 Task: Send an email with the signature Liam Wilson with the subject Request for an appointment follow-up and the message Could you please provide me with the details of the project stakeholders? from softage.9@softage.net to softage.2@softage.net and move the email from Sent Items to the folder Warranty claims
Action: Mouse moved to (933, 65)
Screenshot: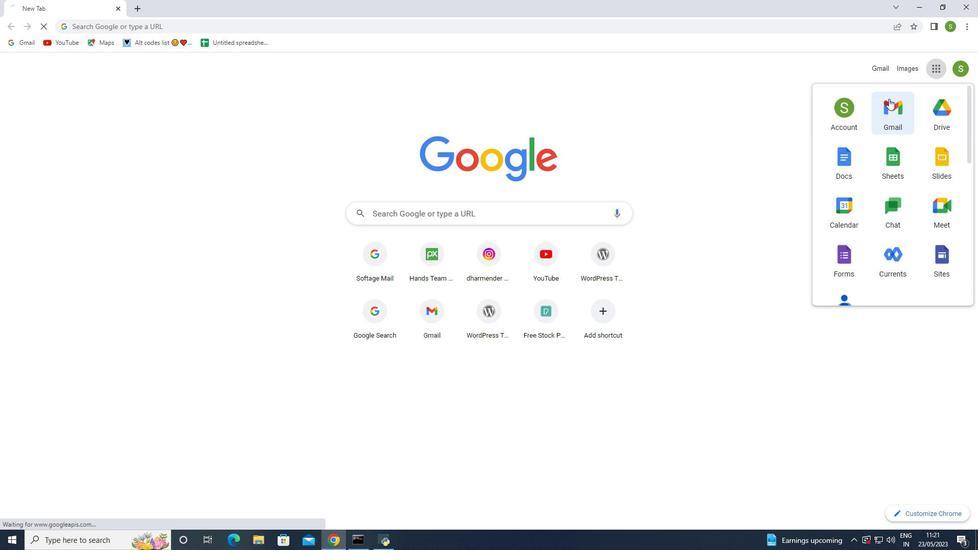 
Action: Mouse pressed left at (933, 65)
Screenshot: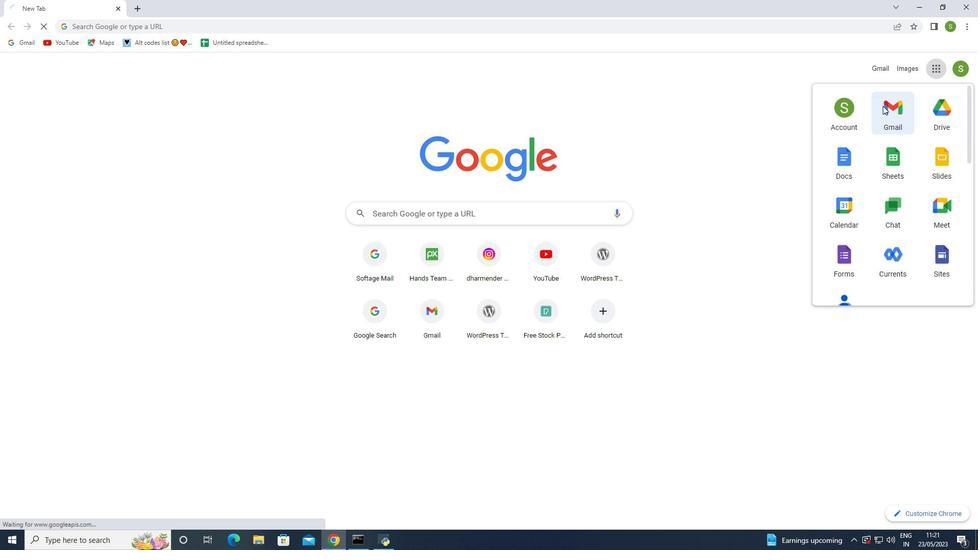 
Action: Mouse moved to (900, 108)
Screenshot: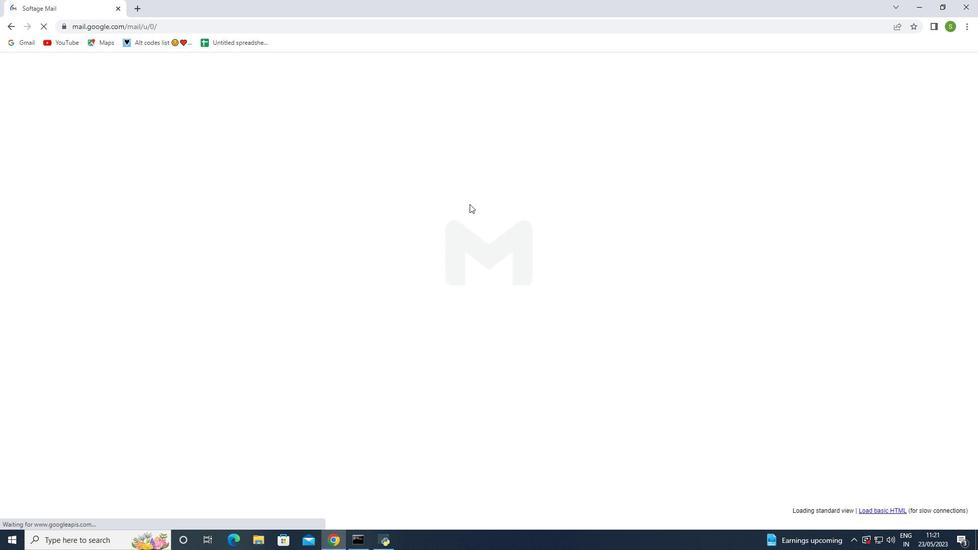 
Action: Mouse pressed left at (900, 108)
Screenshot: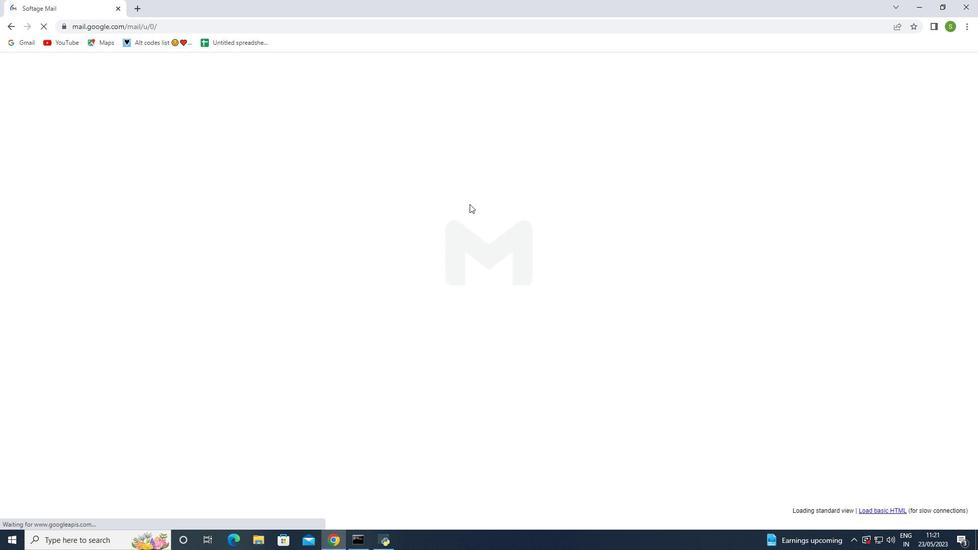 
Action: Mouse moved to (861, 67)
Screenshot: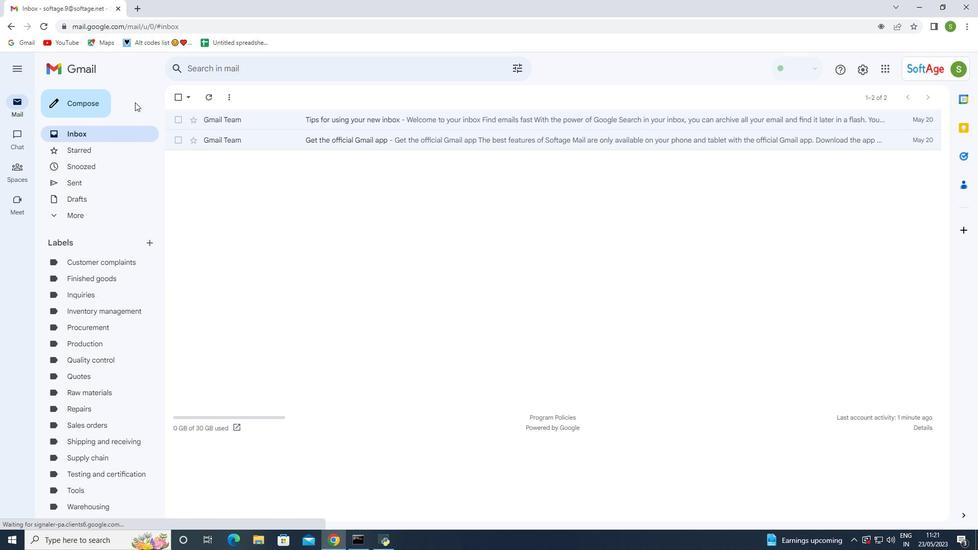 
Action: Mouse pressed left at (861, 67)
Screenshot: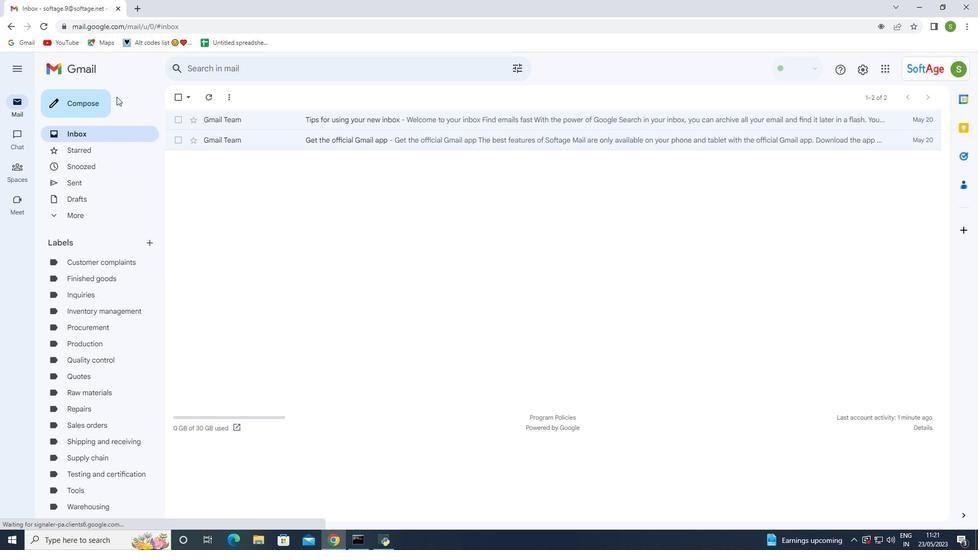 
Action: Mouse moved to (823, 112)
Screenshot: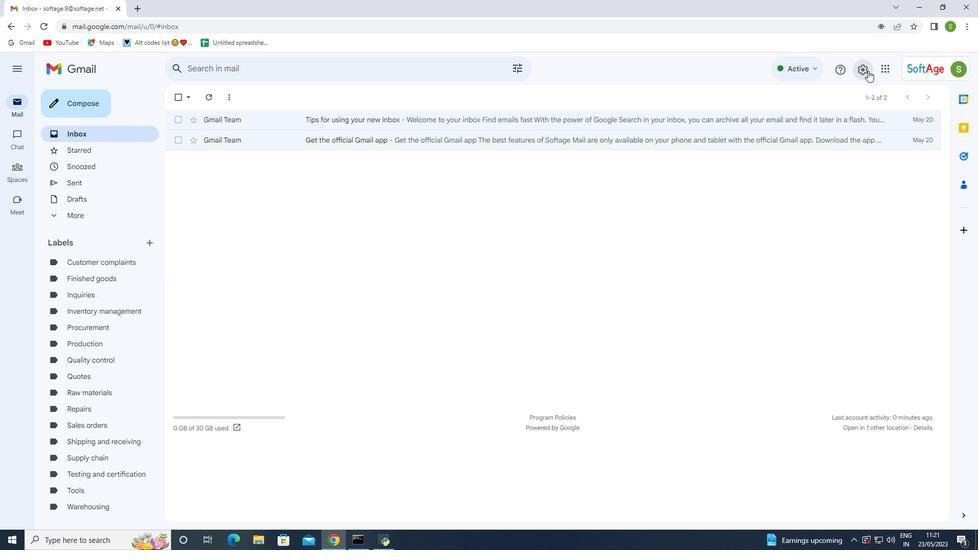 
Action: Mouse pressed left at (823, 112)
Screenshot: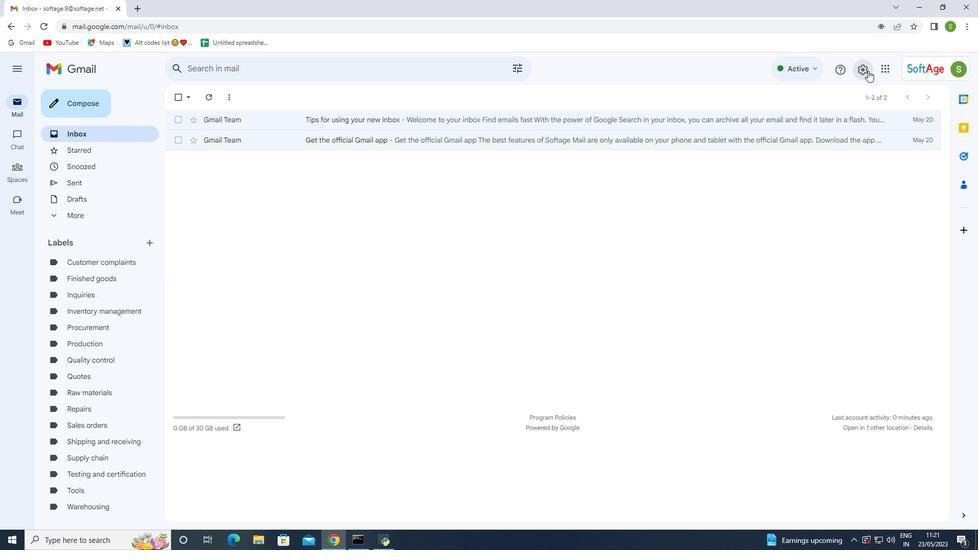 
Action: Mouse moved to (376, 273)
Screenshot: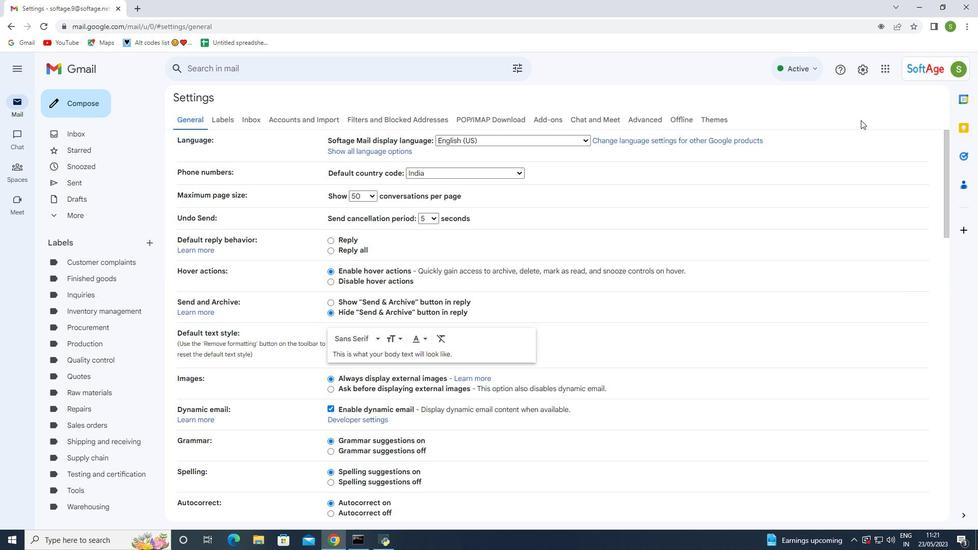 
Action: Mouse scrolled (376, 273) with delta (0, 0)
Screenshot: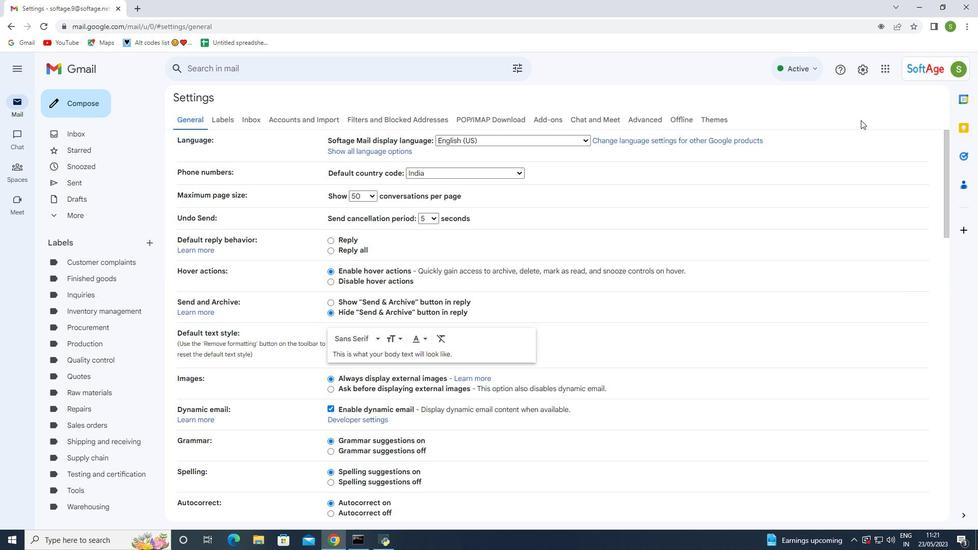 
Action: Mouse moved to (378, 275)
Screenshot: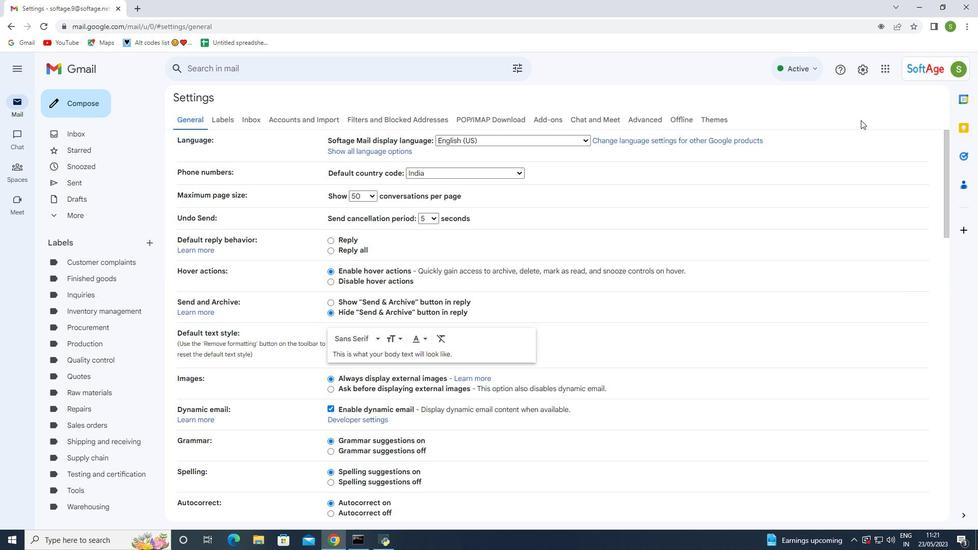 
Action: Mouse scrolled (378, 274) with delta (0, 0)
Screenshot: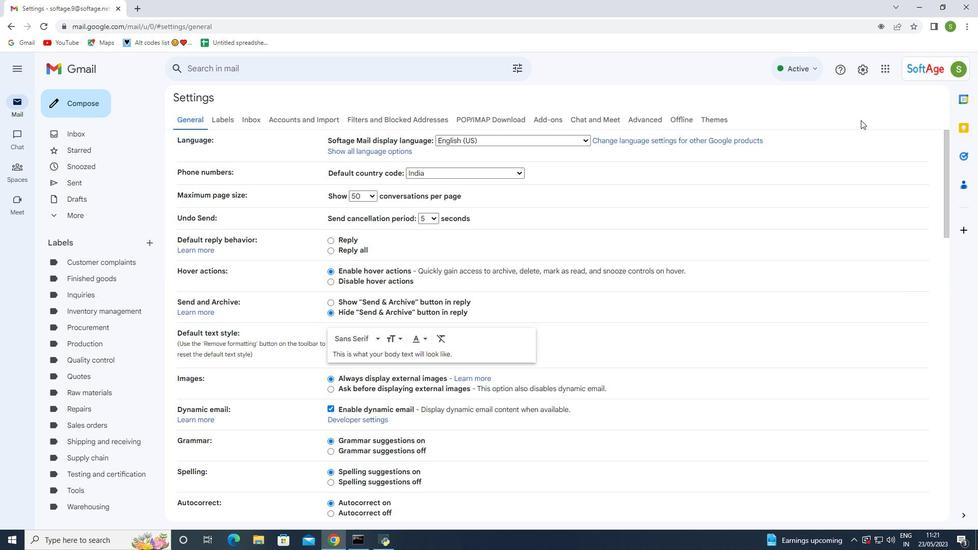 
Action: Mouse moved to (378, 275)
Screenshot: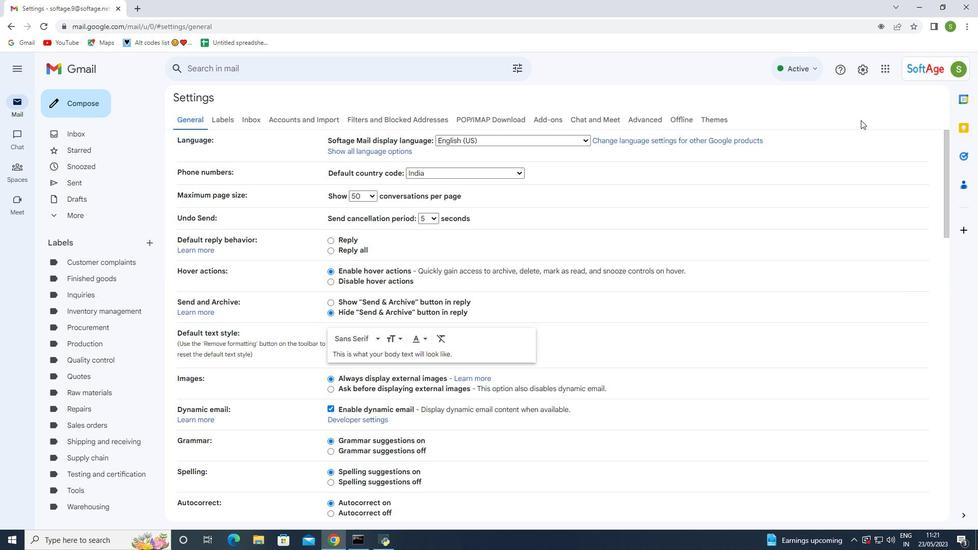 
Action: Mouse scrolled (378, 274) with delta (0, 0)
Screenshot: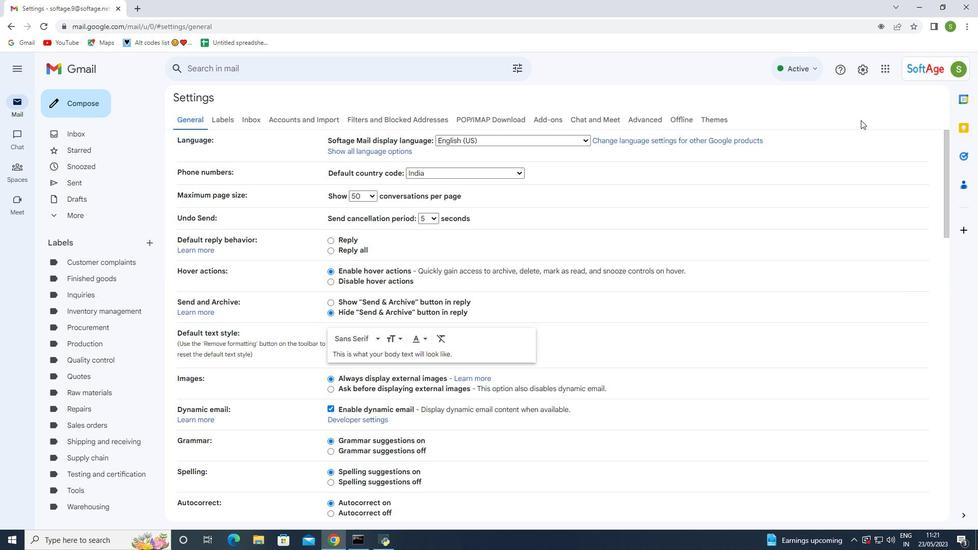 
Action: Mouse moved to (383, 277)
Screenshot: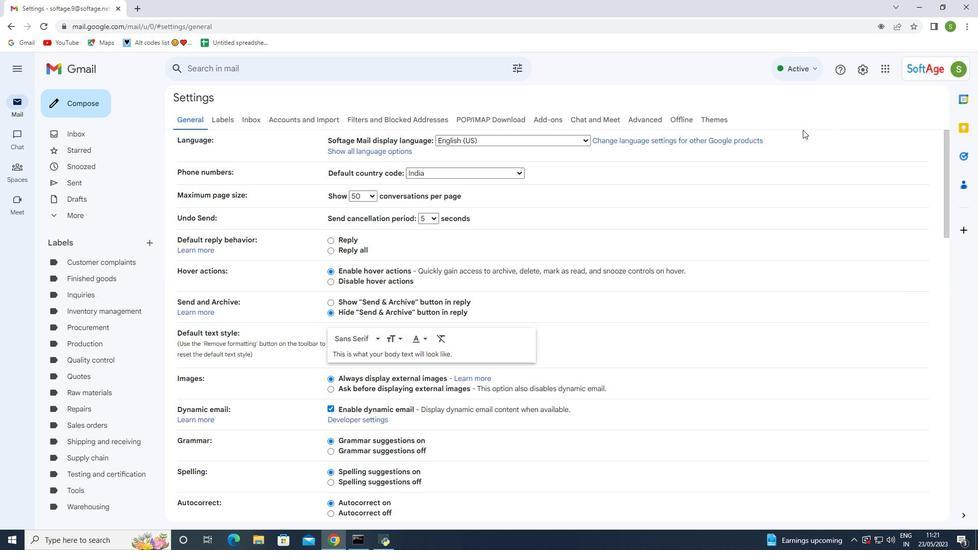 
Action: Mouse scrolled (383, 277) with delta (0, 0)
Screenshot: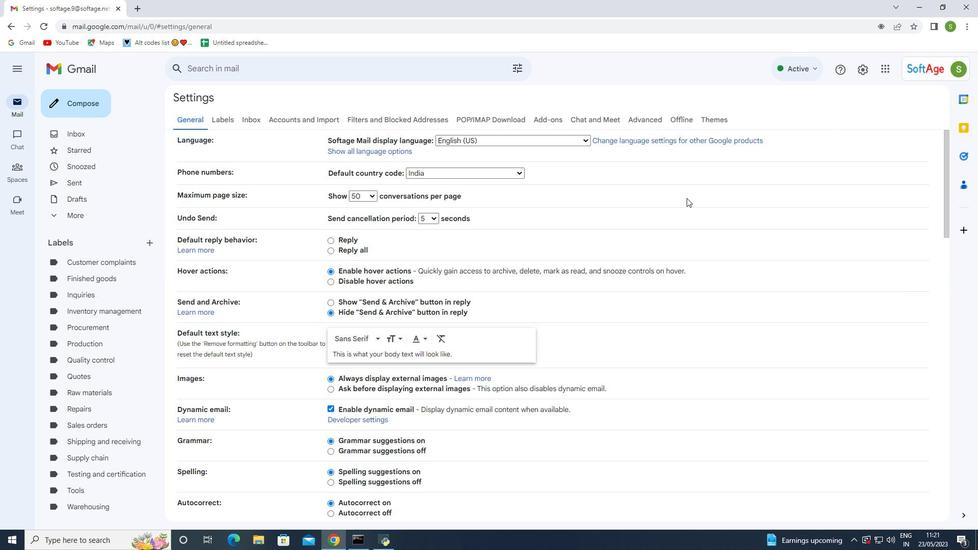 
Action: Mouse moved to (383, 277)
Screenshot: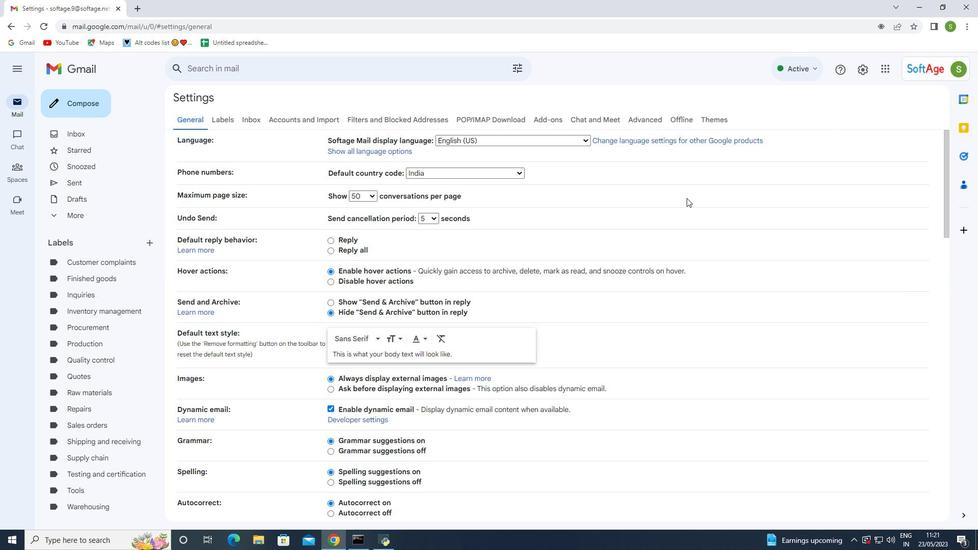 
Action: Mouse scrolled (383, 277) with delta (0, 0)
Screenshot: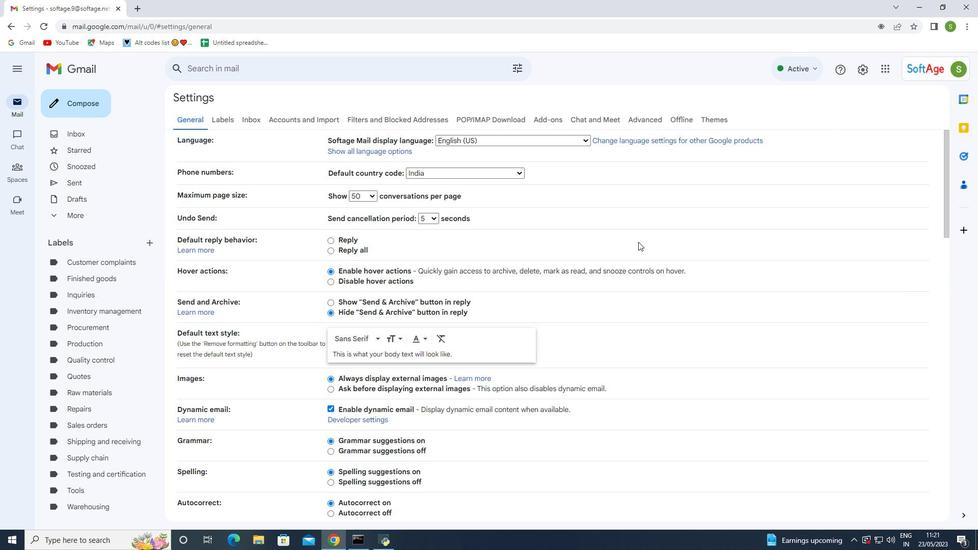 
Action: Mouse moved to (386, 279)
Screenshot: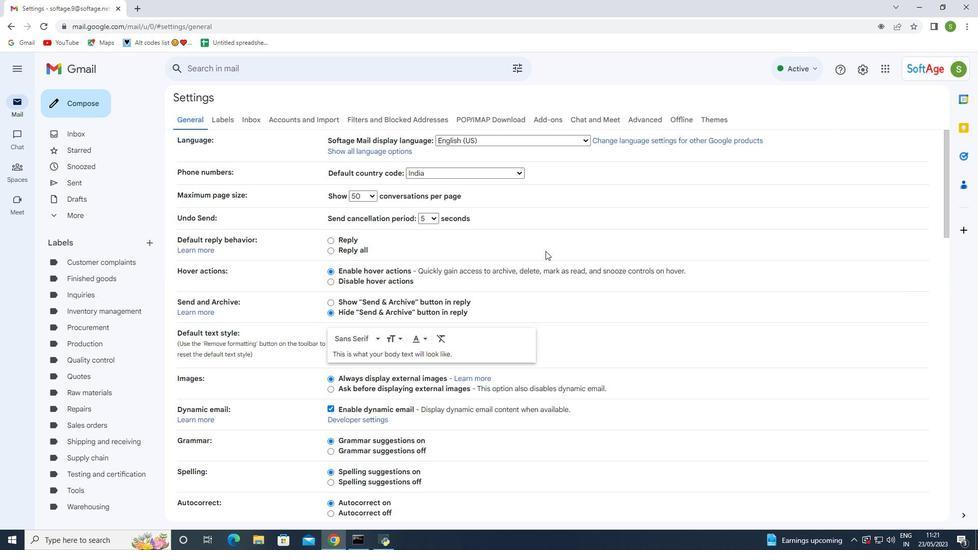 
Action: Mouse scrolled (386, 278) with delta (0, 0)
Screenshot: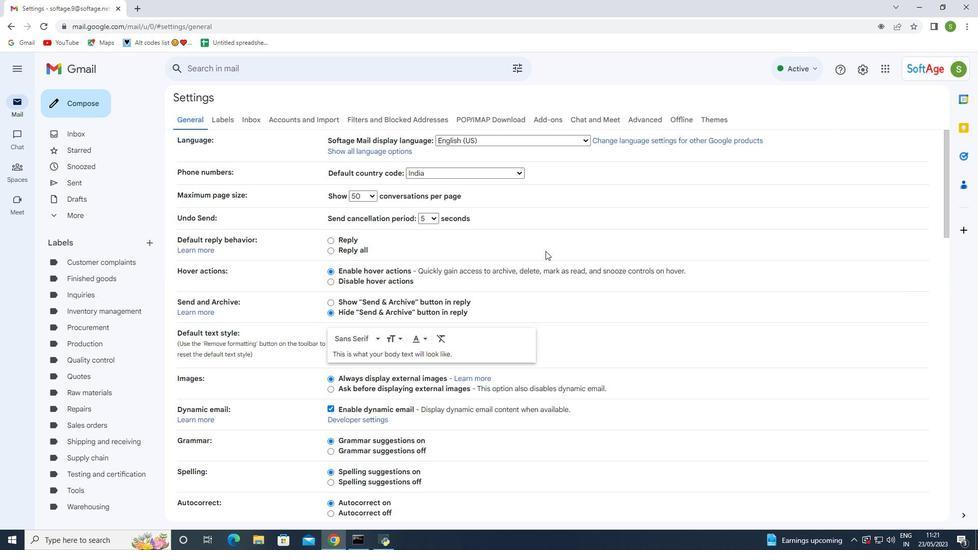 
Action: Mouse moved to (397, 282)
Screenshot: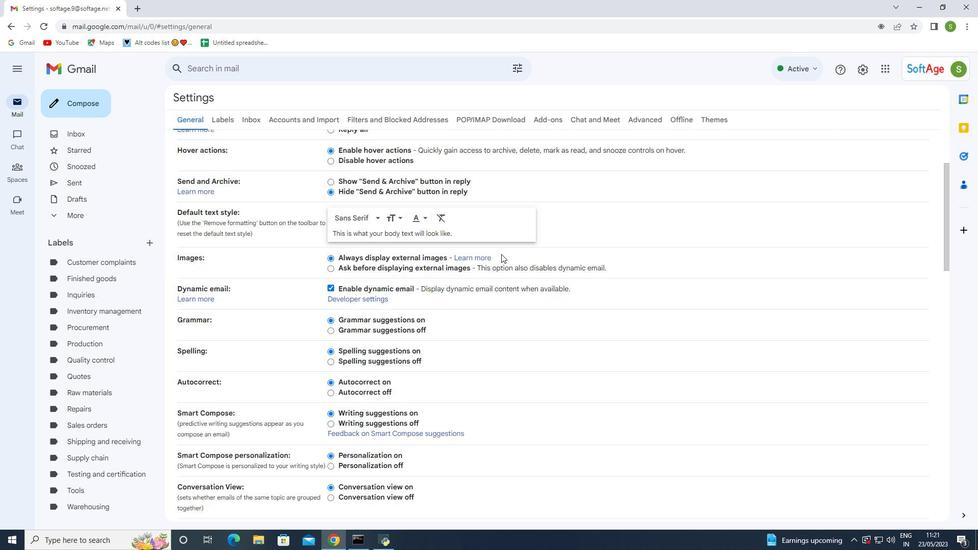 
Action: Mouse scrolled (397, 282) with delta (0, 0)
Screenshot: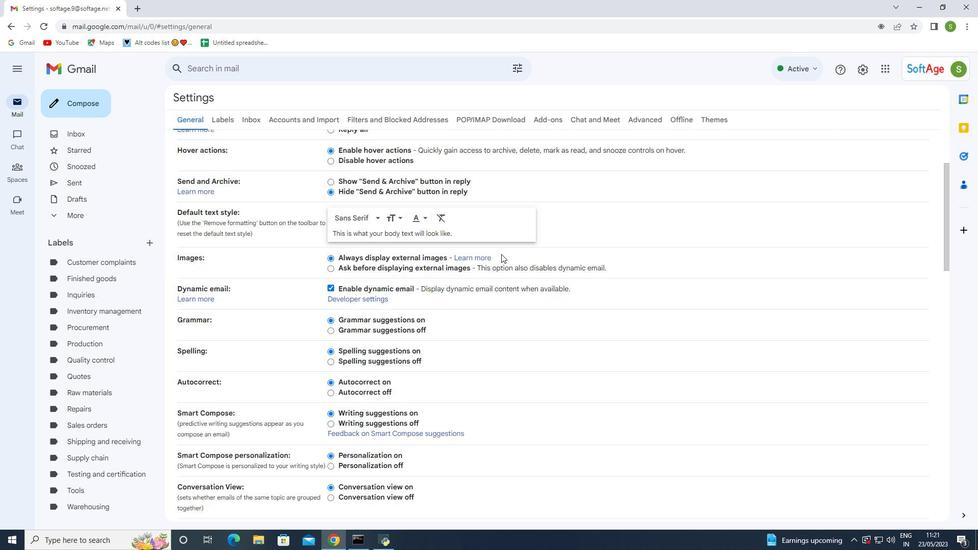 
Action: Mouse scrolled (397, 282) with delta (0, 0)
Screenshot: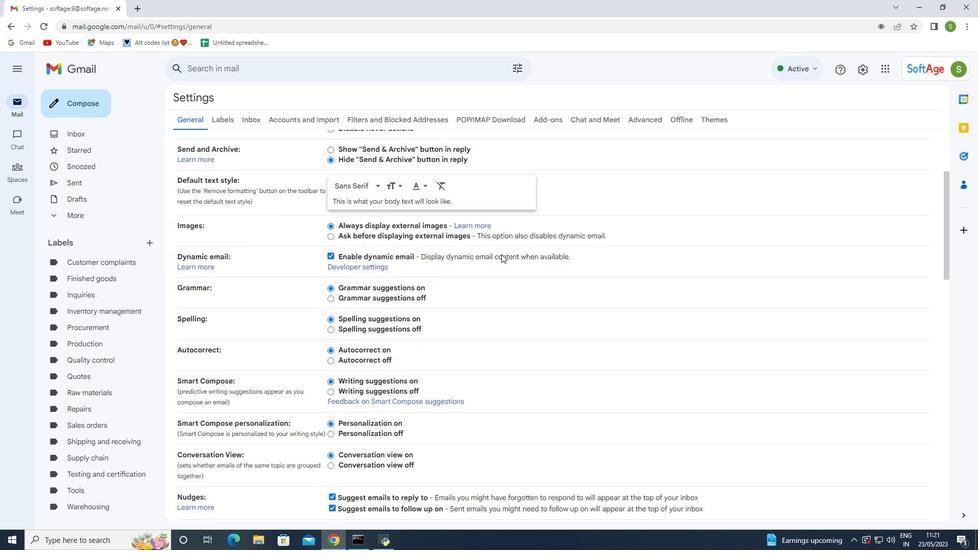 
Action: Mouse moved to (397, 283)
Screenshot: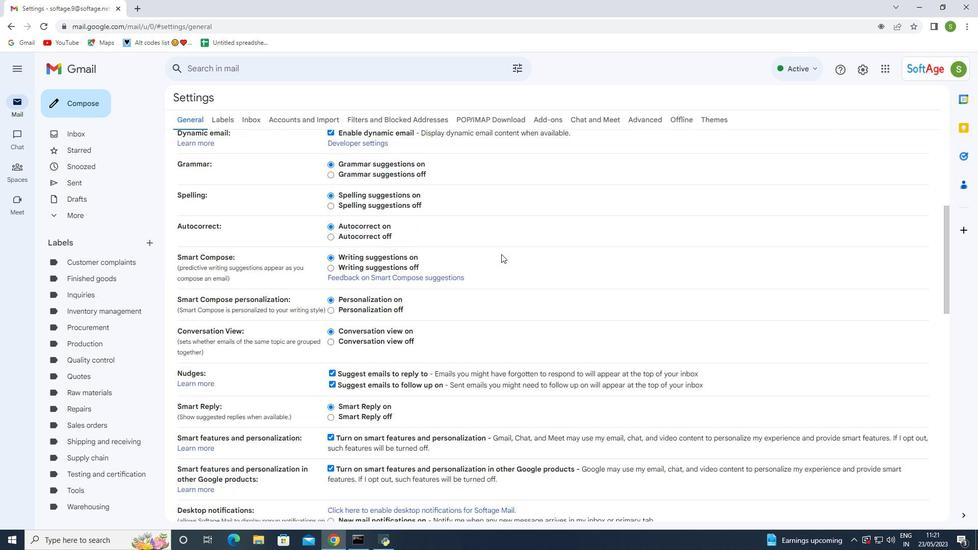 
Action: Mouse scrolled (397, 282) with delta (0, 0)
Screenshot: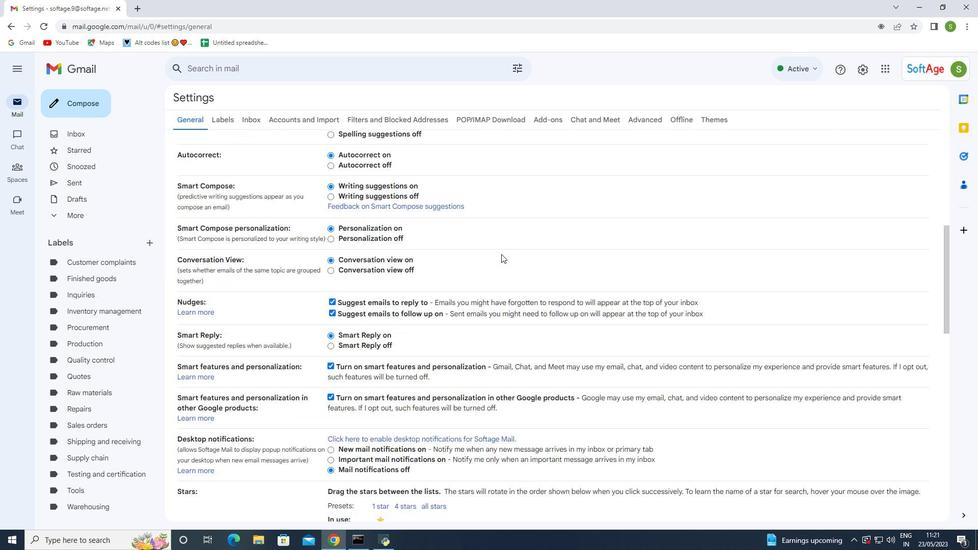 
Action: Mouse scrolled (397, 282) with delta (0, 0)
Screenshot: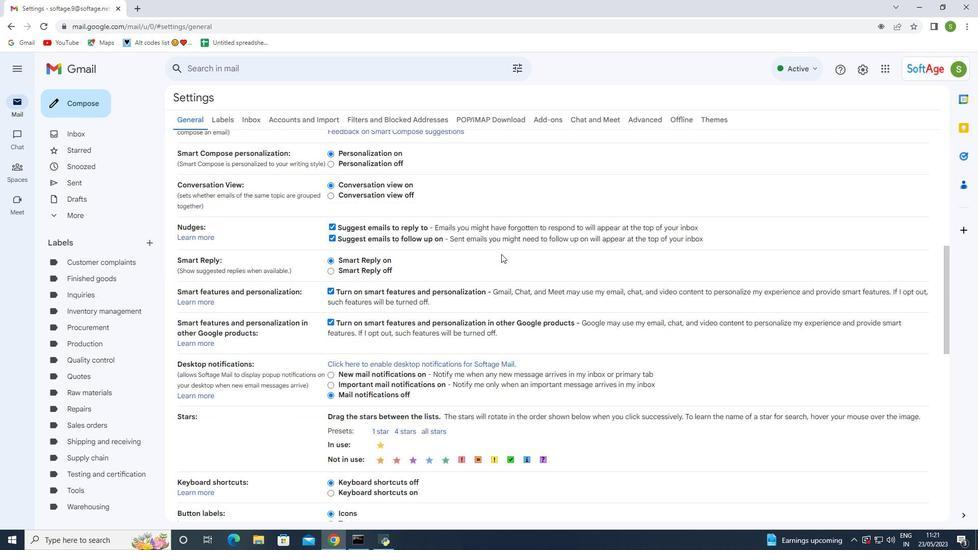 
Action: Mouse scrolled (397, 282) with delta (0, 0)
Screenshot: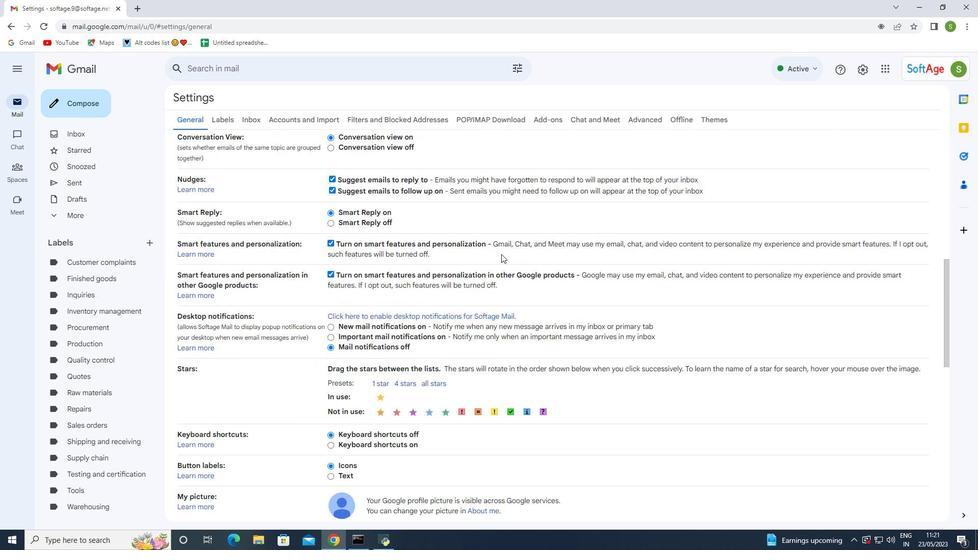 
Action: Mouse scrolled (397, 282) with delta (0, 0)
Screenshot: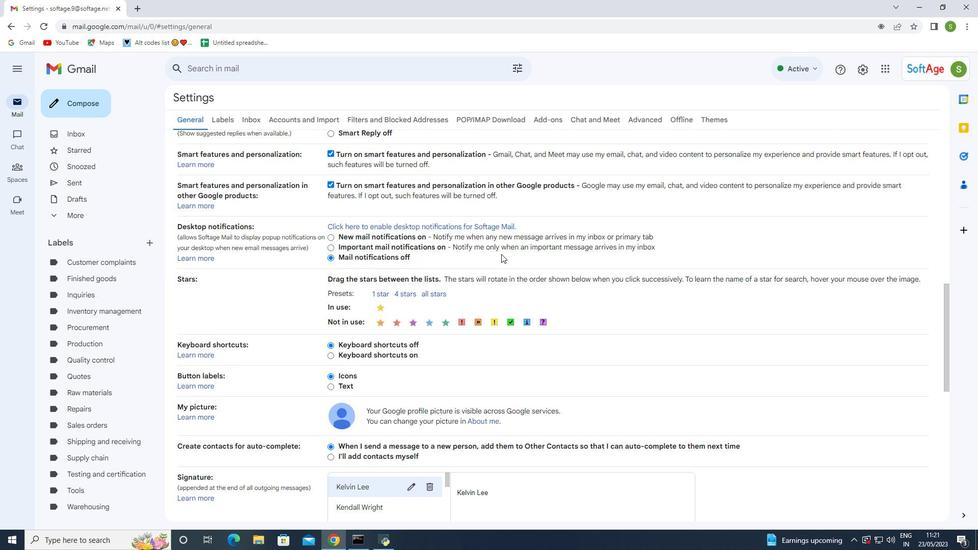 
Action: Mouse scrolled (397, 282) with delta (0, 0)
Screenshot: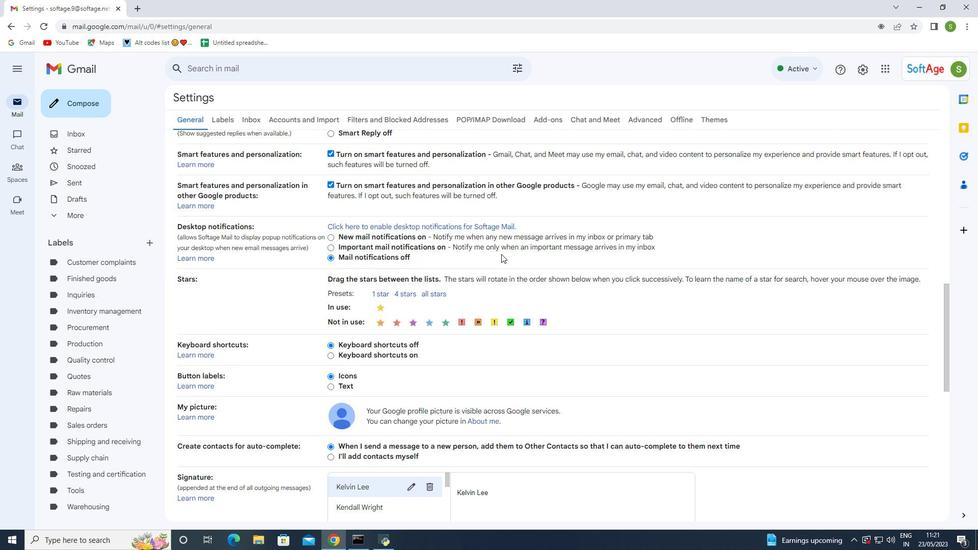 
Action: Mouse scrolled (397, 282) with delta (0, 0)
Screenshot: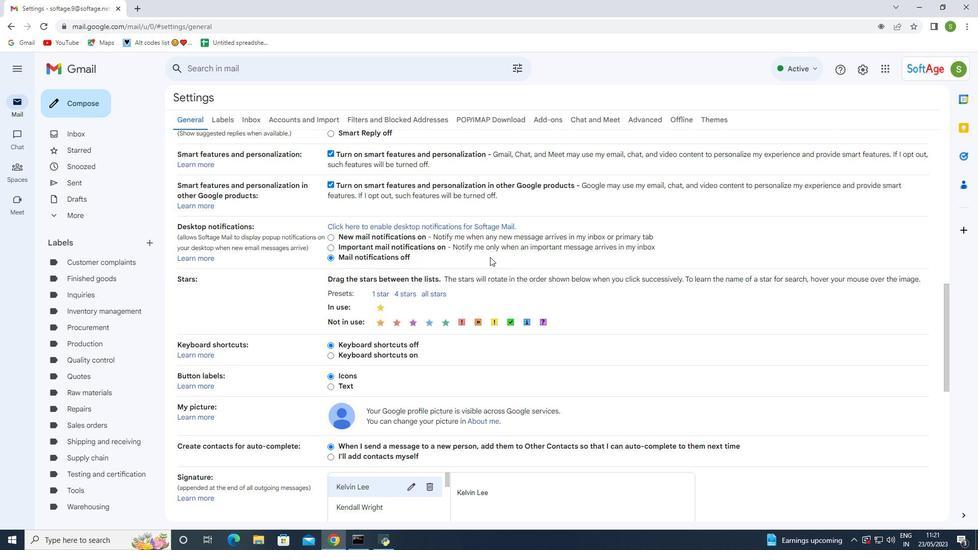 
Action: Mouse moved to (400, 411)
Screenshot: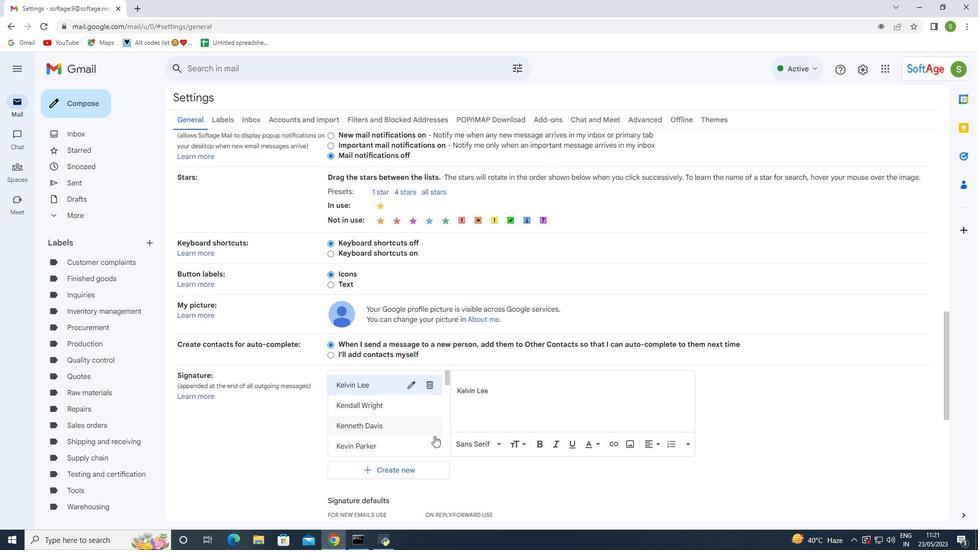 
Action: Mouse pressed left at (400, 411)
Screenshot: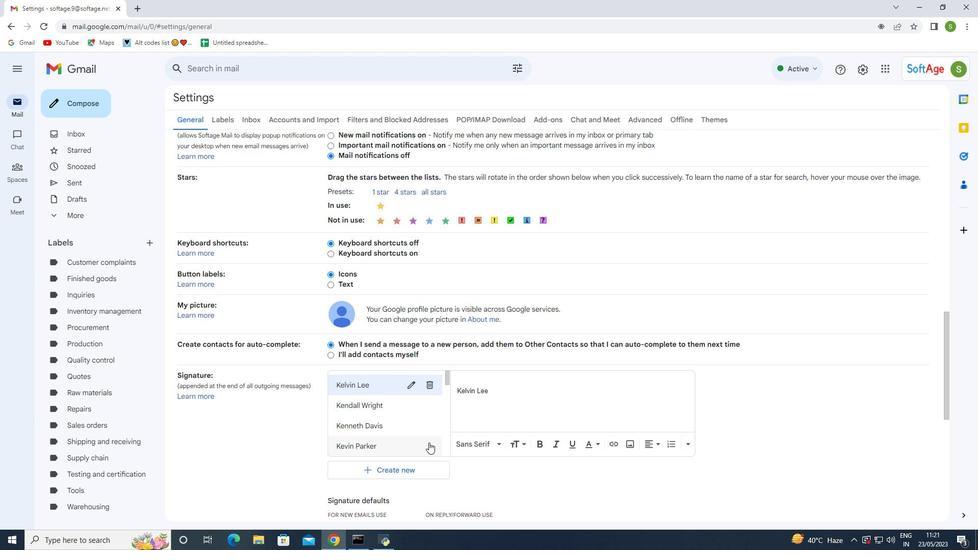 
Action: Mouse moved to (457, 286)
Screenshot: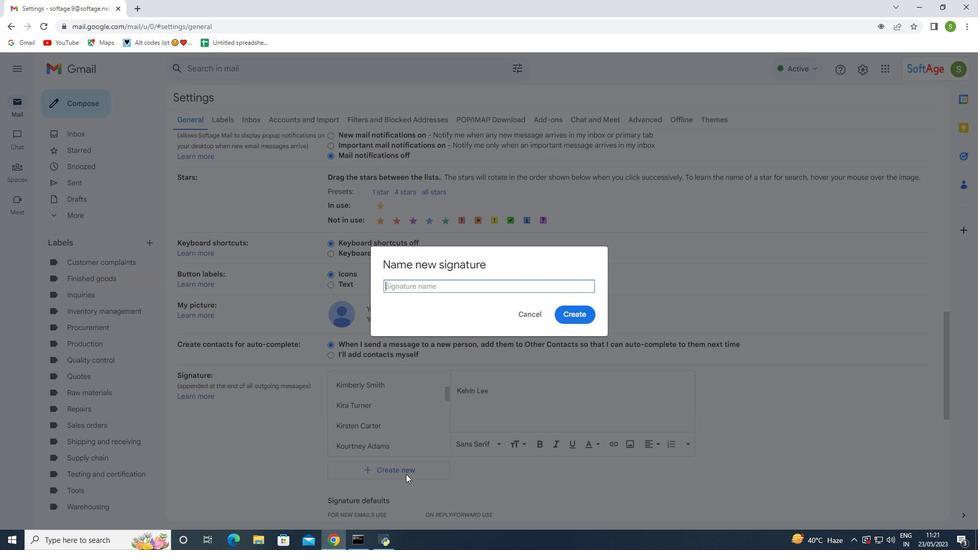 
Action: Mouse pressed left at (457, 286)
Screenshot: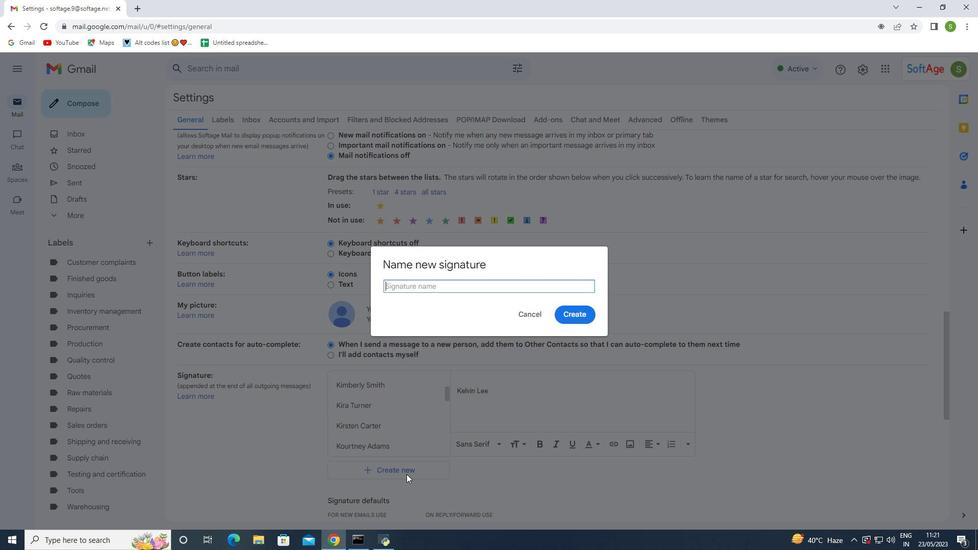 
Action: Key pressed <Key.shift>Liam<Key.space><Key.shift>Wilson
Screenshot: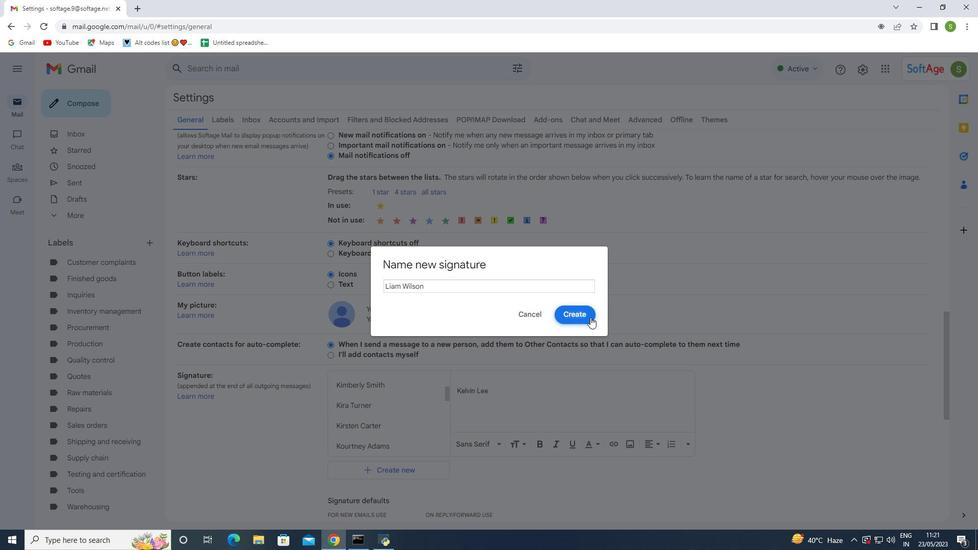 
Action: Mouse moved to (569, 317)
Screenshot: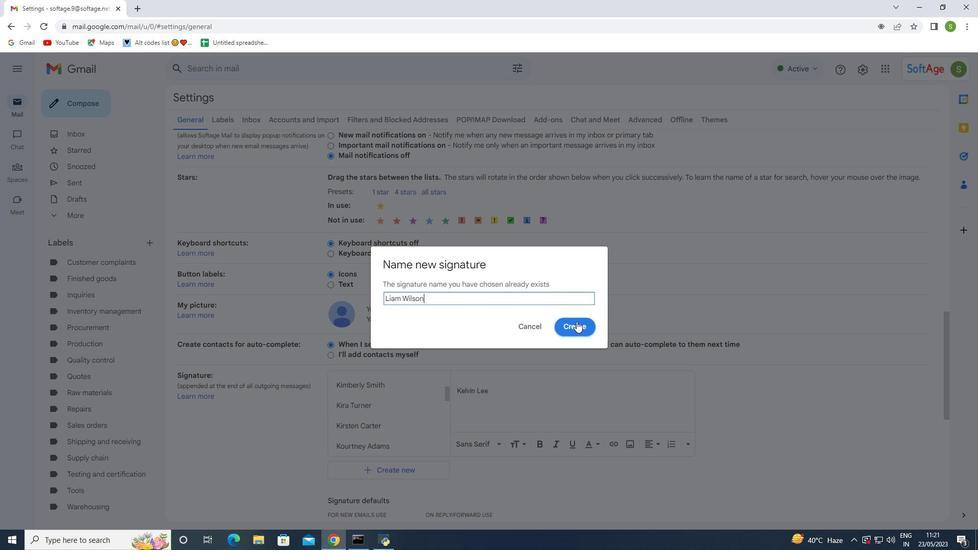 
Action: Mouse pressed left at (569, 317)
Screenshot: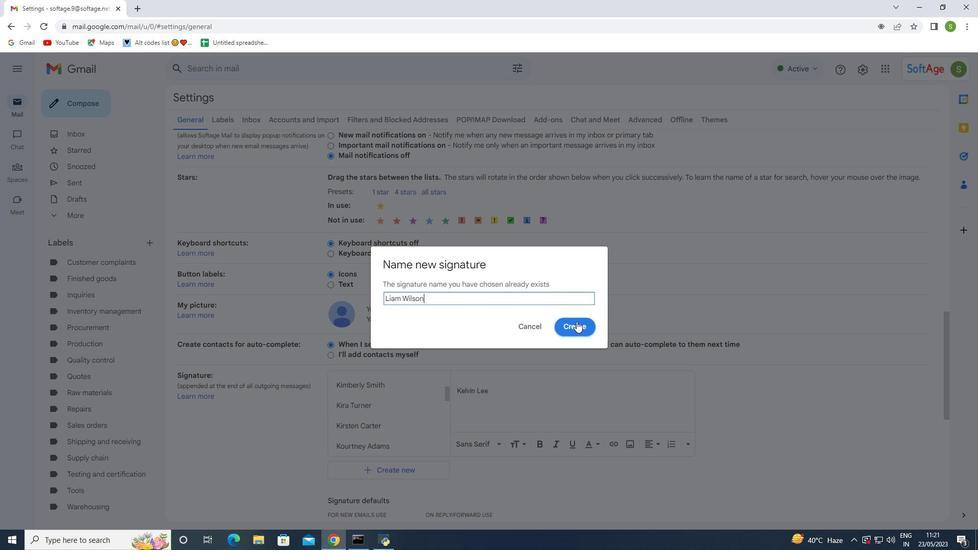 
Action: Mouse moved to (413, 255)
Screenshot: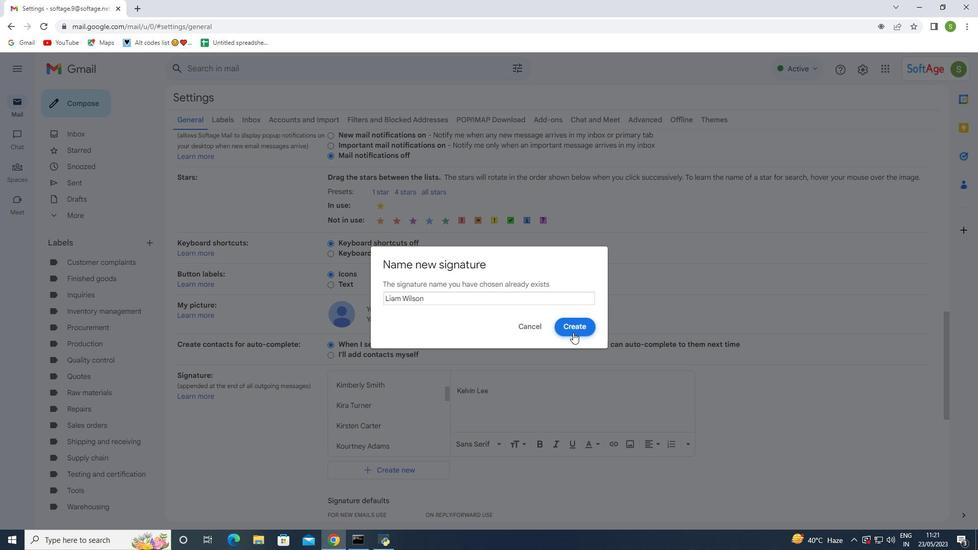 
Action: Mouse scrolled (413, 255) with delta (0, 0)
Screenshot: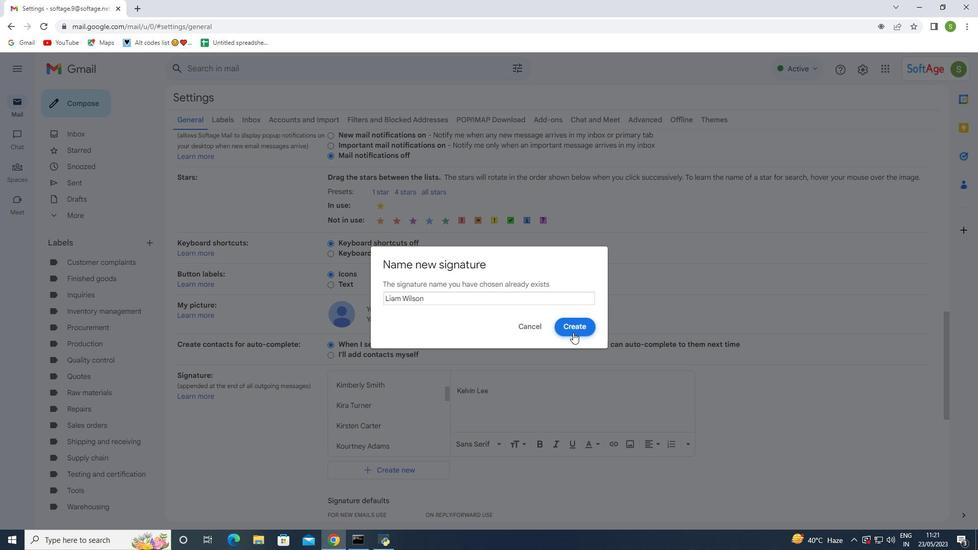 
Action: Mouse moved to (414, 259)
Screenshot: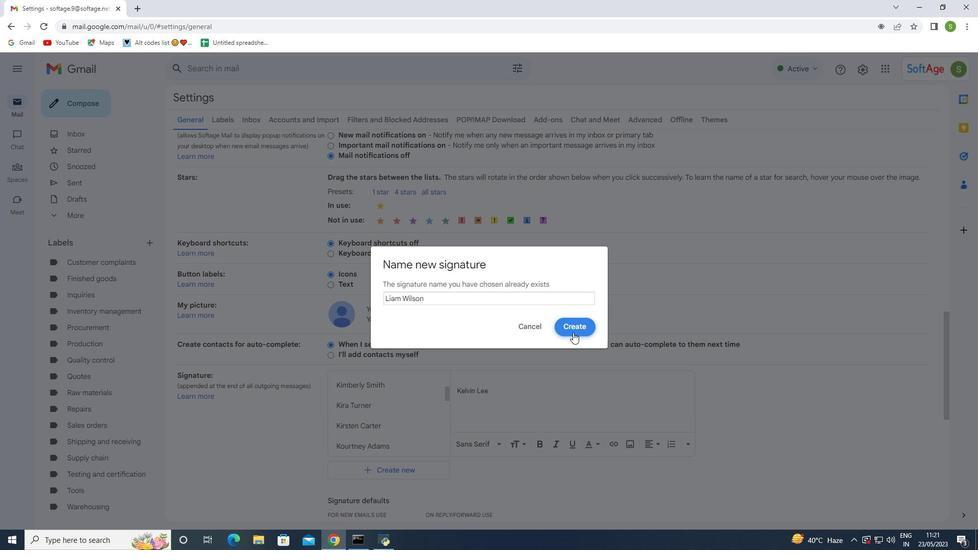 
Action: Mouse scrolled (414, 258) with delta (0, 0)
Screenshot: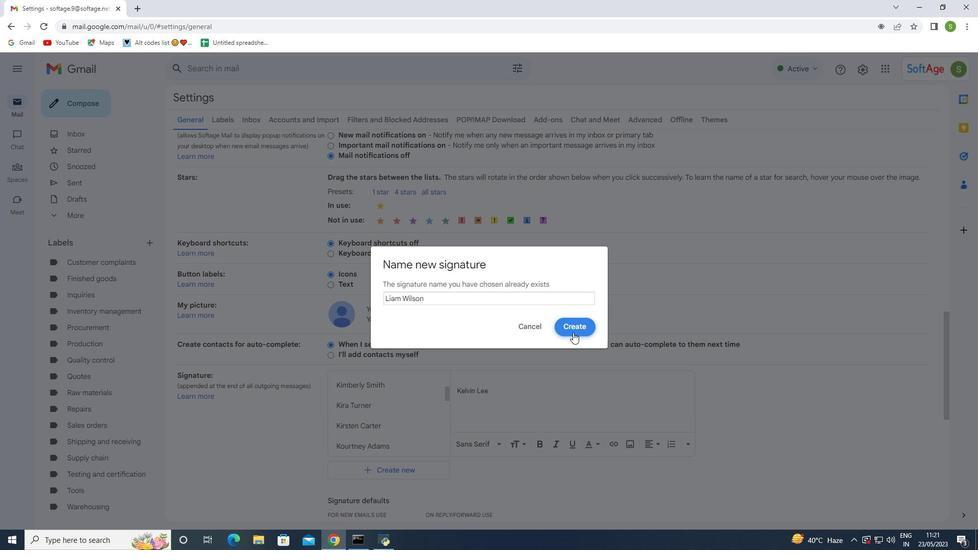 
Action: Mouse moved to (417, 264)
Screenshot: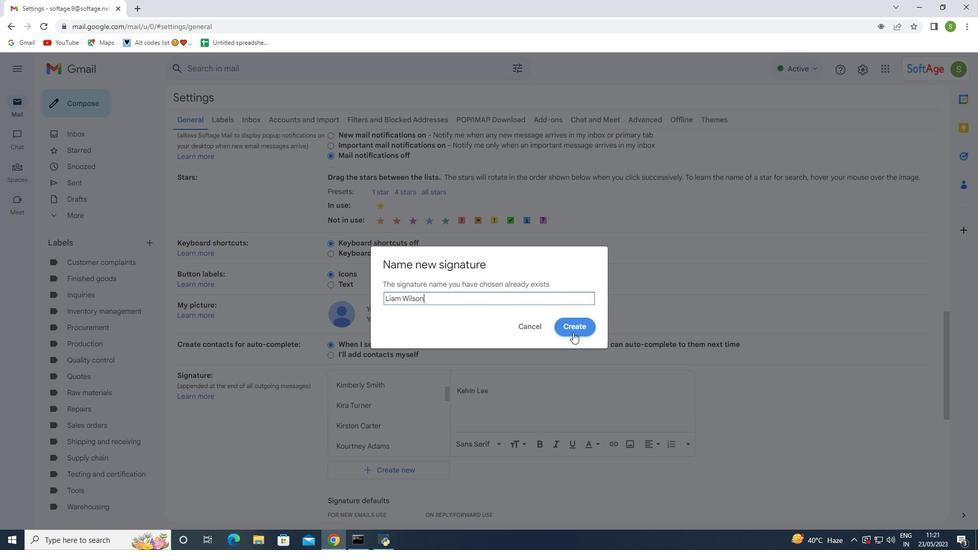 
Action: Mouse scrolled (417, 264) with delta (0, 0)
Screenshot: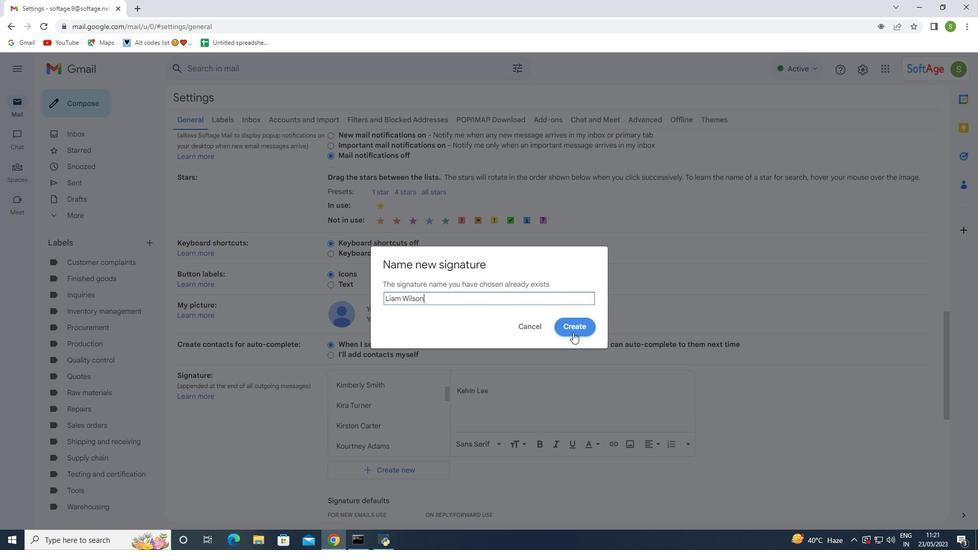 
Action: Mouse moved to (421, 273)
Screenshot: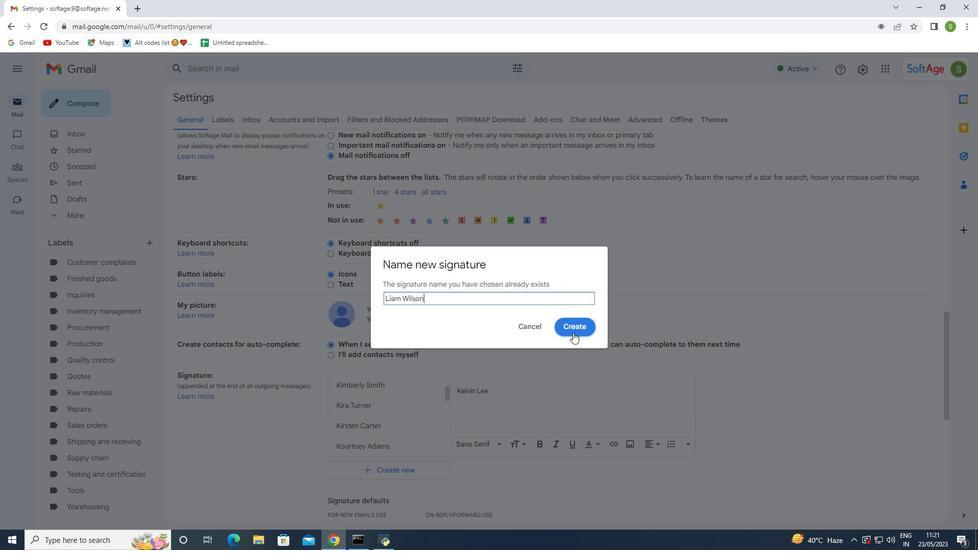 
Action: Mouse scrolled (421, 272) with delta (0, 0)
Screenshot: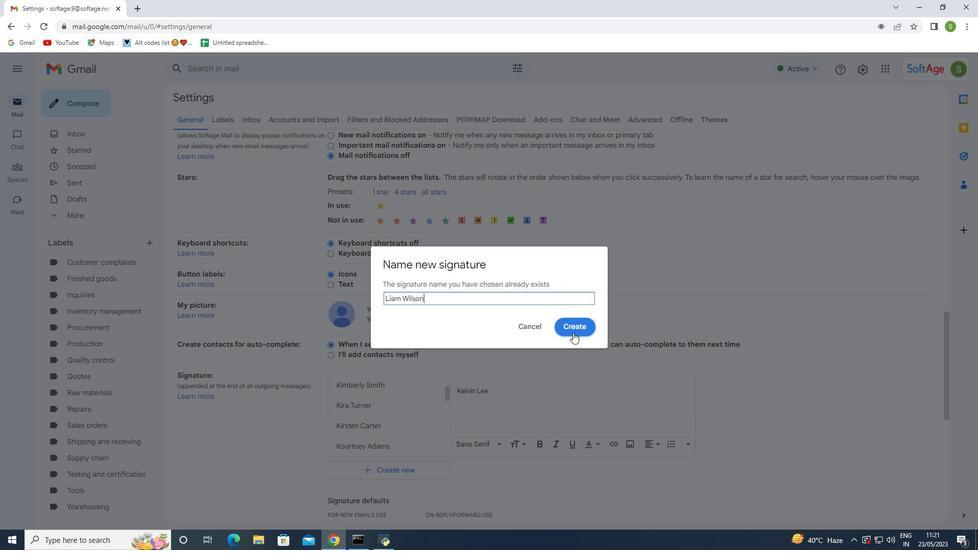 
Action: Mouse moved to (495, 154)
Screenshot: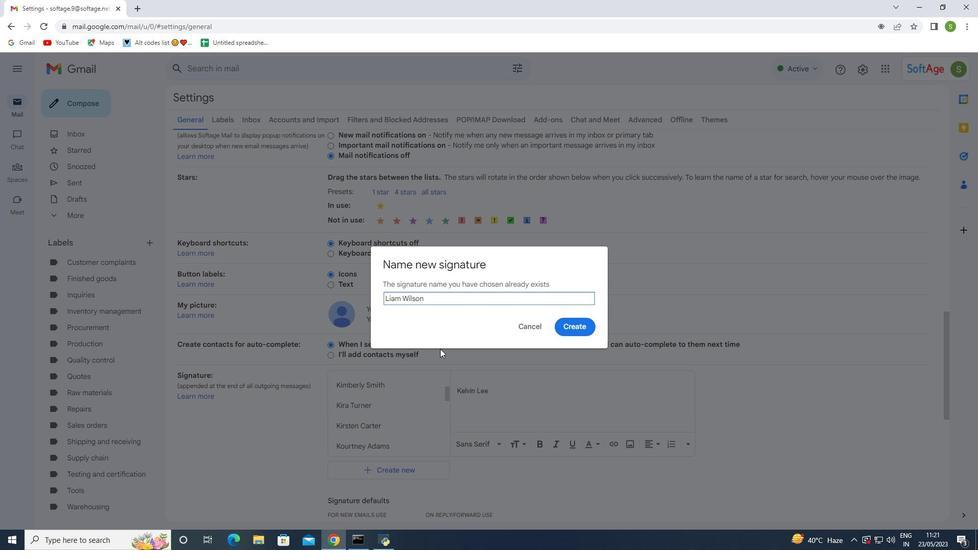 
Action: Mouse scrolled (495, 154) with delta (0, 0)
Screenshot: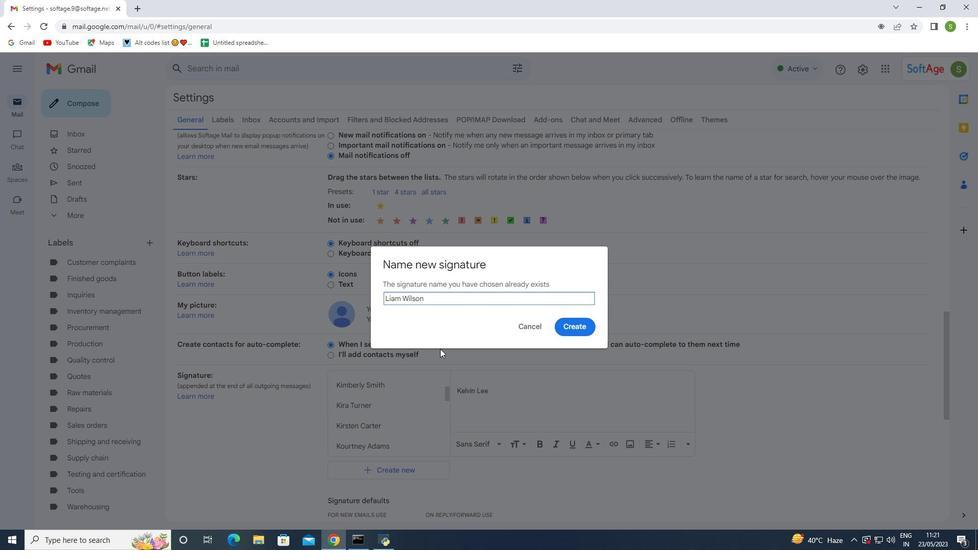 
Action: Mouse moved to (499, 197)
Screenshot: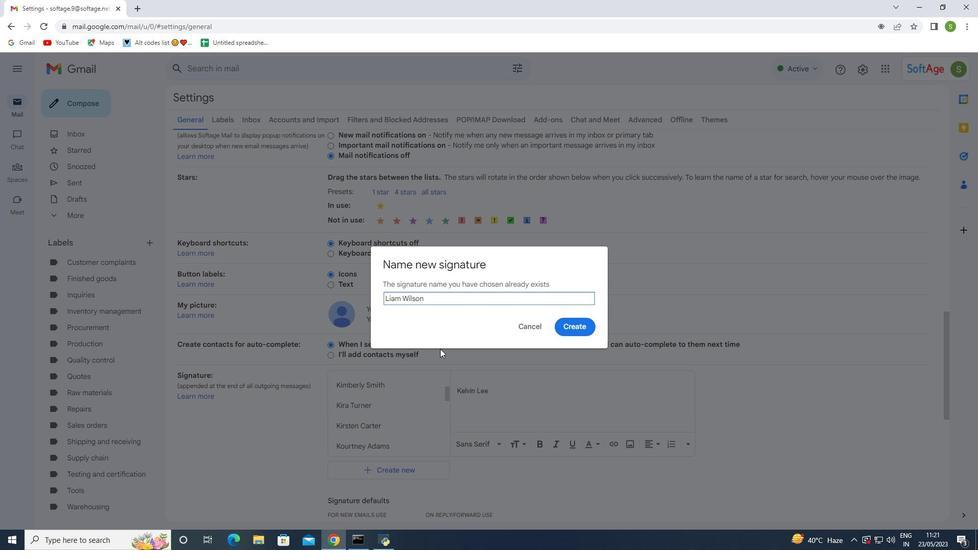 
Action: Key pressed <Key.shift>Liam<Key.space><Key.shift><Key.shift><Key.shift><Key.shift>Wilson
Screenshot: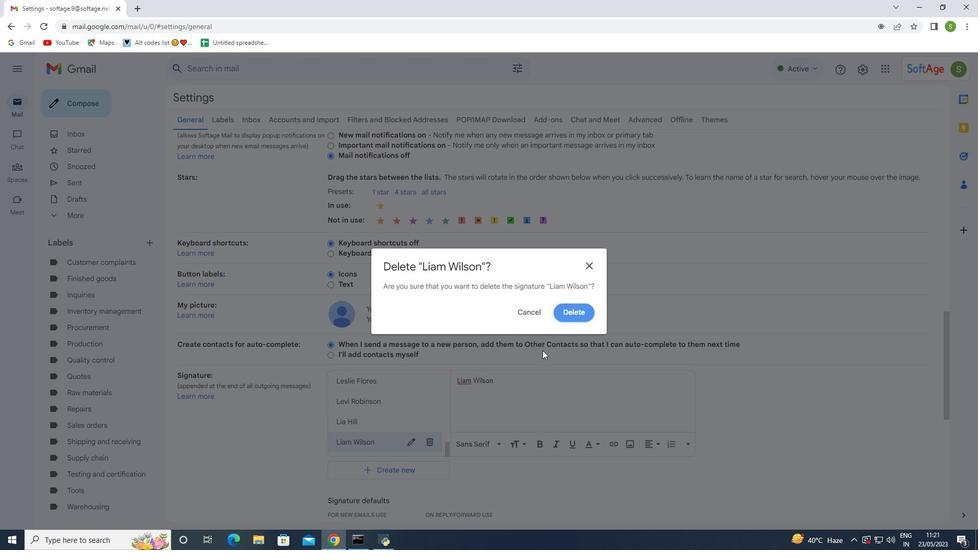 
Action: Mouse moved to (454, 236)
Screenshot: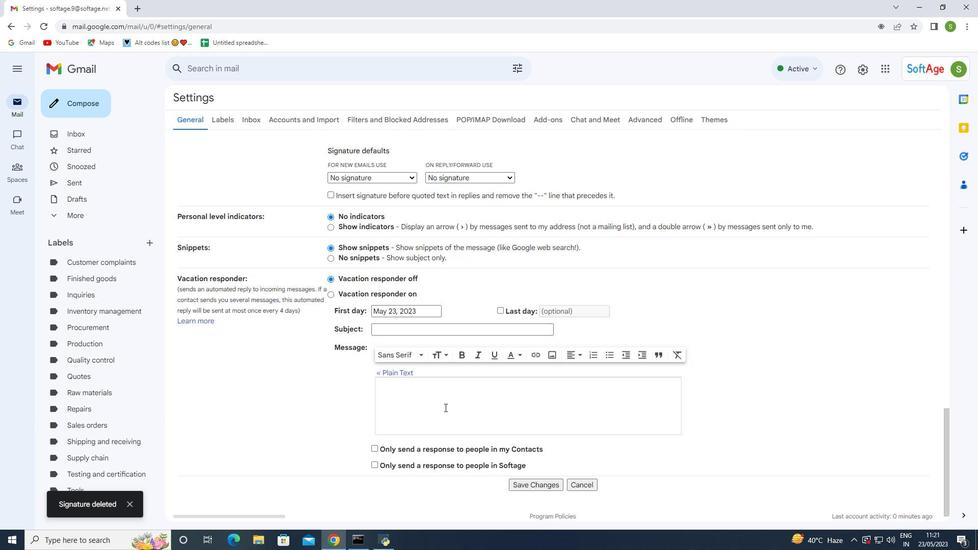 
Action: Mouse scrolled (457, 233) with delta (0, 0)
Screenshot: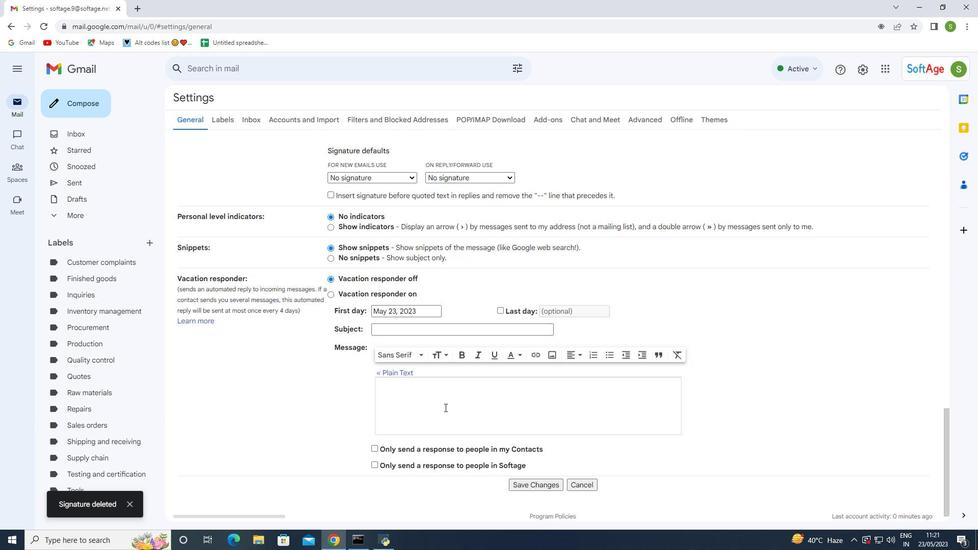 
Action: Mouse moved to (449, 241)
Screenshot: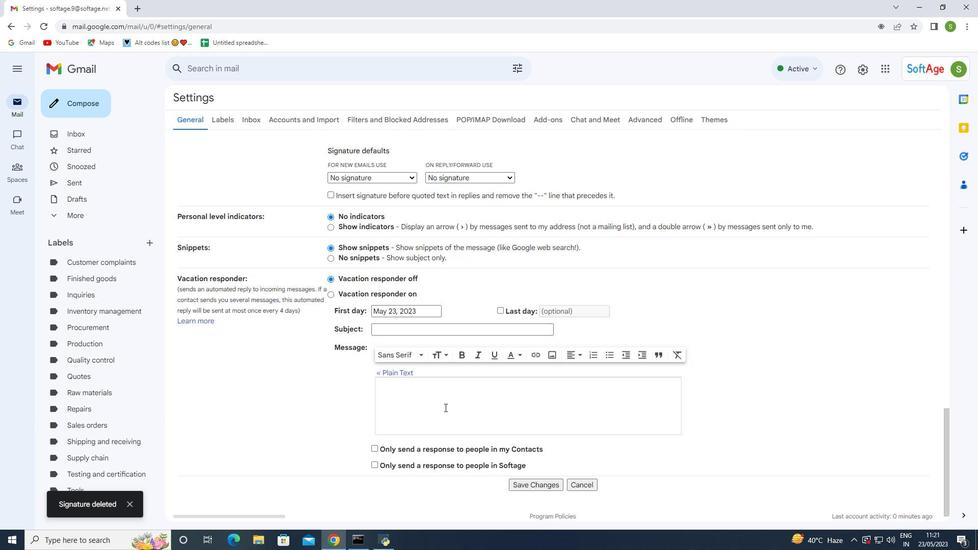 
Action: Mouse scrolled (453, 236) with delta (0, 0)
Screenshot: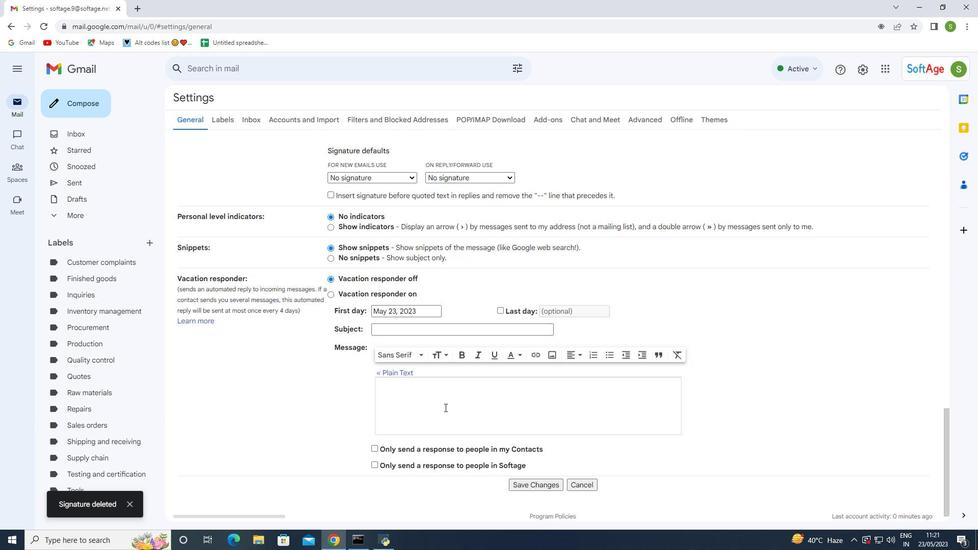 
Action: Mouse moved to (392, 222)
Screenshot: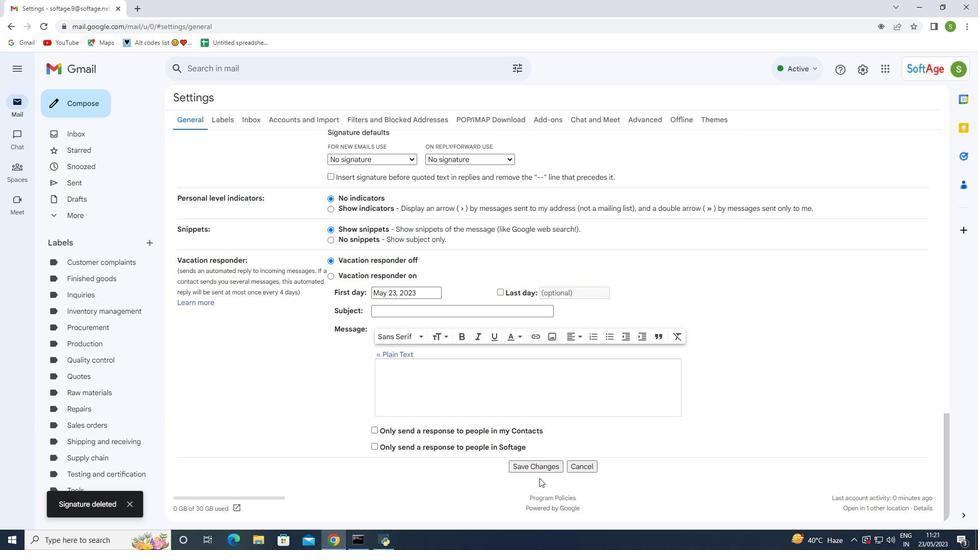 
Action: Mouse pressed left at (392, 222)
Screenshot: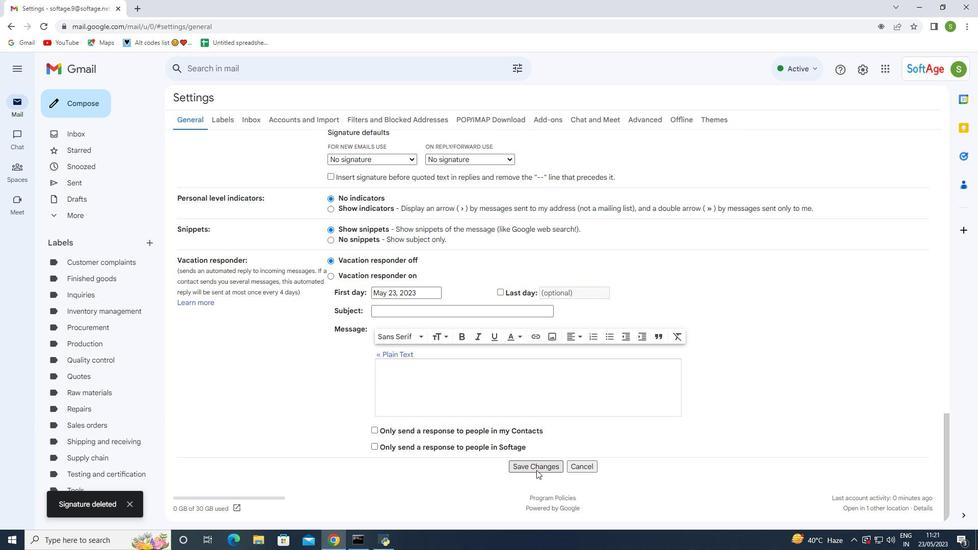 
Action: Mouse moved to (351, 415)
Screenshot: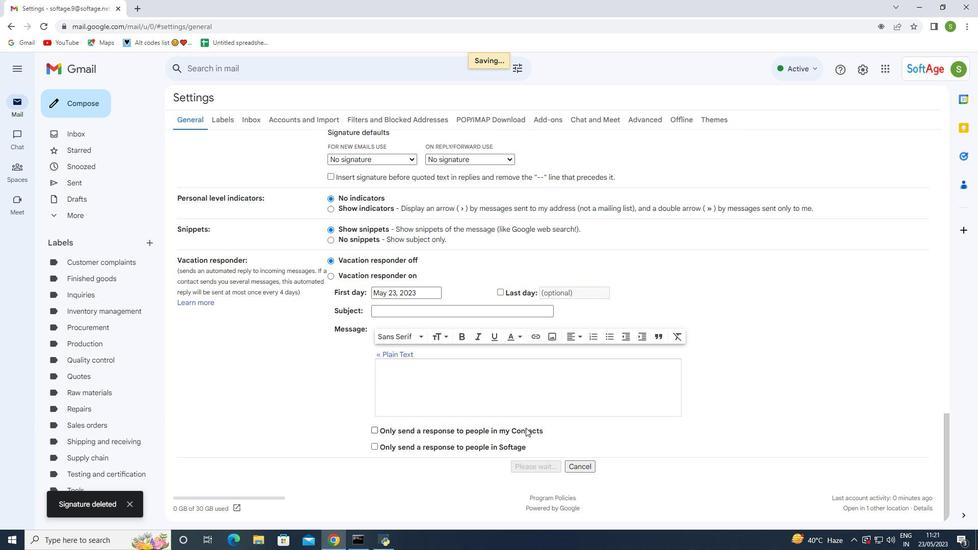 
Action: Mouse scrolled (351, 415) with delta (0, 0)
Screenshot: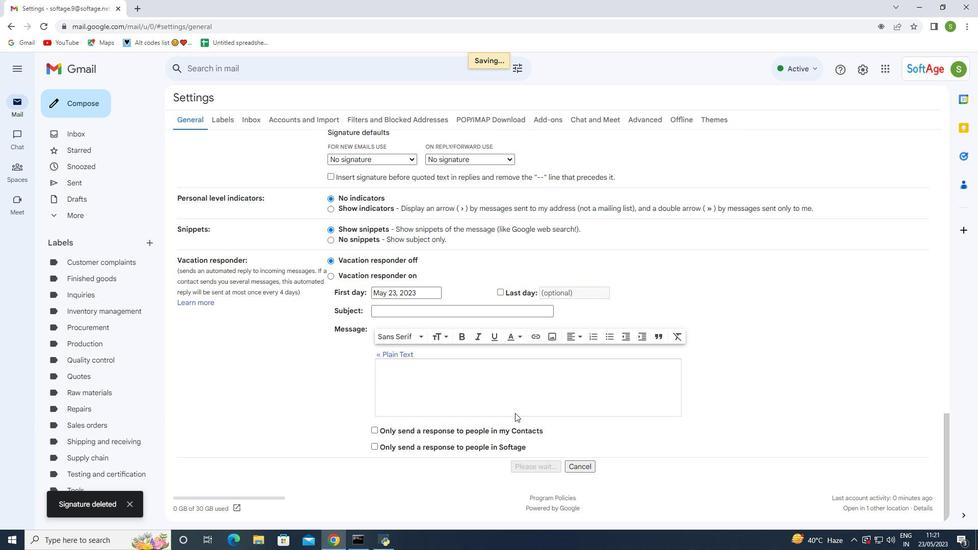 
Action: Mouse scrolled (351, 415) with delta (0, 0)
Screenshot: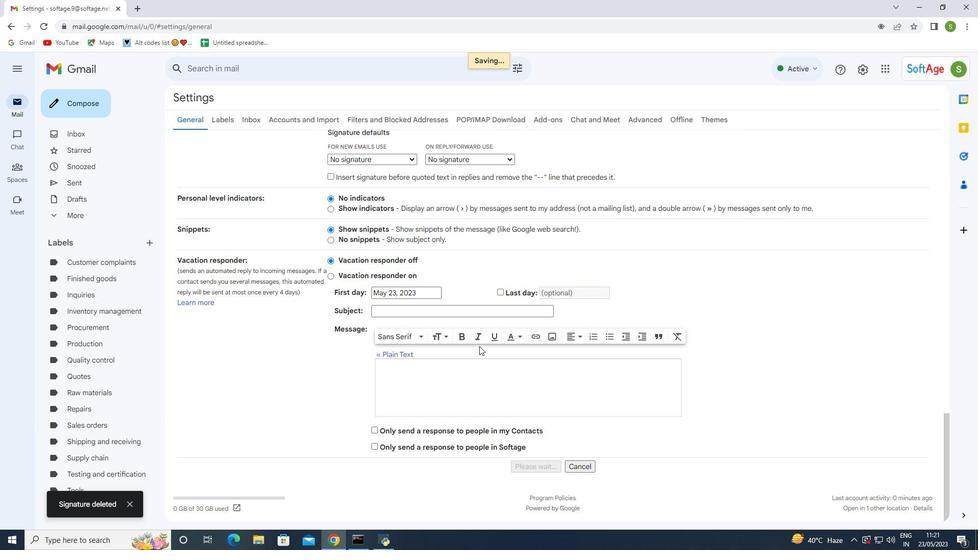 
Action: Mouse moved to (352, 415)
Screenshot: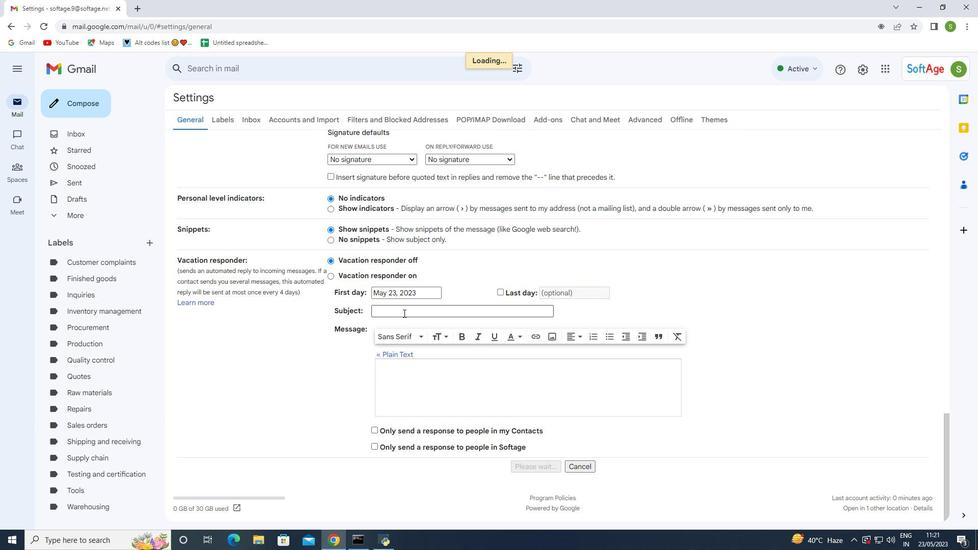 
Action: Mouse pressed left at (352, 415)
Screenshot: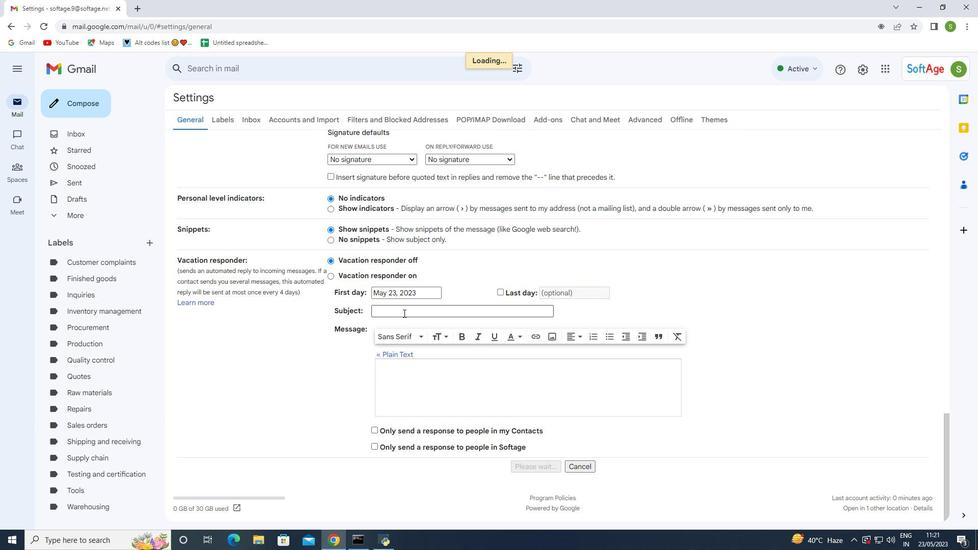 
Action: Mouse moved to (411, 354)
Screenshot: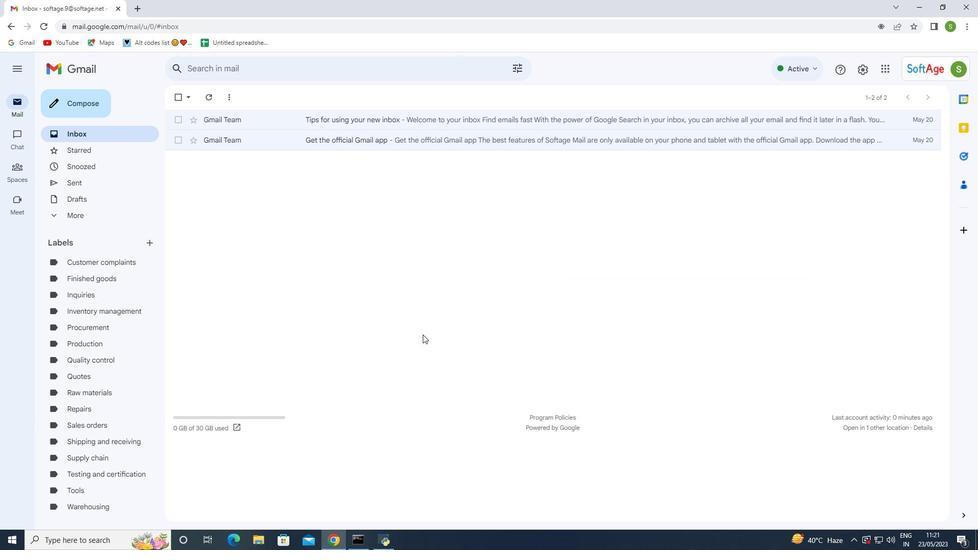 
Action: Mouse pressed left at (411, 354)
Screenshot: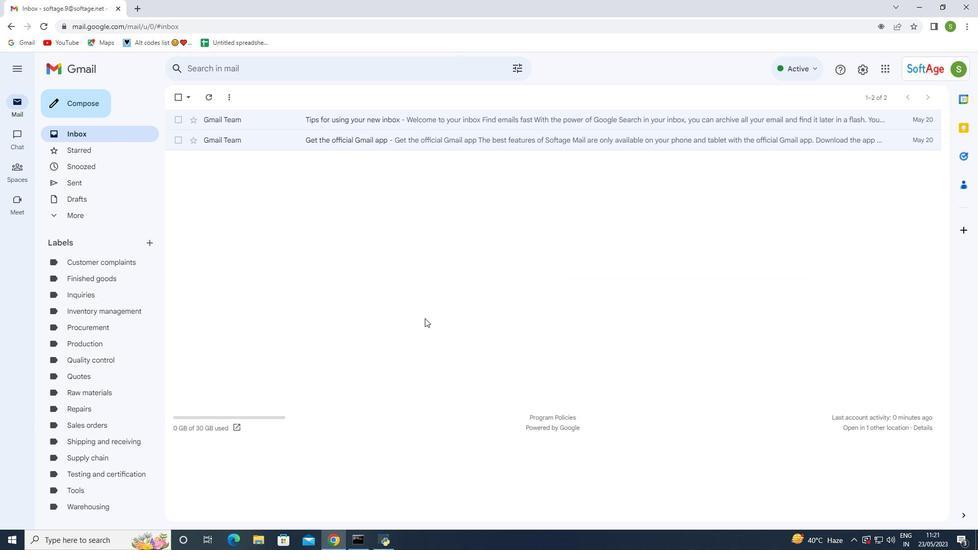 
Action: Mouse moved to (486, 330)
Screenshot: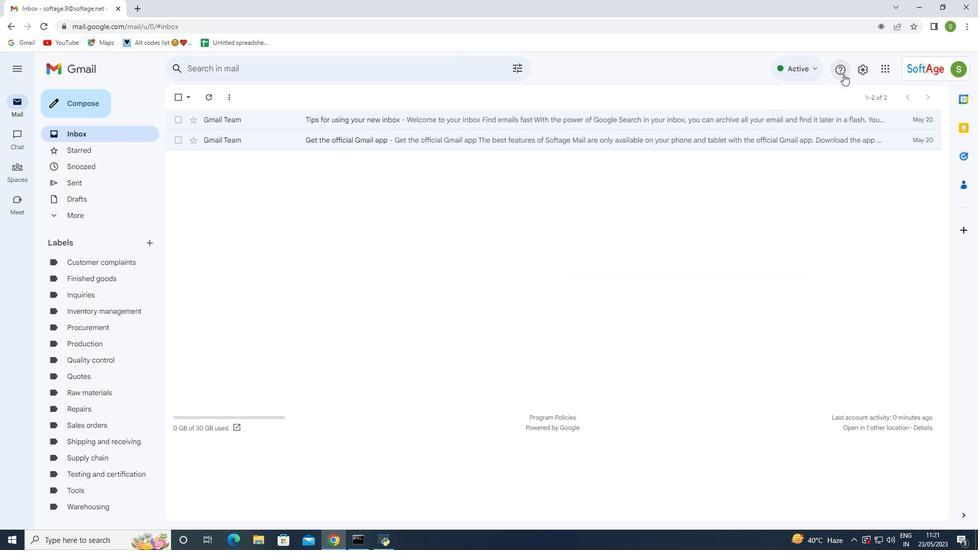 
Action: Mouse pressed left at (486, 330)
Screenshot: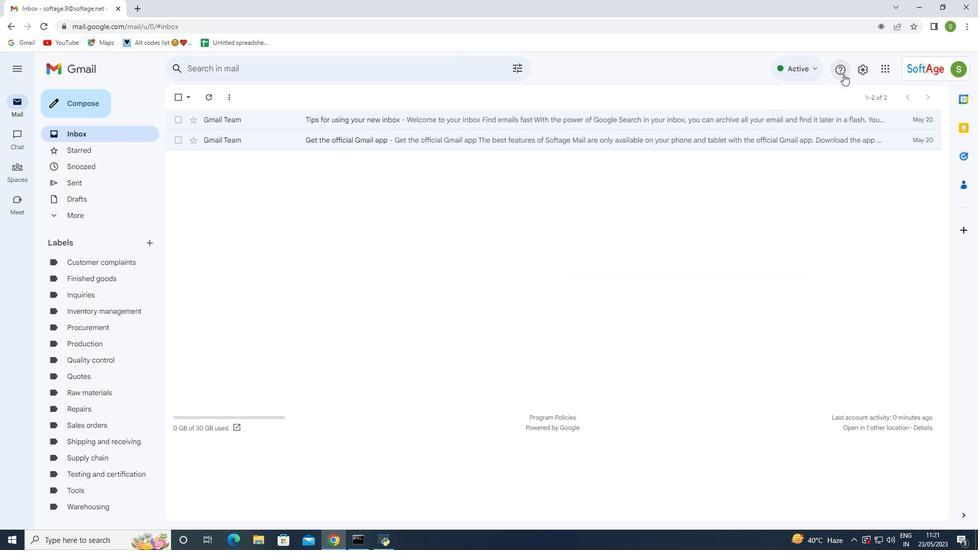 
Action: Mouse moved to (450, 221)
Screenshot: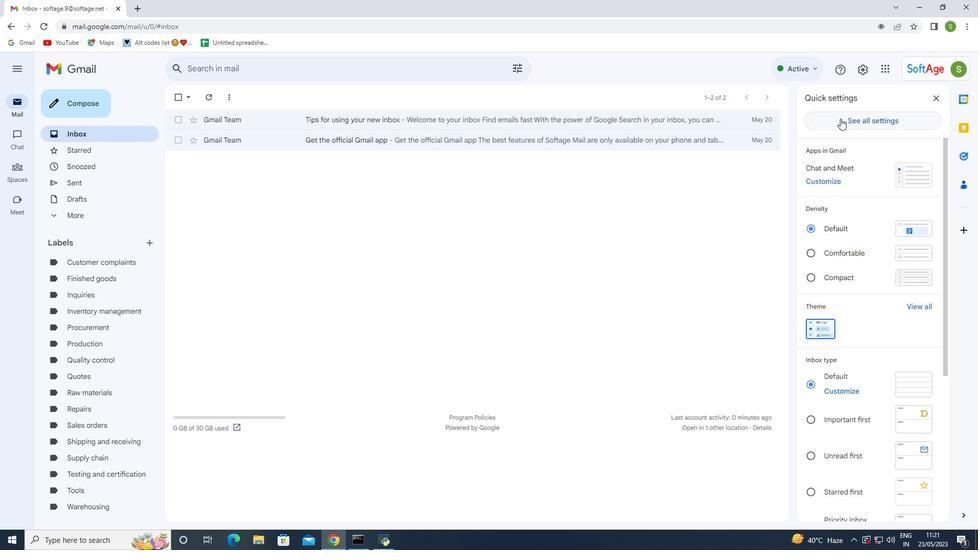 
Action: Mouse pressed left at (450, 221)
Screenshot: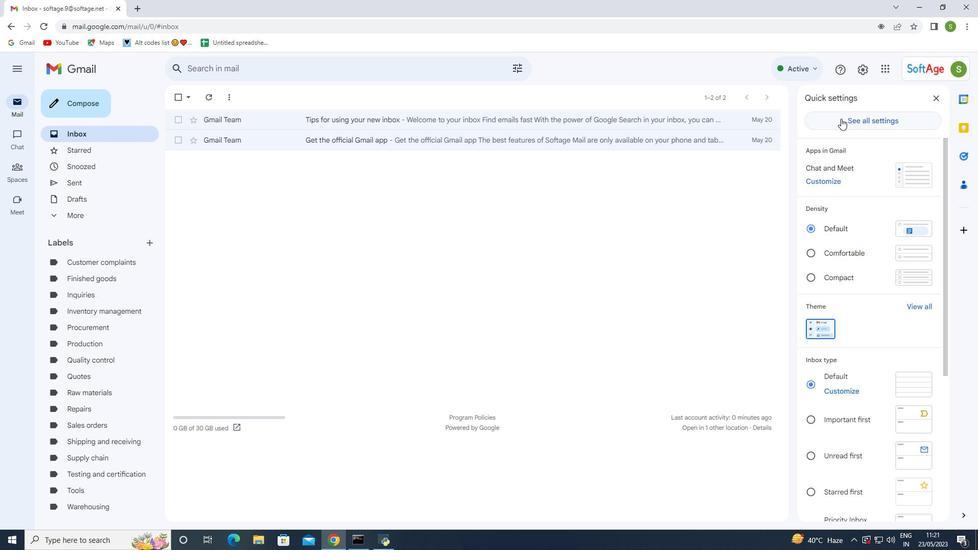 
Action: Mouse moved to (456, 343)
Screenshot: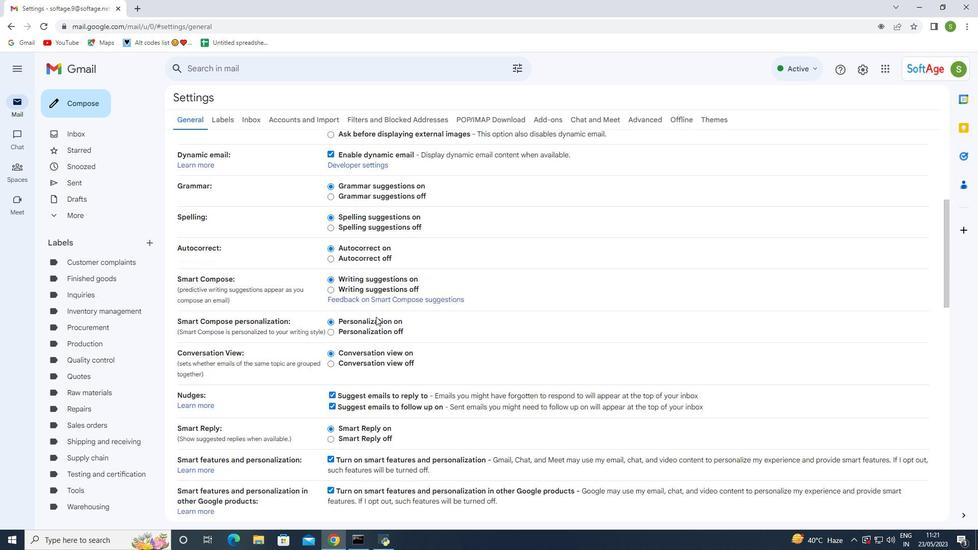 
Action: Mouse scrolled (456, 342) with delta (0, 0)
Screenshot: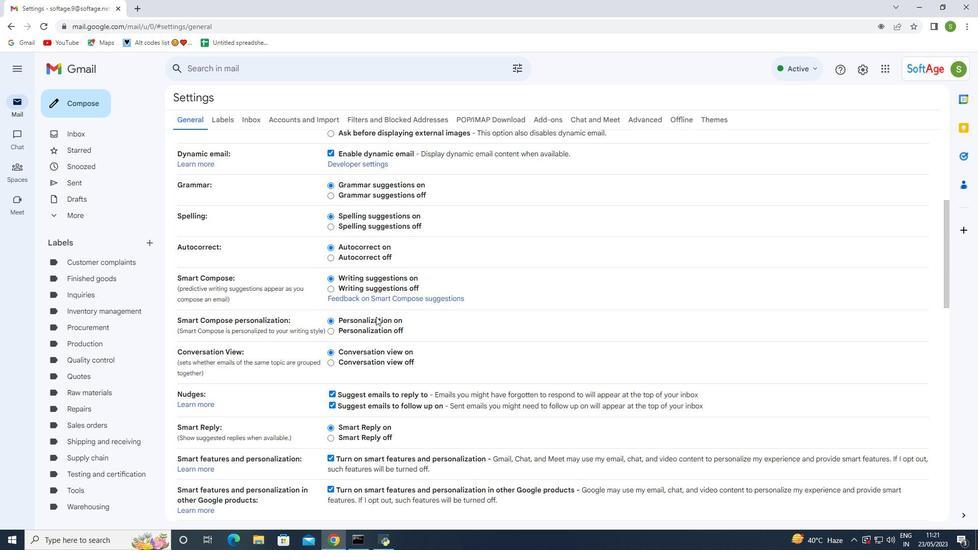 
Action: Mouse scrolled (456, 342) with delta (0, 0)
Screenshot: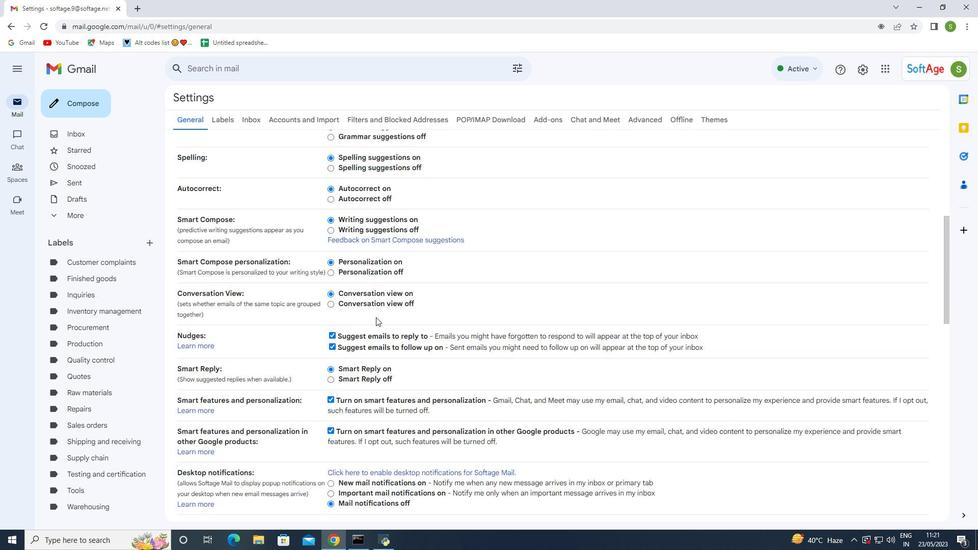 
Action: Mouse moved to (456, 343)
Screenshot: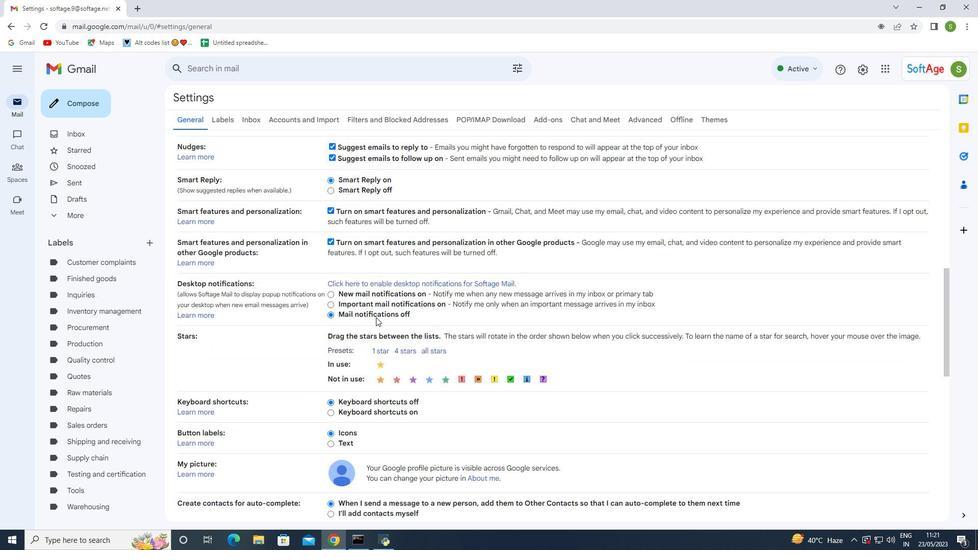 
Action: Mouse scrolled (456, 342) with delta (0, 0)
Screenshot: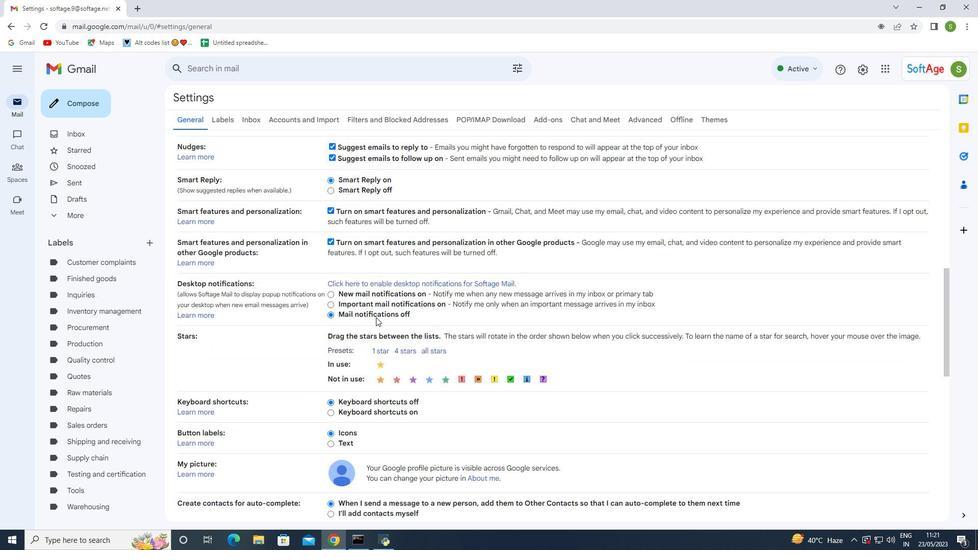 
Action: Mouse moved to (455, 343)
Screenshot: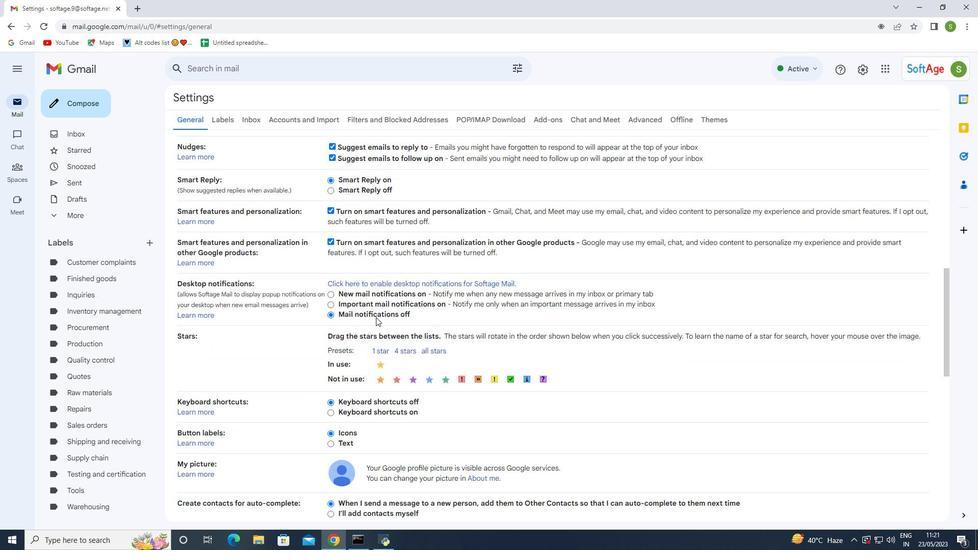 
Action: Mouse scrolled (455, 342) with delta (0, 0)
Screenshot: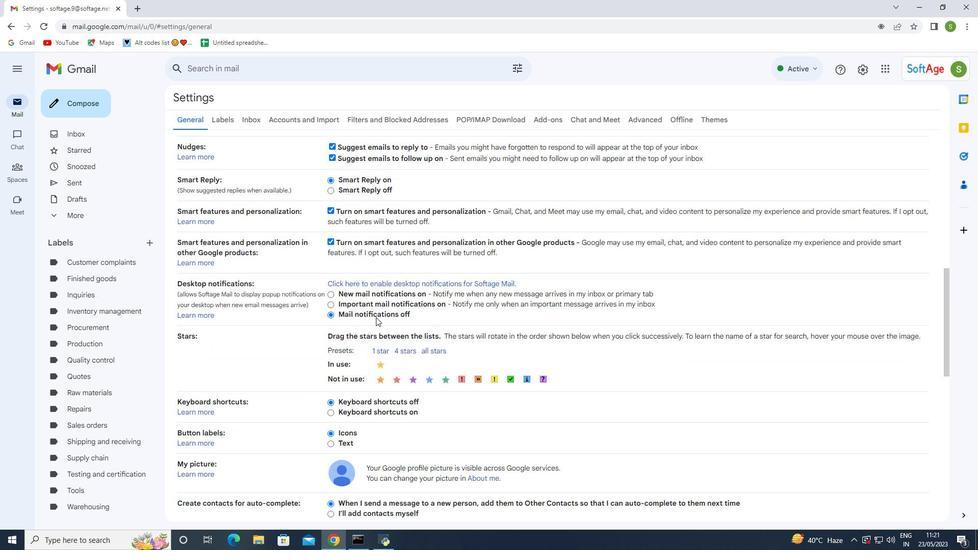 
Action: Mouse moved to (458, 355)
Screenshot: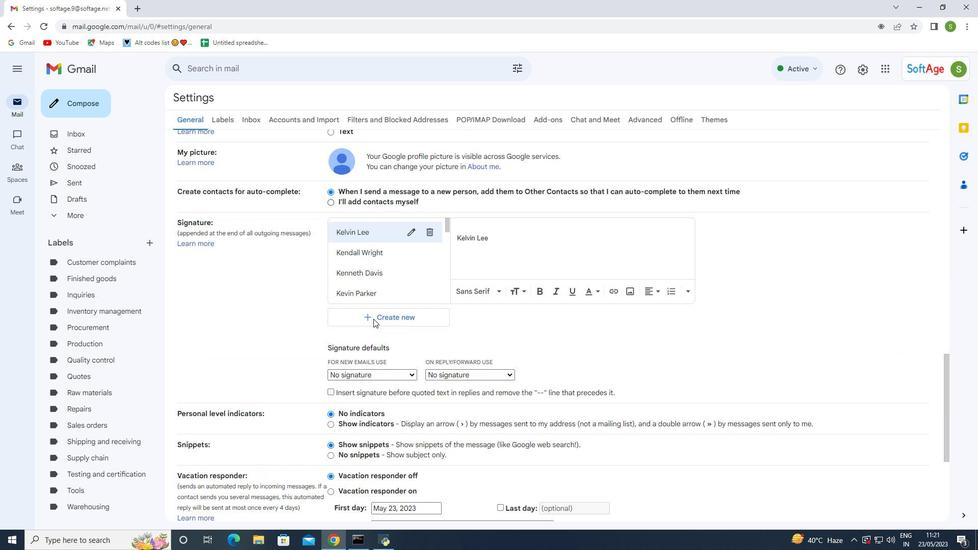 
Action: Mouse scrolled (458, 354) with delta (0, 0)
Screenshot: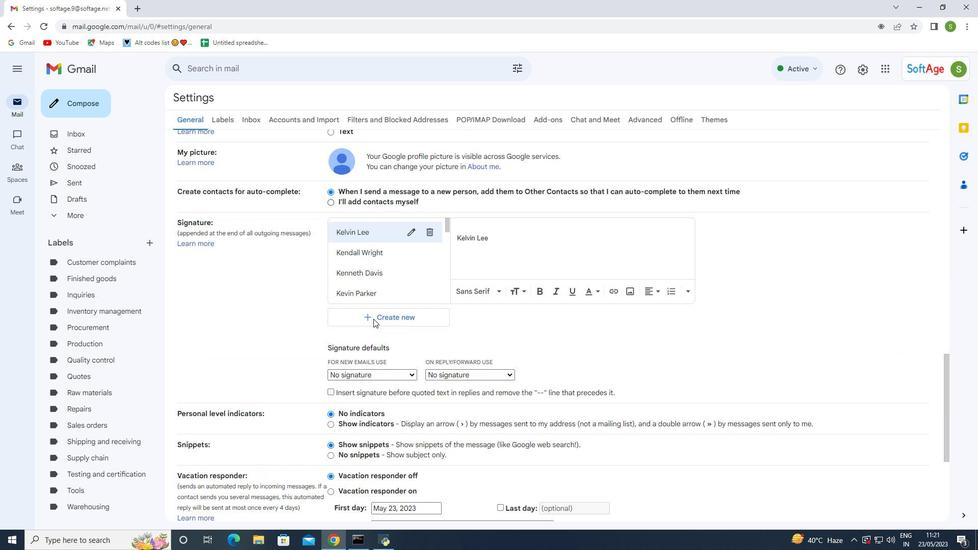 
Action: Mouse moved to (461, 366)
Screenshot: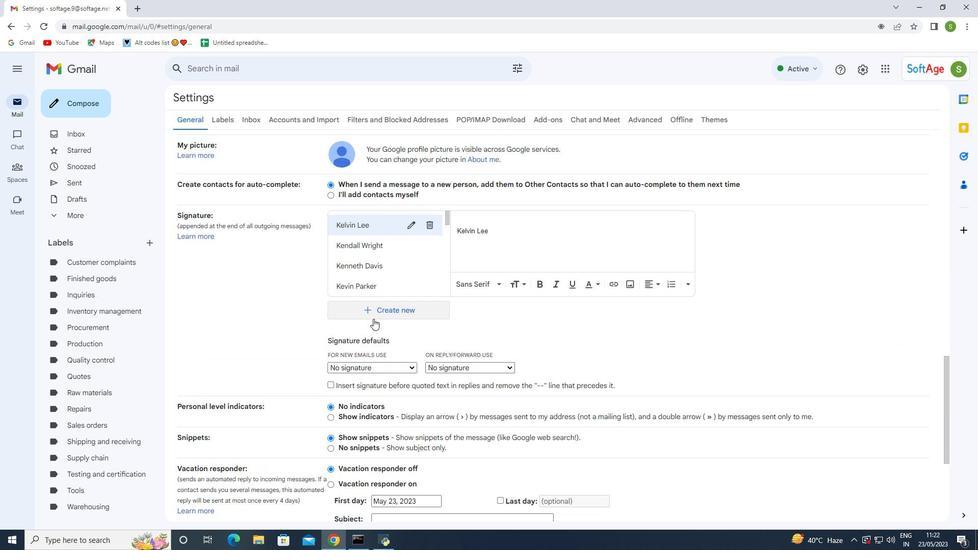
Action: Mouse scrolled (460, 364) with delta (0, 0)
Screenshot: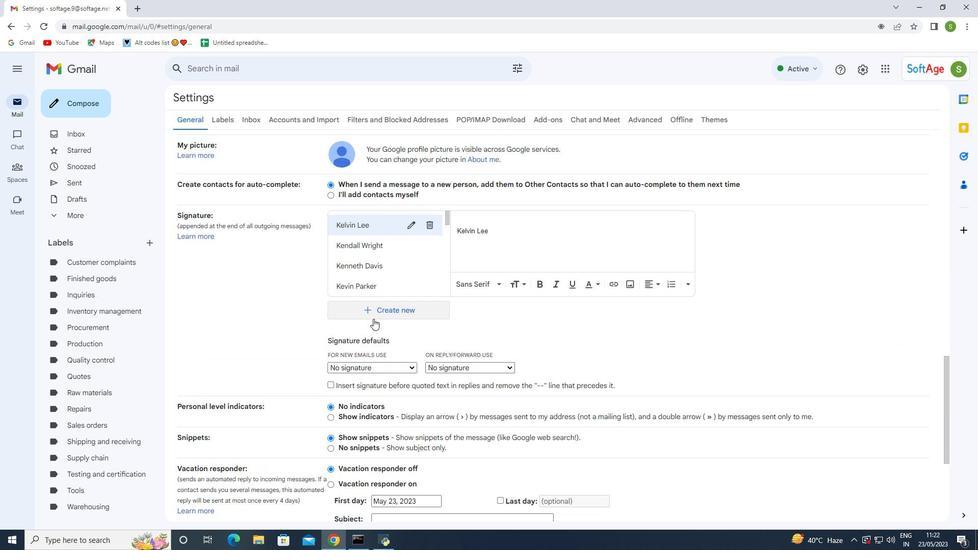 
Action: Mouse moved to (454, 414)
Screenshot: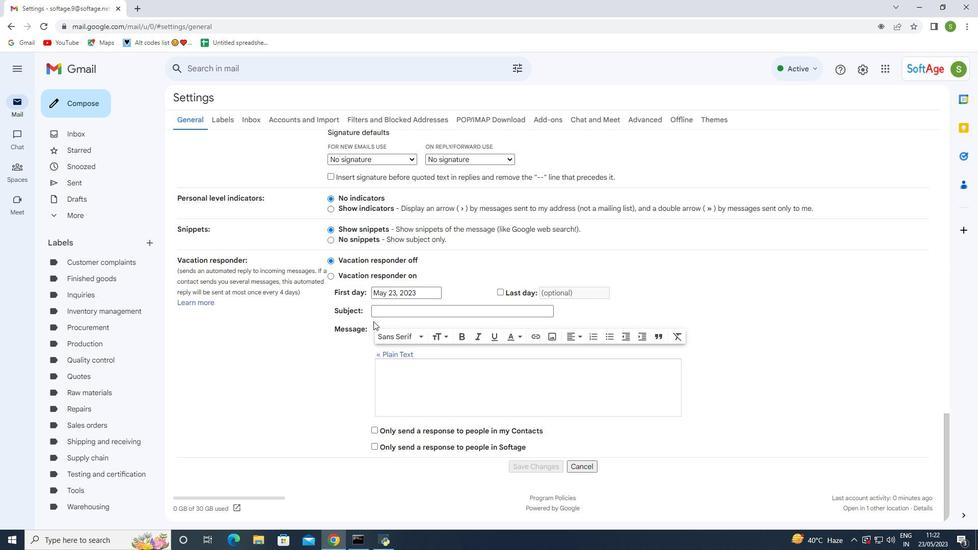 
Action: Mouse pressed left at (454, 414)
Screenshot: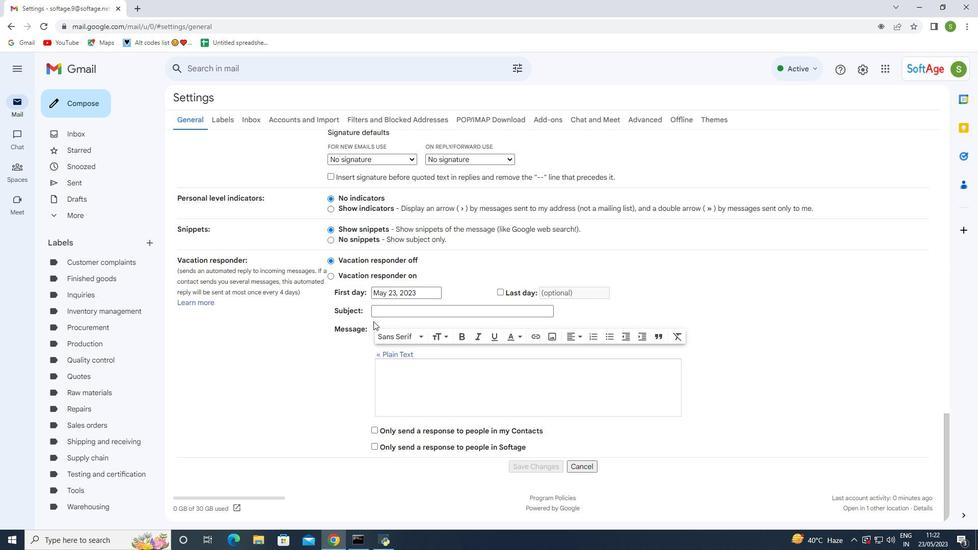 
Action: Mouse moved to (422, 385)
Screenshot: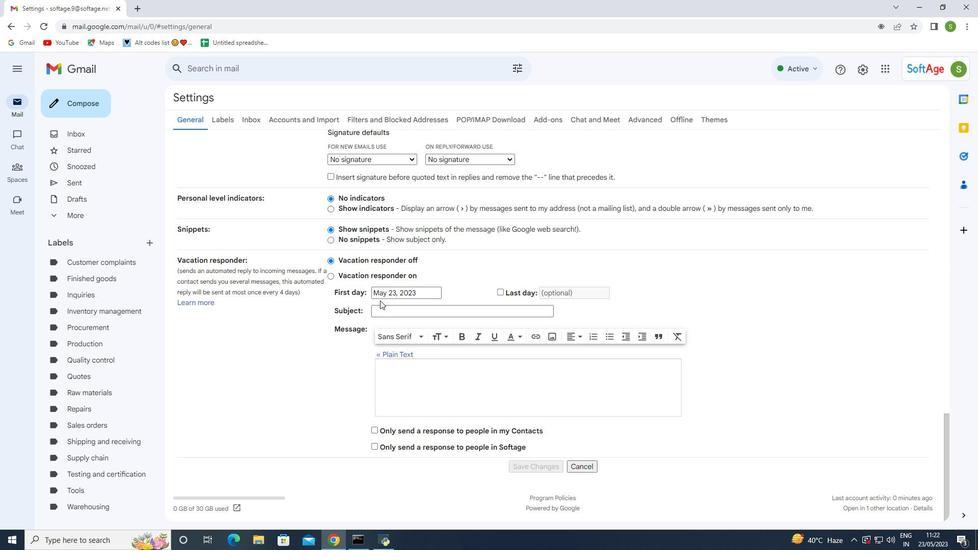
Action: Mouse scrolled (422, 385) with delta (0, 0)
Screenshot: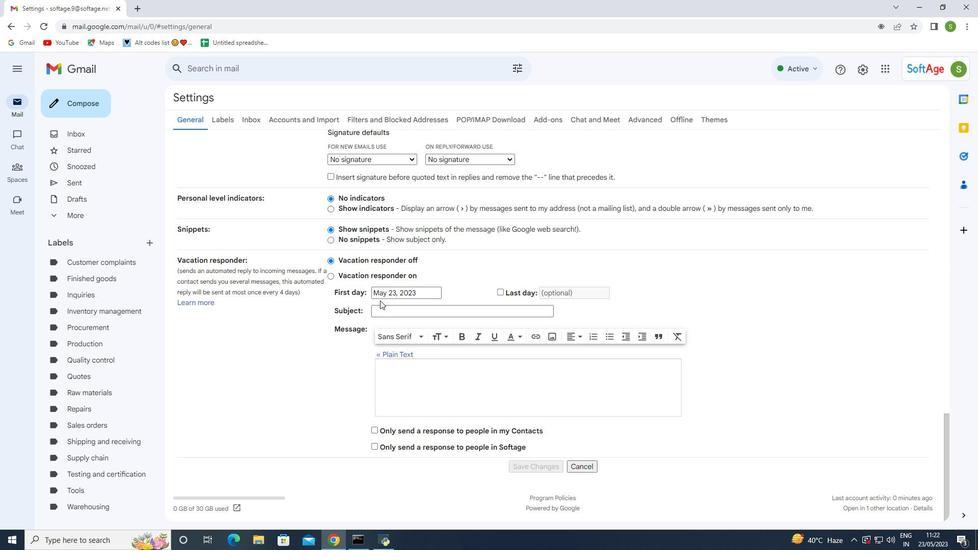 
Action: Mouse moved to (422, 385)
Screenshot: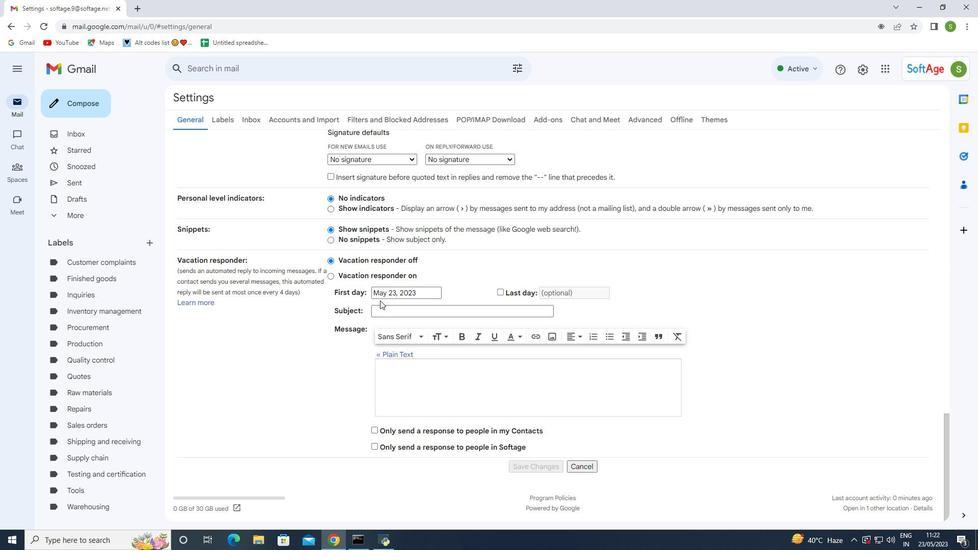 
Action: Mouse scrolled (422, 385) with delta (0, 0)
Screenshot: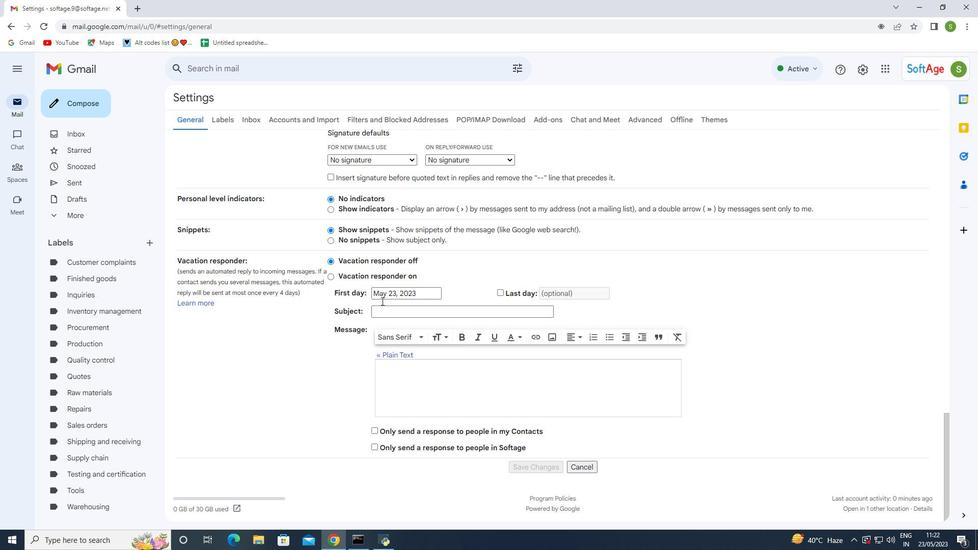 
Action: Mouse moved to (421, 385)
Screenshot: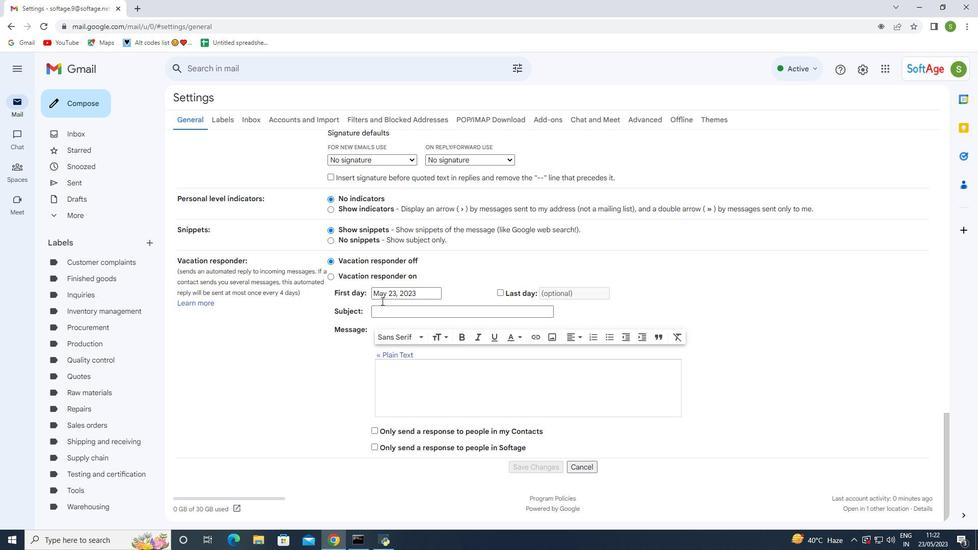 
Action: Mouse scrolled (421, 385) with delta (0, 0)
Screenshot: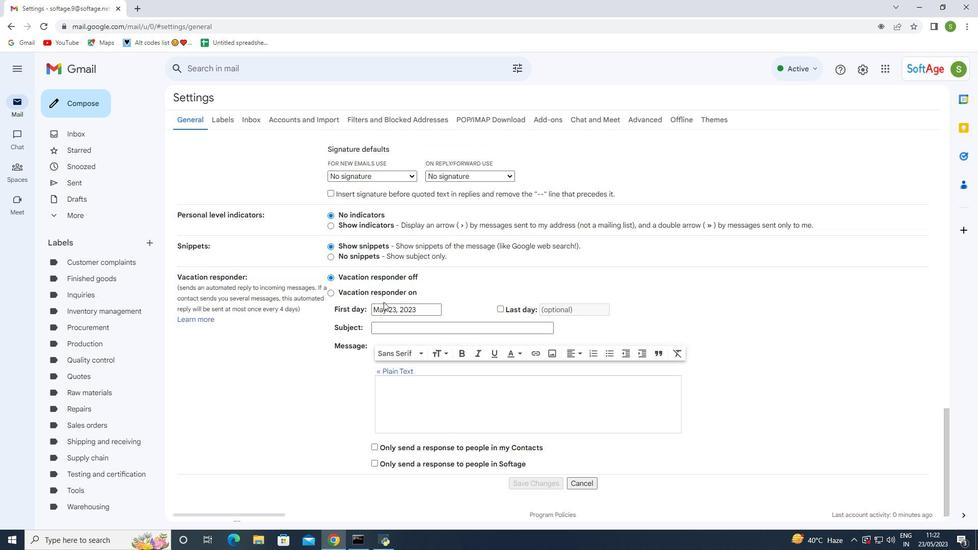 
Action: Mouse scrolled (421, 385) with delta (0, 0)
Screenshot: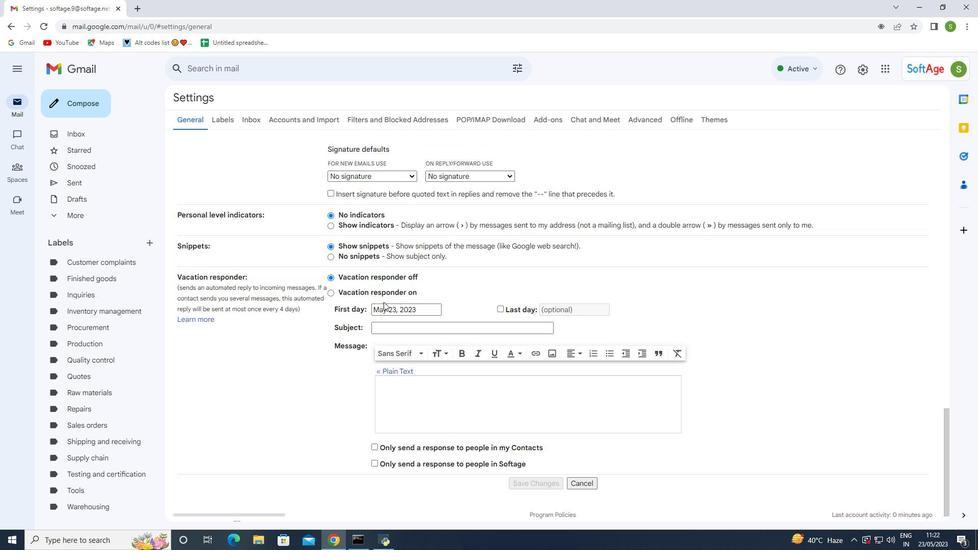 
Action: Mouse scrolled (421, 385) with delta (0, 0)
Screenshot: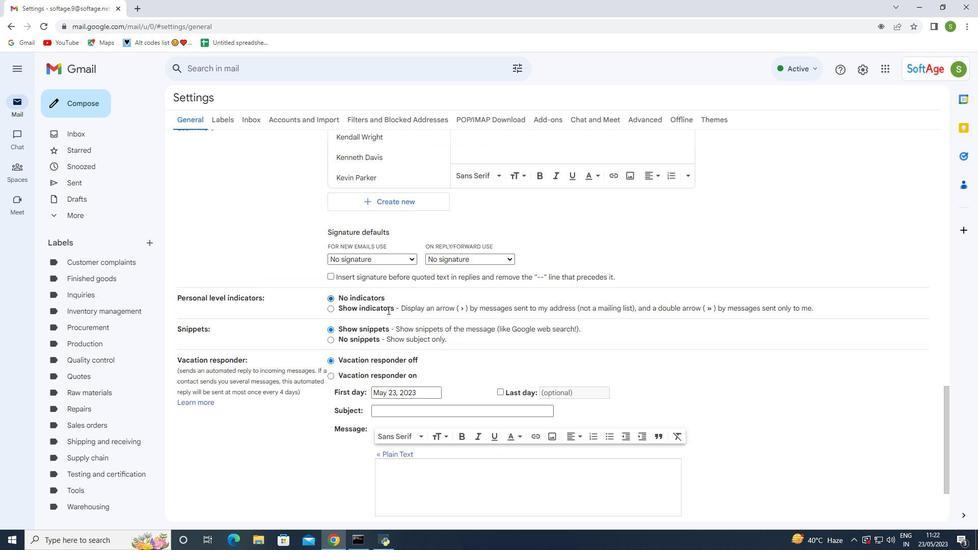 
Action: Mouse moved to (533, 462)
Screenshot: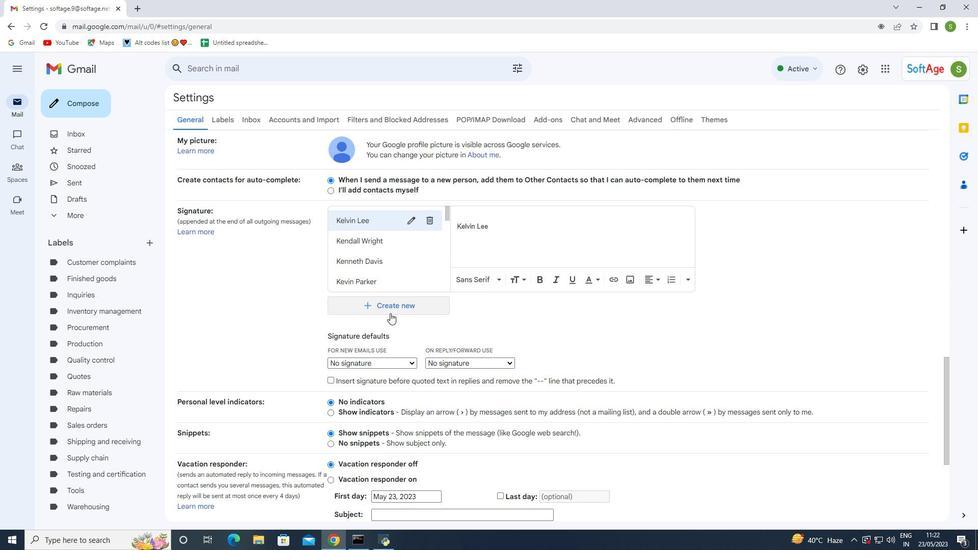 
Action: Mouse pressed left at (533, 462)
Screenshot: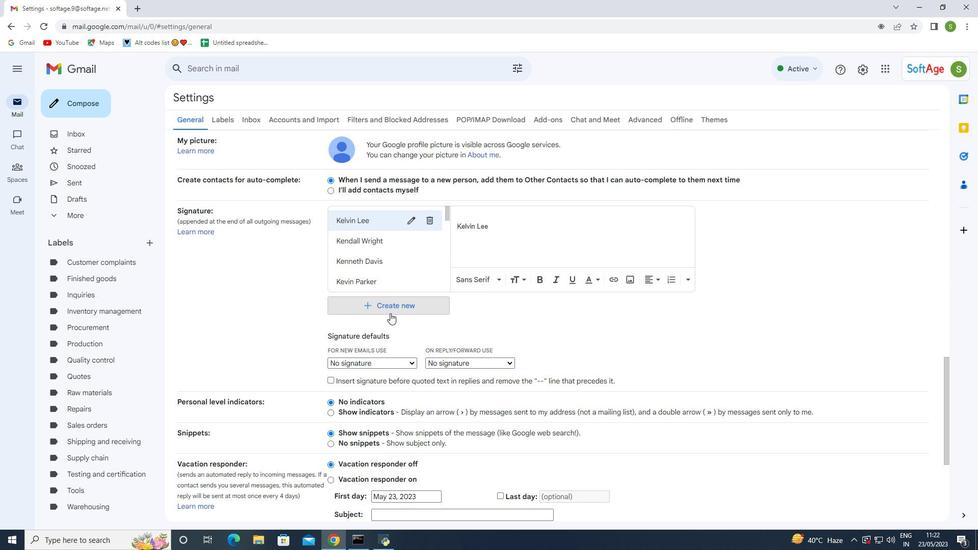 
Action: Mouse moved to (578, 96)
Screenshot: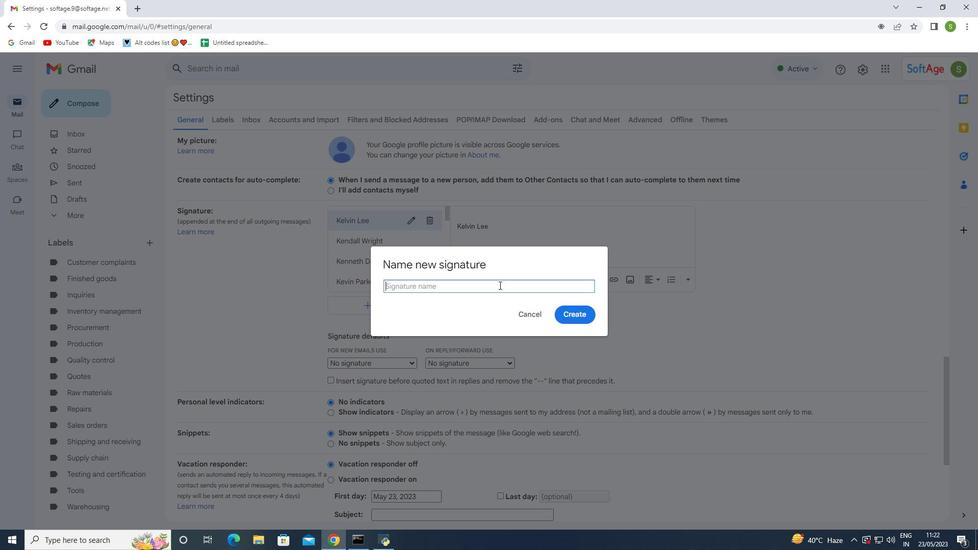 
Action: Mouse pressed left at (578, 96)
Screenshot: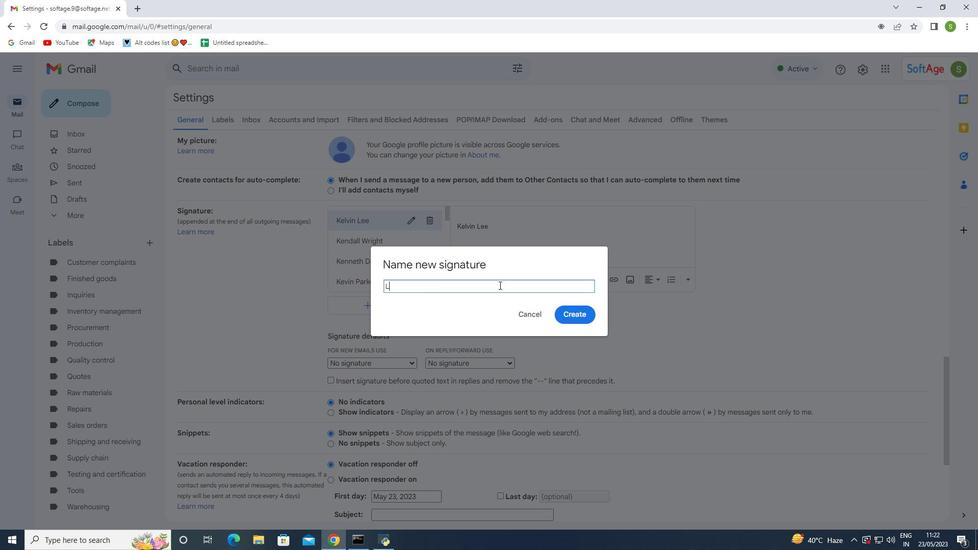 
Action: Mouse moved to (368, 273)
Screenshot: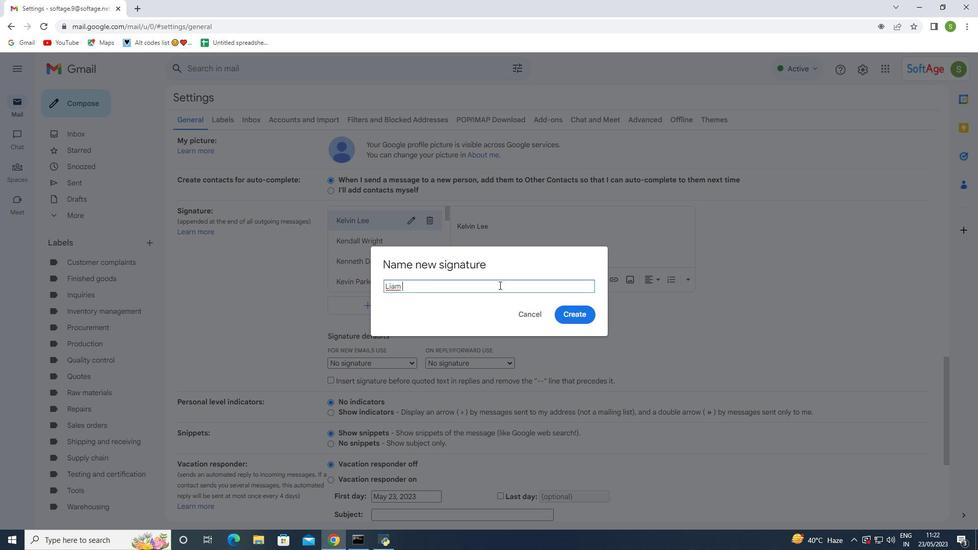 
Action: Mouse scrolled (368, 274) with delta (0, 0)
Screenshot: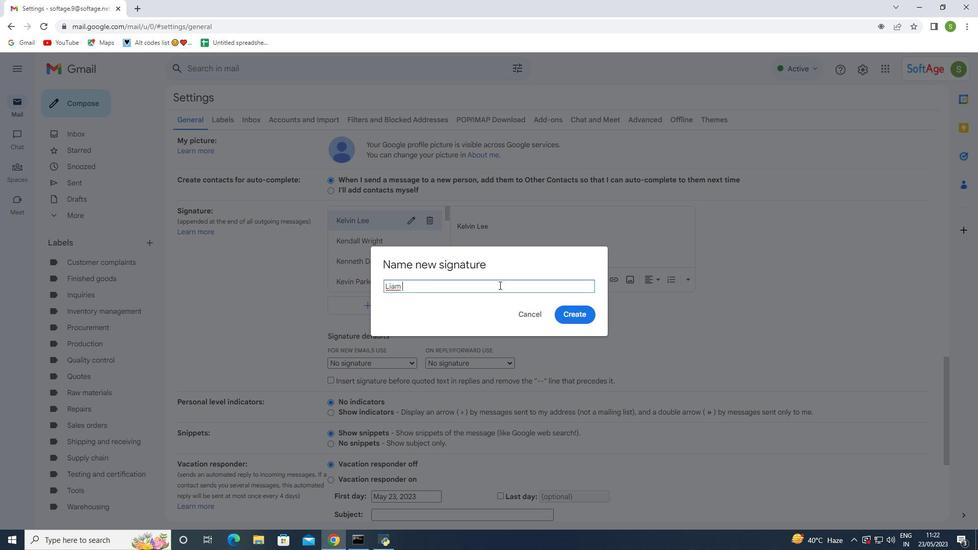 
Action: Mouse moved to (370, 273)
Screenshot: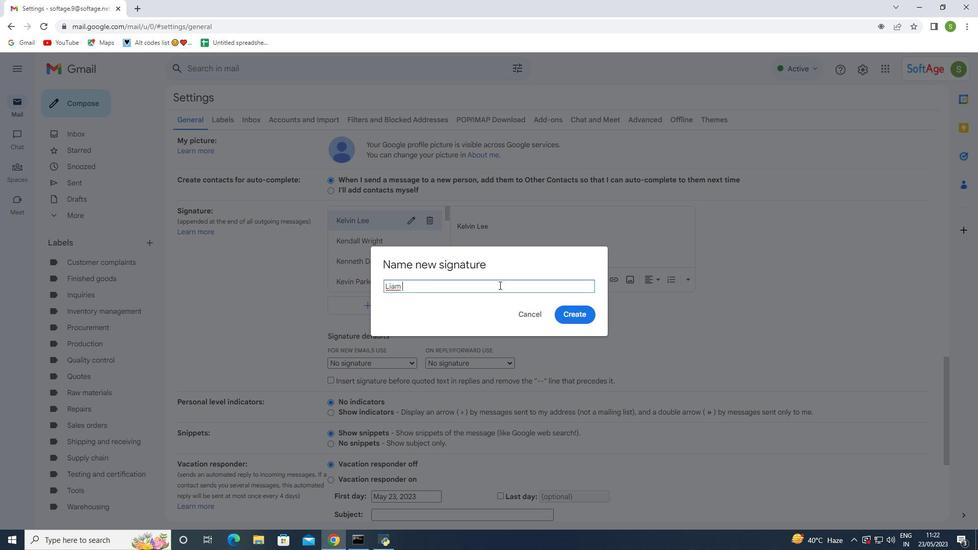 
Action: Mouse scrolled (370, 274) with delta (0, 0)
Screenshot: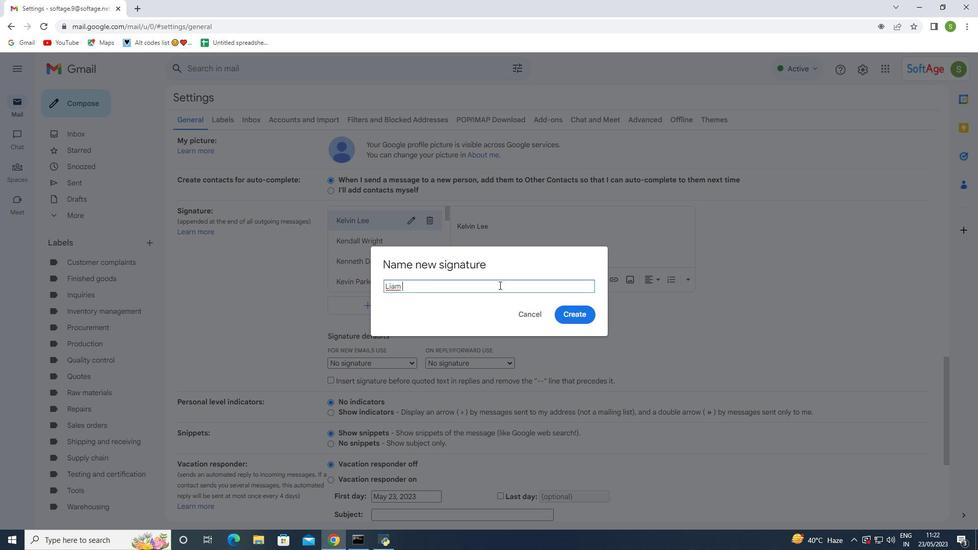 
Action: Mouse moved to (450, 286)
Screenshot: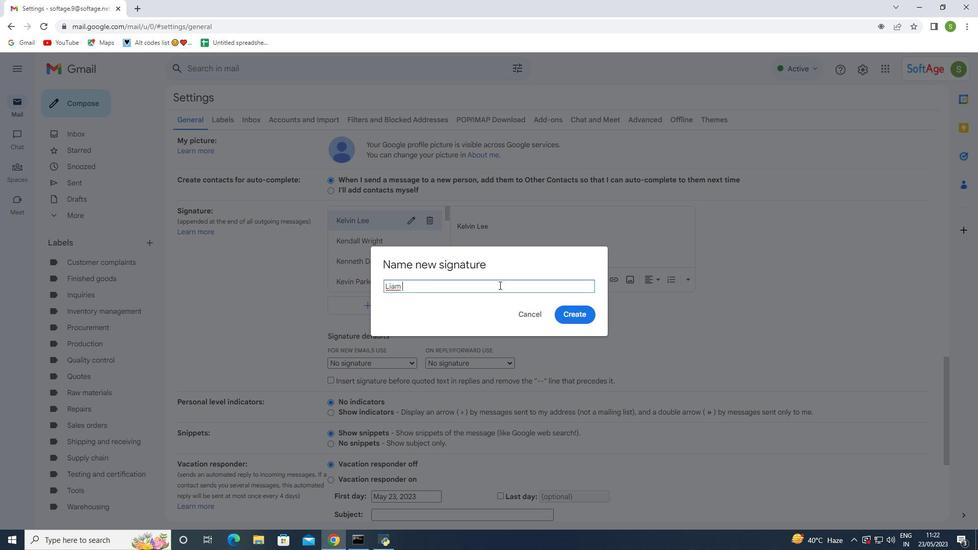 
Action: Mouse scrolled (450, 286) with delta (0, 0)
Screenshot: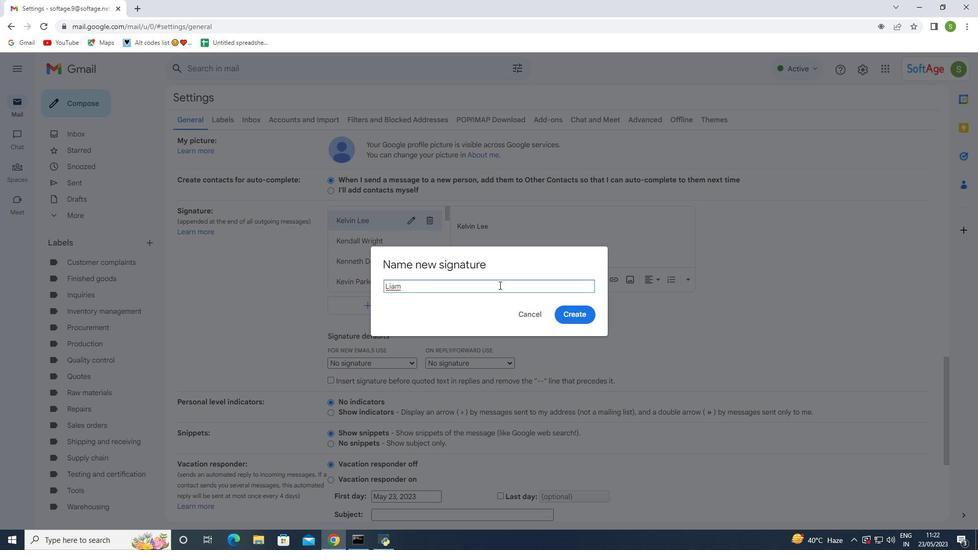 
Action: Mouse scrolled (450, 286) with delta (0, 0)
Screenshot: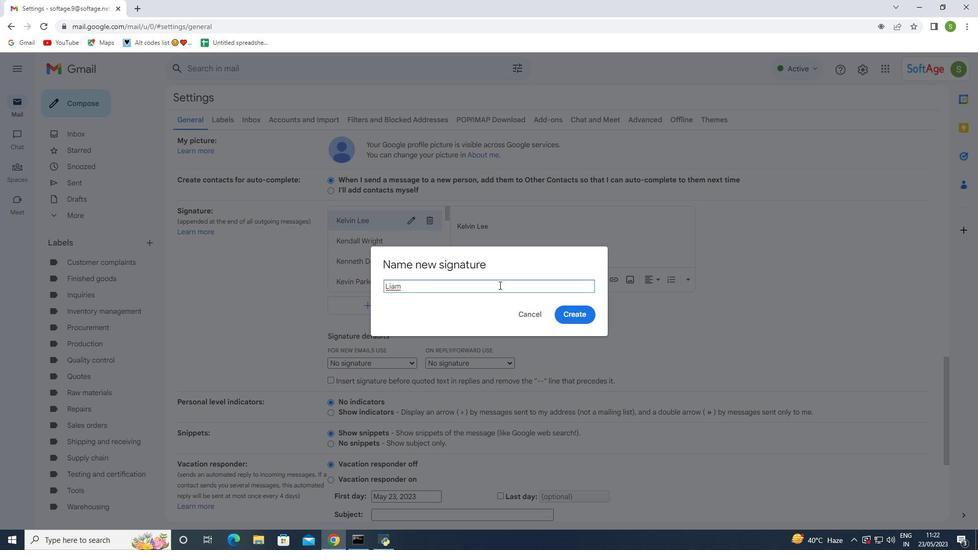 
Action: Mouse scrolled (450, 286) with delta (0, 0)
Screenshot: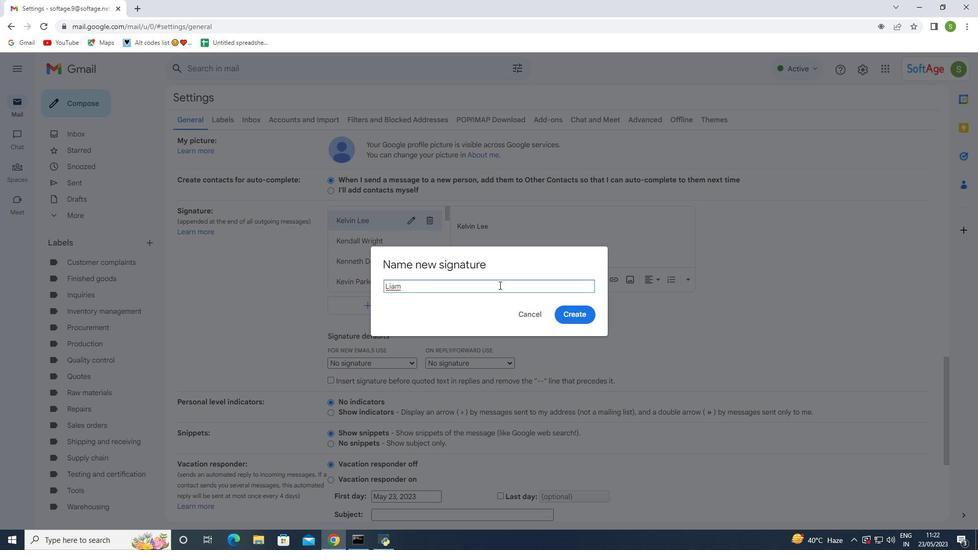 
Action: Mouse moved to (455, 313)
Screenshot: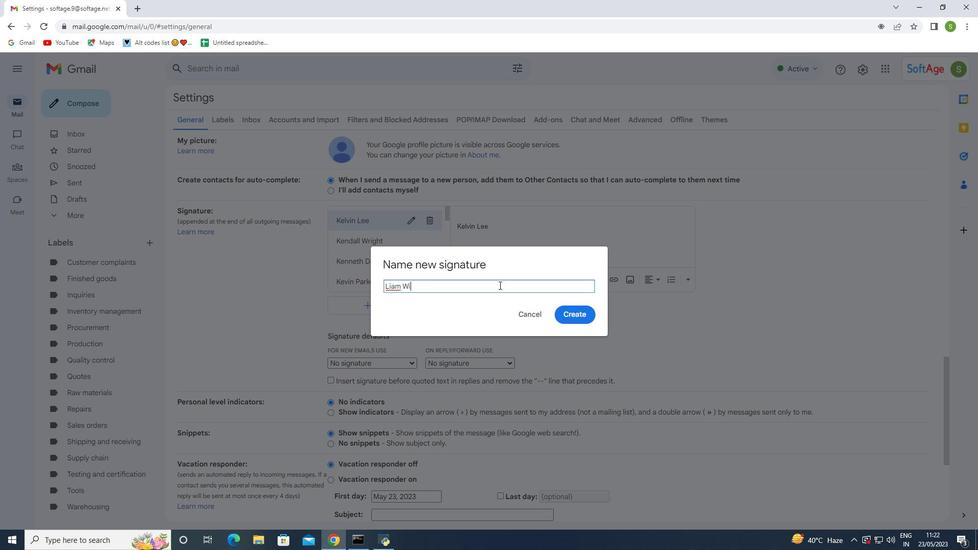
Action: Mouse scrolled (455, 313) with delta (0, 0)
Screenshot: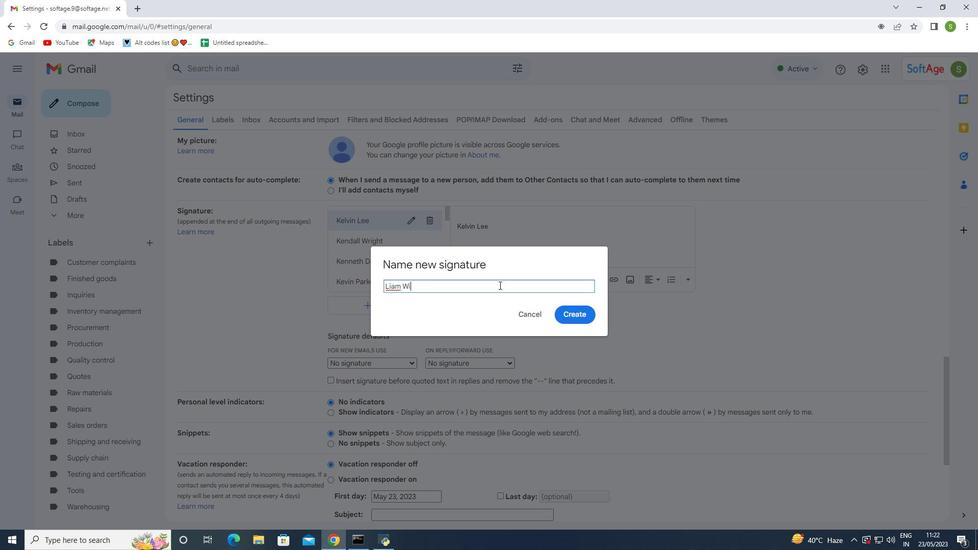 
Action: Mouse scrolled (455, 313) with delta (0, 0)
Screenshot: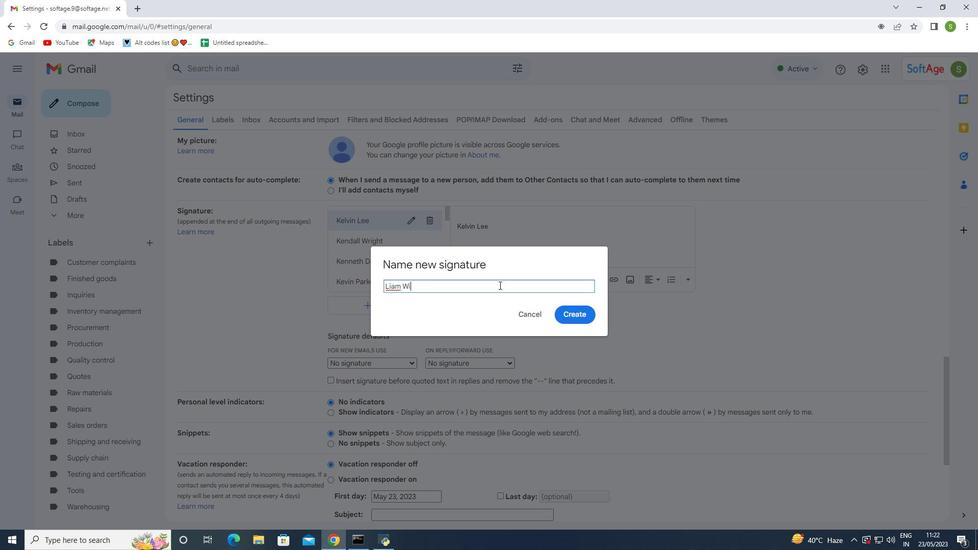 
Action: Mouse moved to (375, 311)
Screenshot: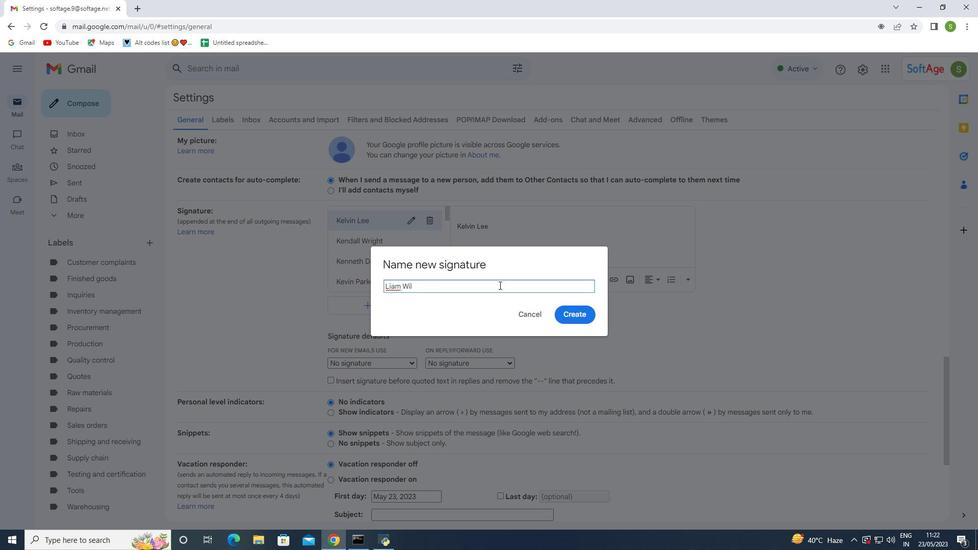 
Action: Mouse pressed left at (375, 311)
Screenshot: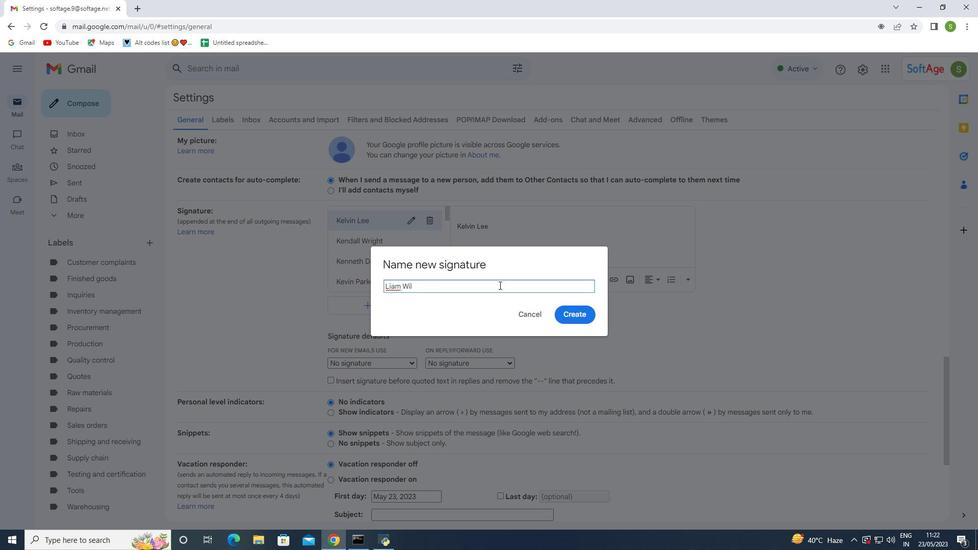 
Action: Mouse moved to (361, 472)
Screenshot: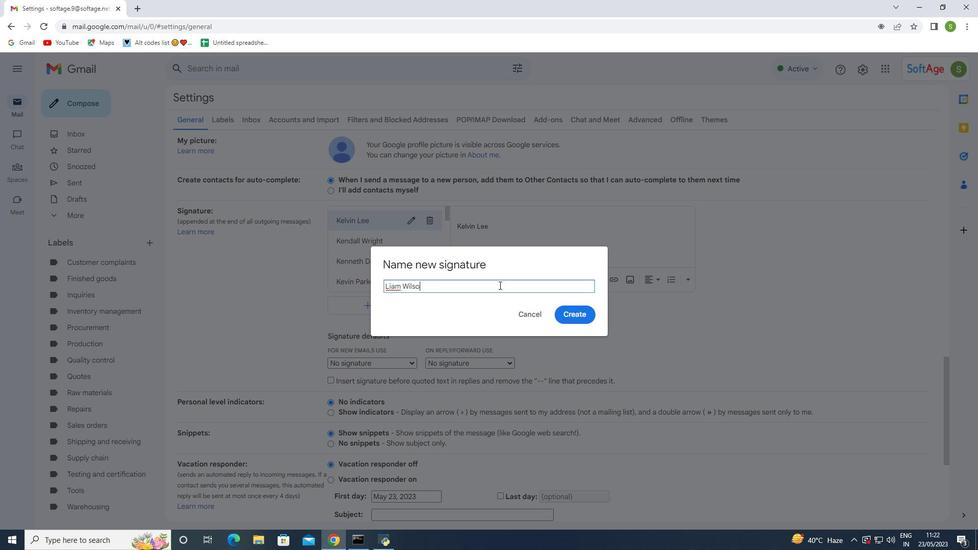 
Action: Mouse scrolled (361, 471) with delta (0, 0)
Screenshot: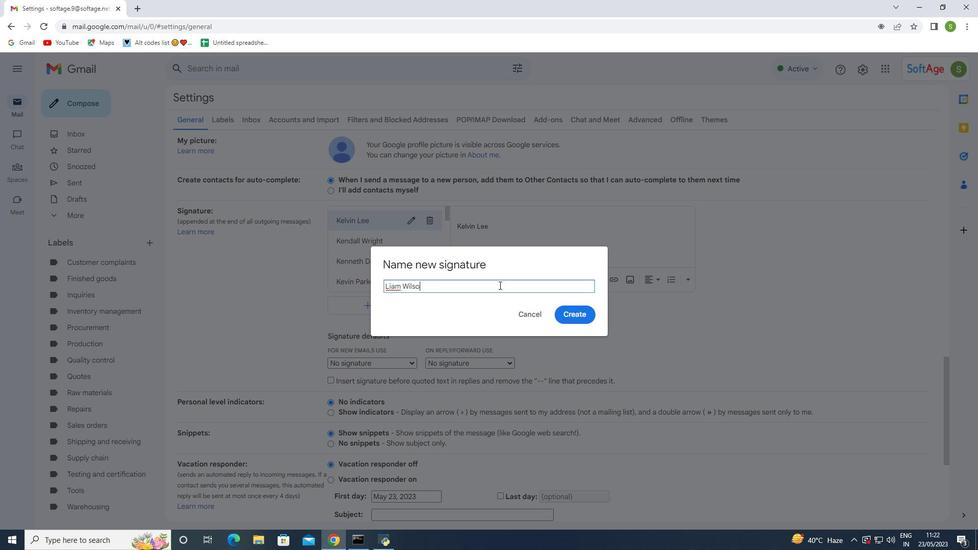 
Action: Mouse moved to (362, 474)
Screenshot: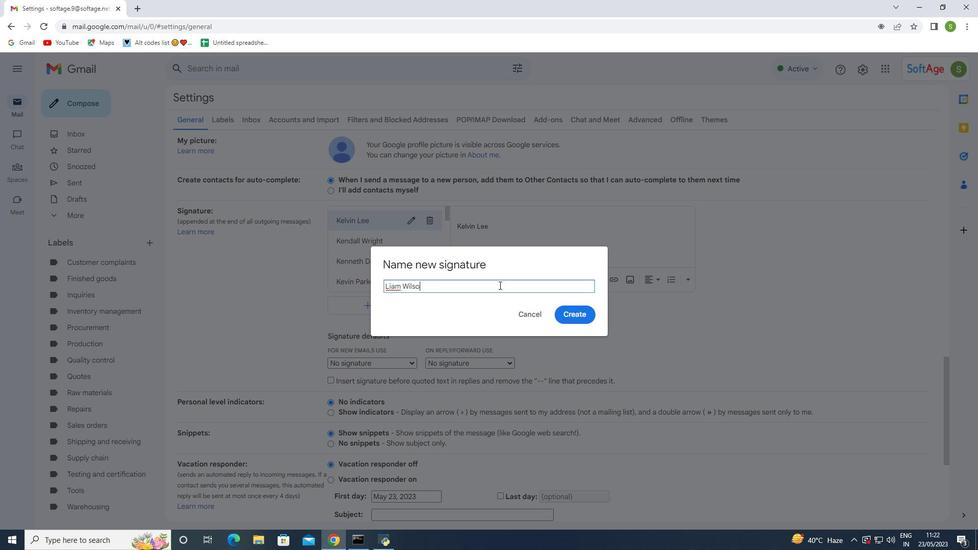
Action: Mouse scrolled (362, 474) with delta (0, 0)
Screenshot: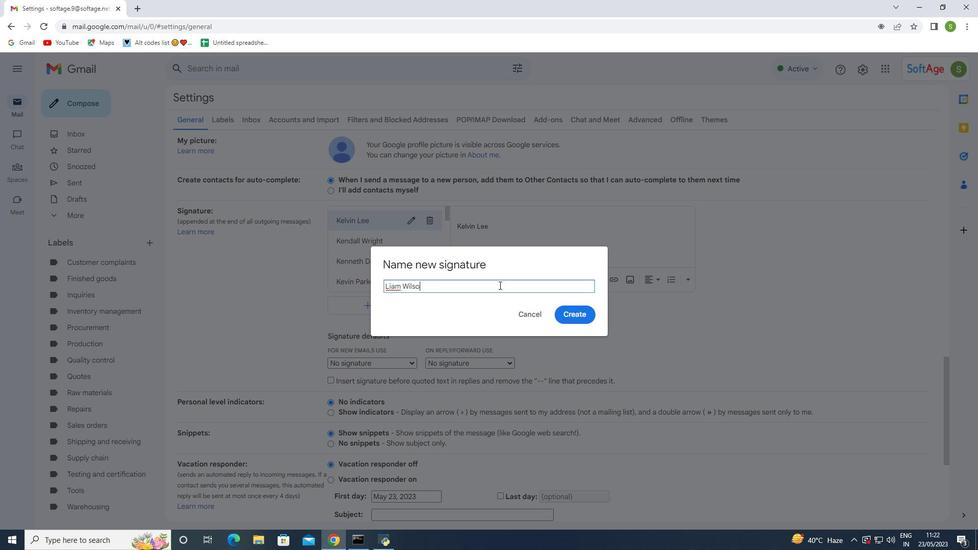 
Action: Mouse moved to (355, 506)
Screenshot: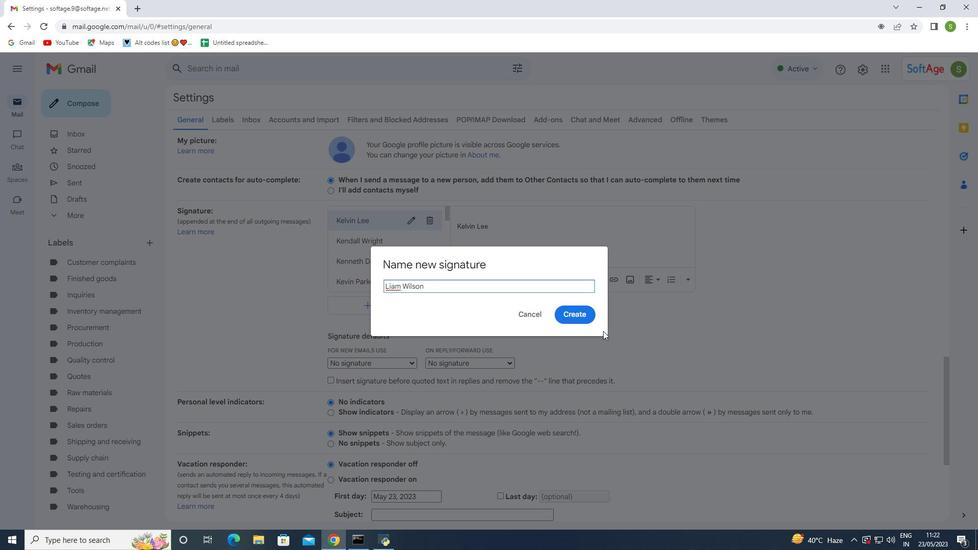
Action: Mouse pressed left at (355, 506)
Screenshot: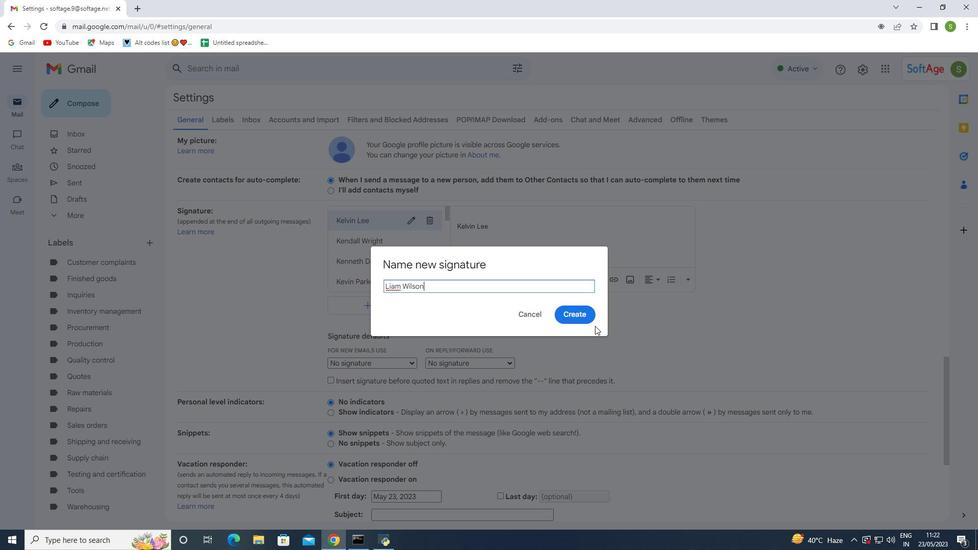 
Action: Mouse moved to (458, 308)
Screenshot: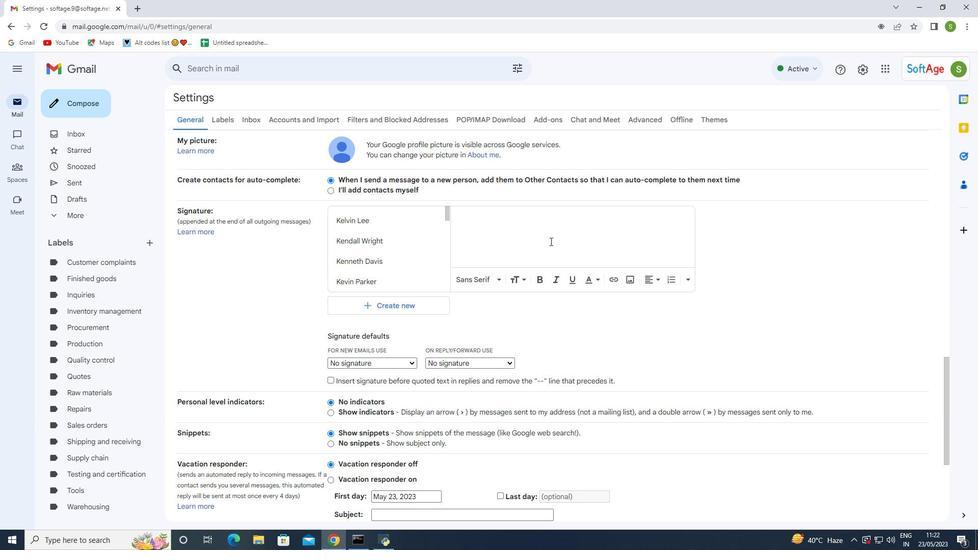 
Action: Mouse pressed left at (458, 308)
Screenshot: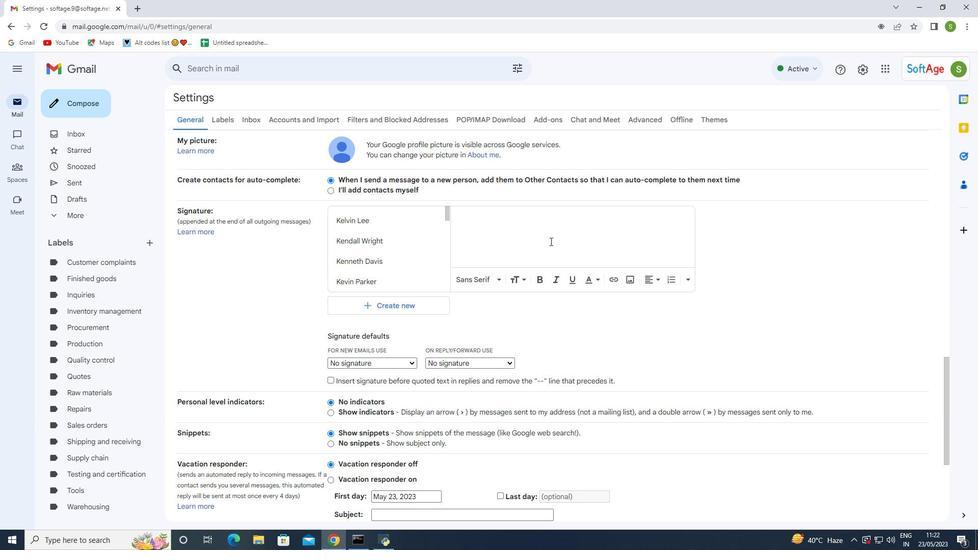 
Action: Mouse moved to (453, 502)
Screenshot: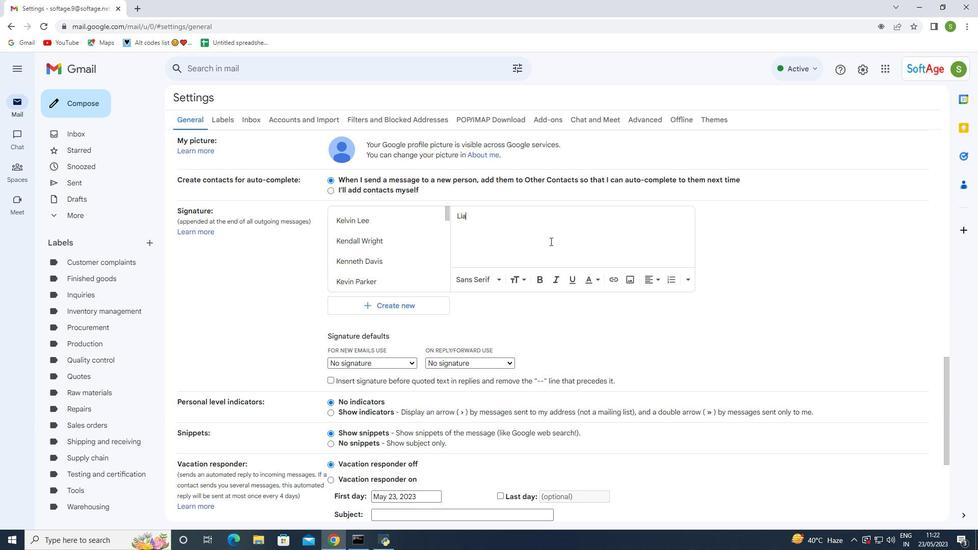 
Action: Mouse pressed left at (453, 502)
Screenshot: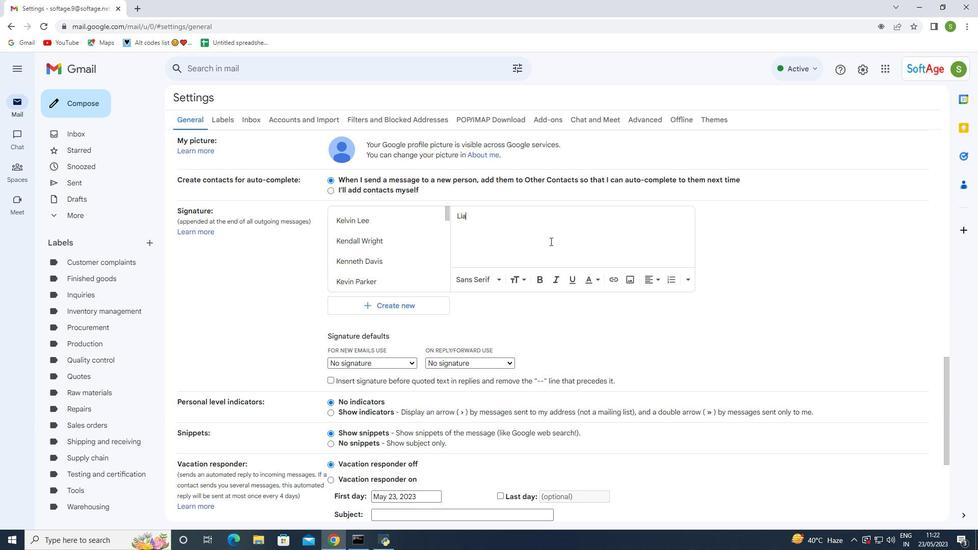 
Action: Mouse moved to (496, 373)
Screenshot: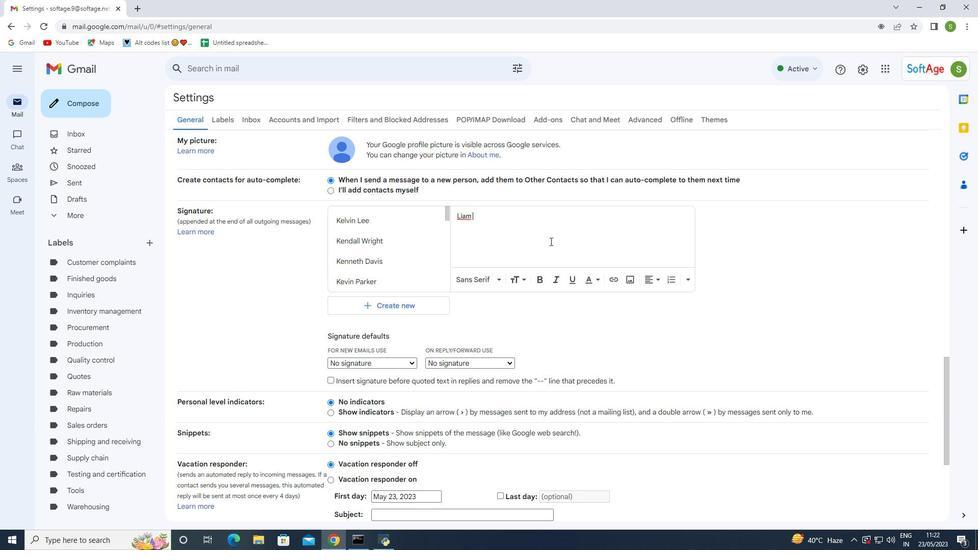 
Action: Mouse scrolled (496, 373) with delta (0, 0)
Screenshot: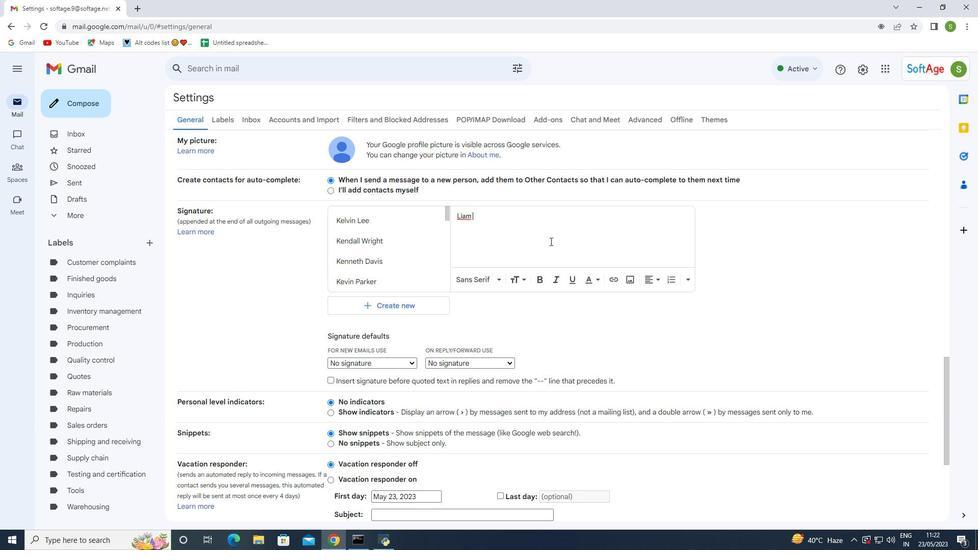 
Action: Mouse moved to (496, 374)
Screenshot: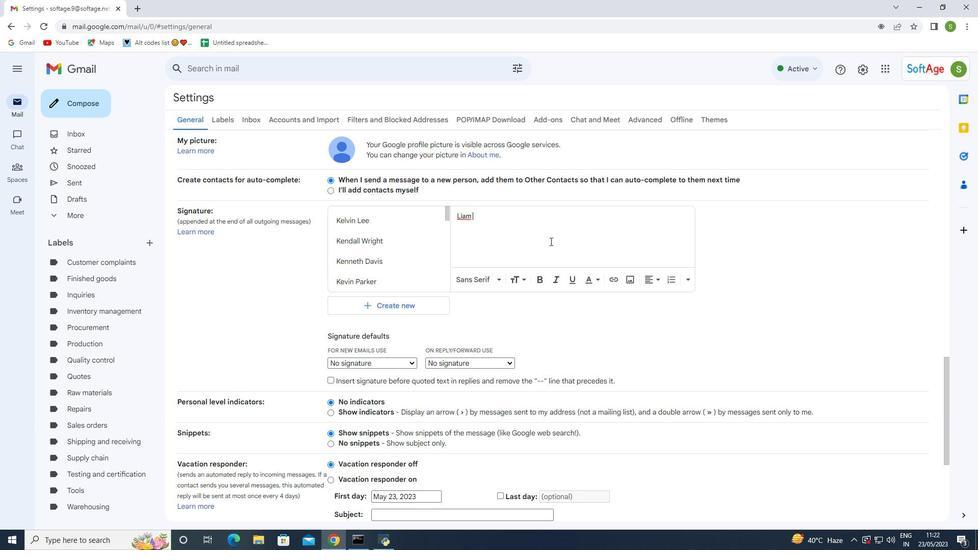 
Action: Mouse scrolled (496, 373) with delta (0, 0)
Screenshot: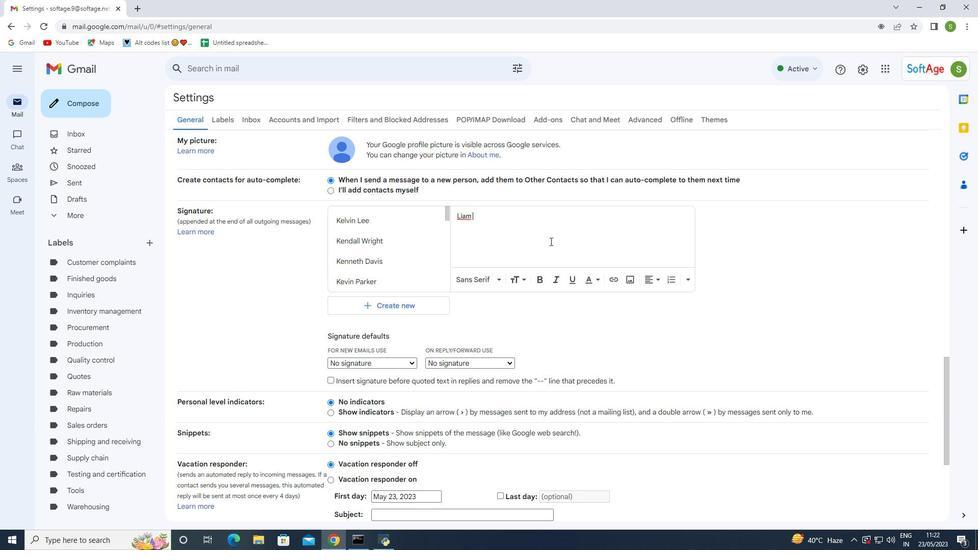 
Action: Mouse moved to (496, 375)
Screenshot: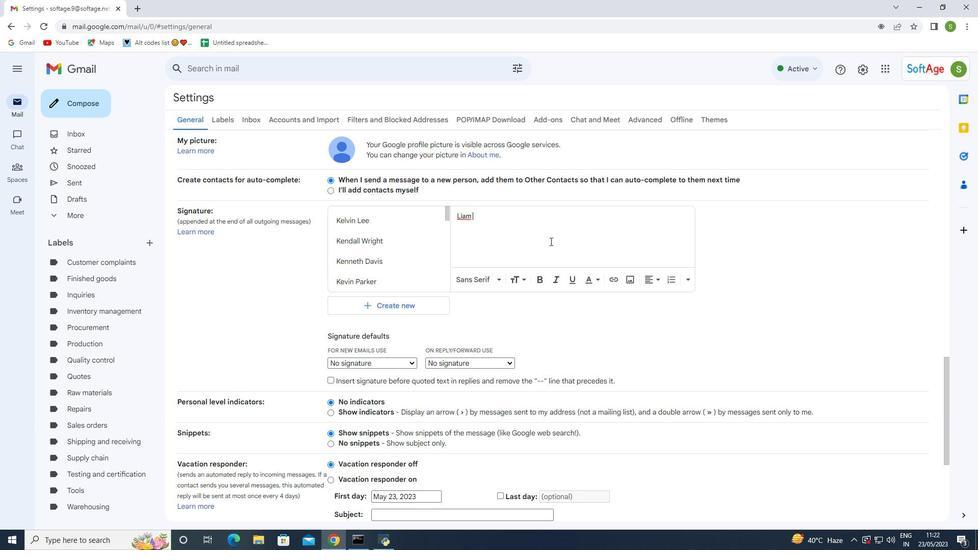
Action: Mouse scrolled (496, 375) with delta (0, 0)
Screenshot: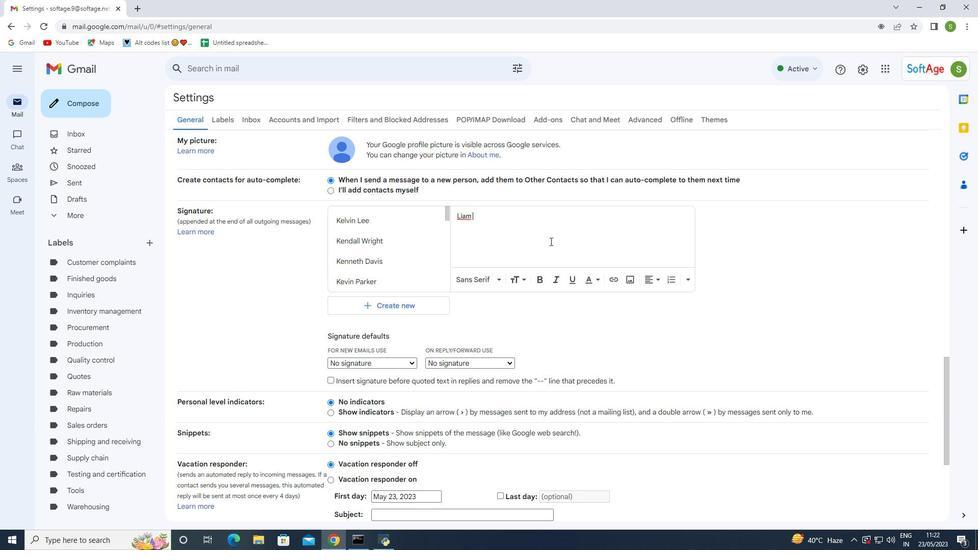 
Action: Mouse moved to (495, 376)
Screenshot: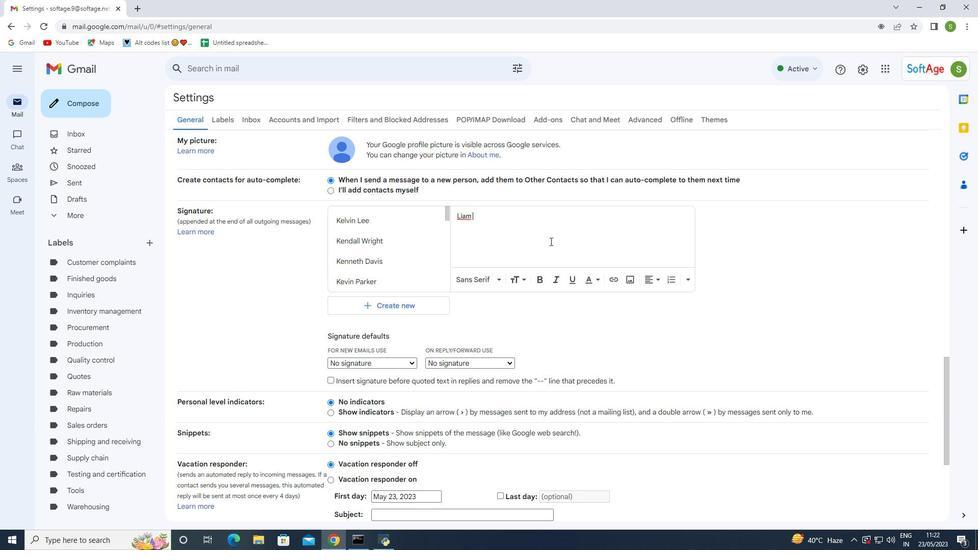 
Action: Mouse scrolled (495, 376) with delta (0, 0)
Screenshot: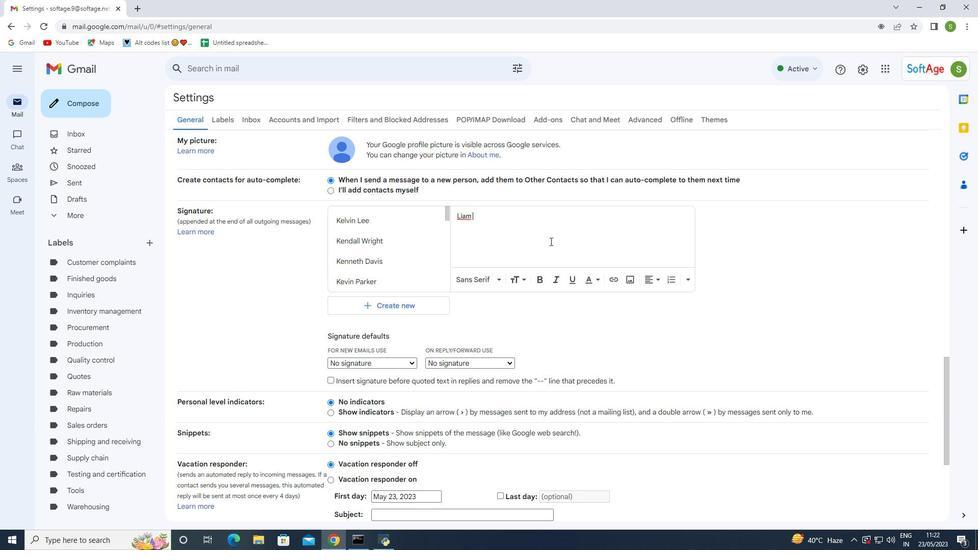 
Action: Mouse moved to (495, 377)
Screenshot: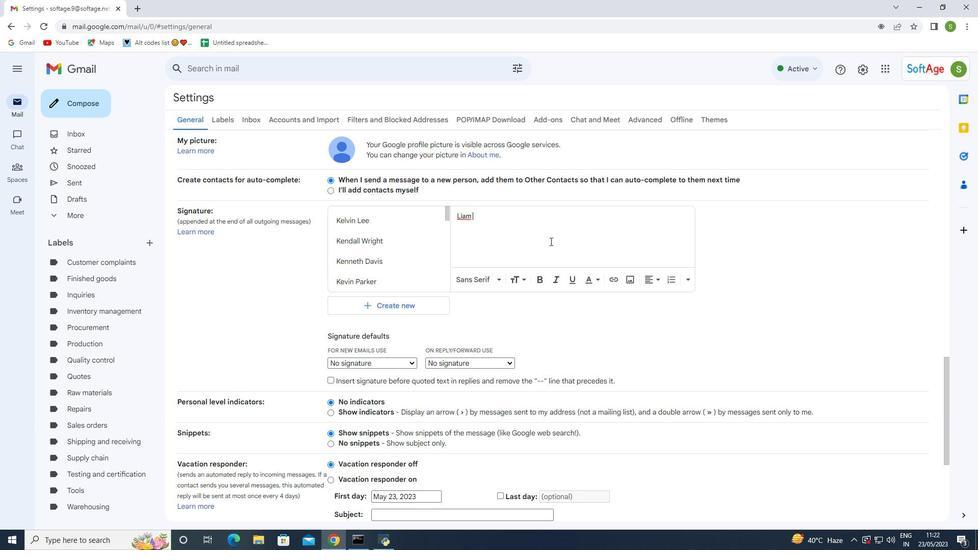 
Action: Mouse scrolled (495, 377) with delta (0, 0)
Screenshot: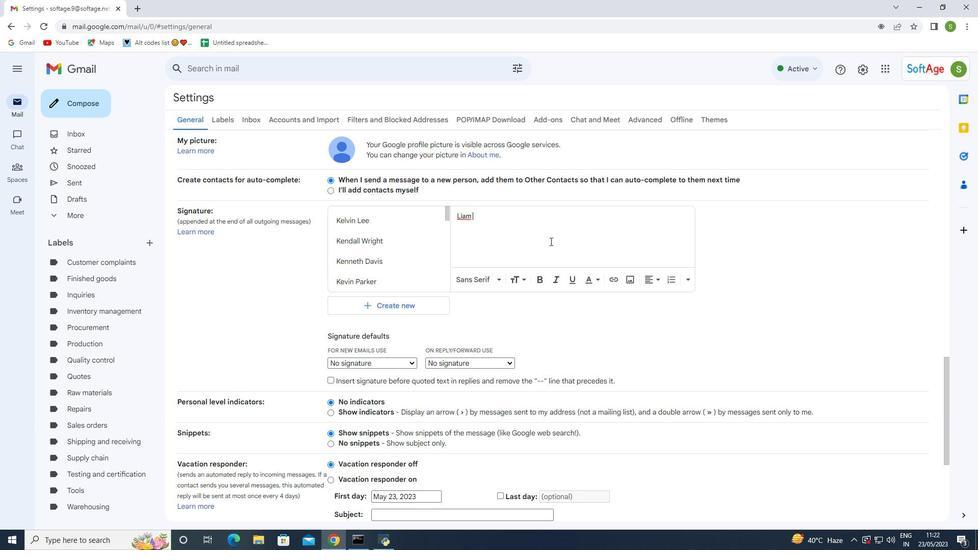 
Action: Mouse moved to (501, 371)
Screenshot: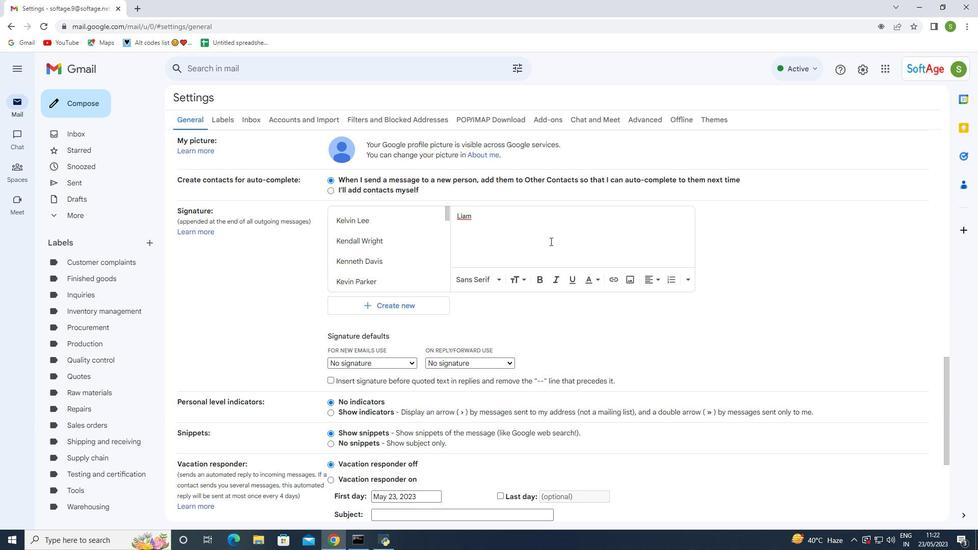 
Action: Mouse scrolled (501, 371) with delta (0, 0)
Screenshot: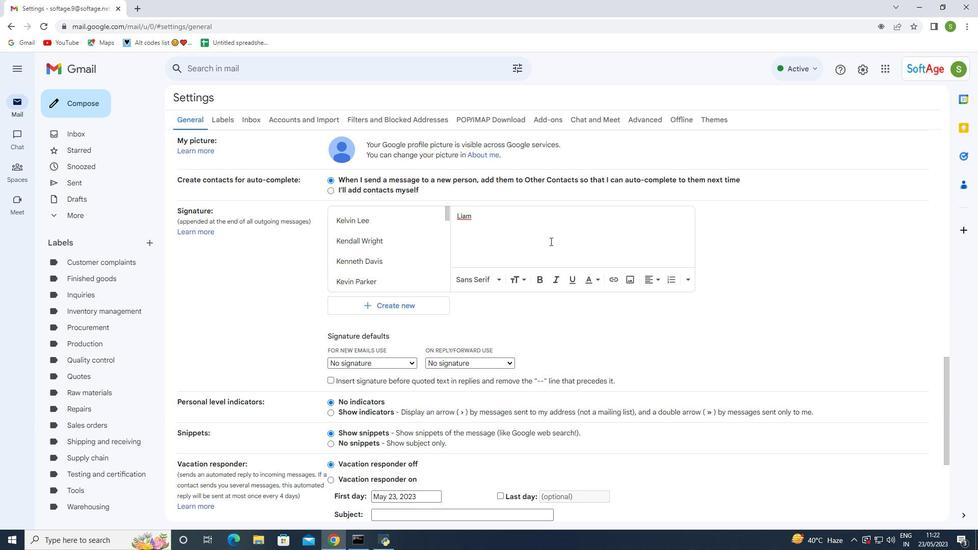 
Action: Mouse moved to (502, 372)
Screenshot: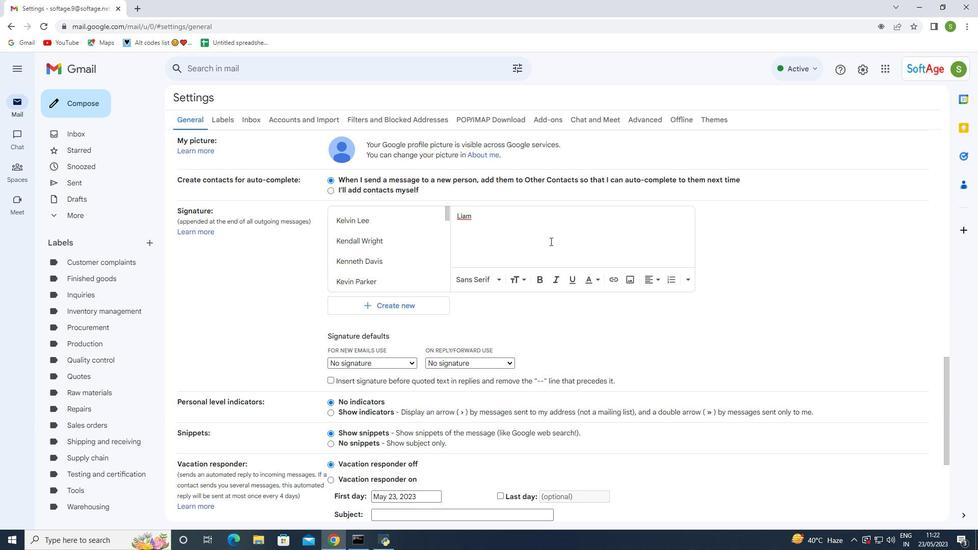 
Action: Mouse scrolled (502, 372) with delta (0, 0)
Screenshot: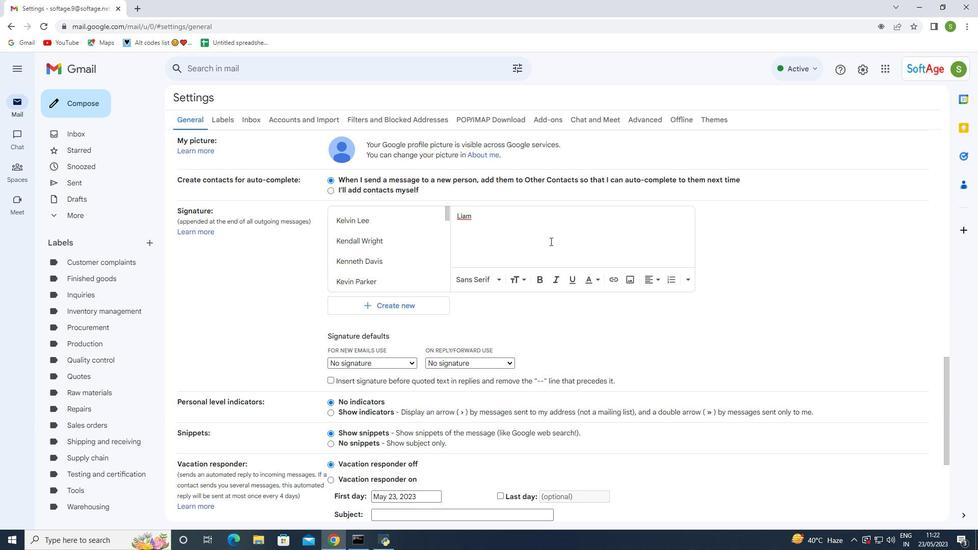 
Action: Mouse moved to (504, 375)
Screenshot: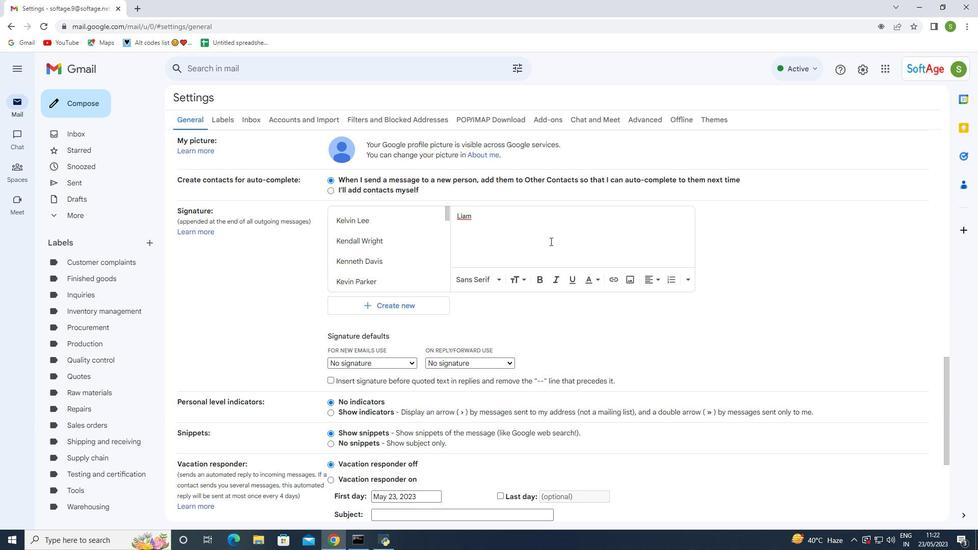 
Action: Mouse scrolled (504, 374) with delta (0, 0)
Screenshot: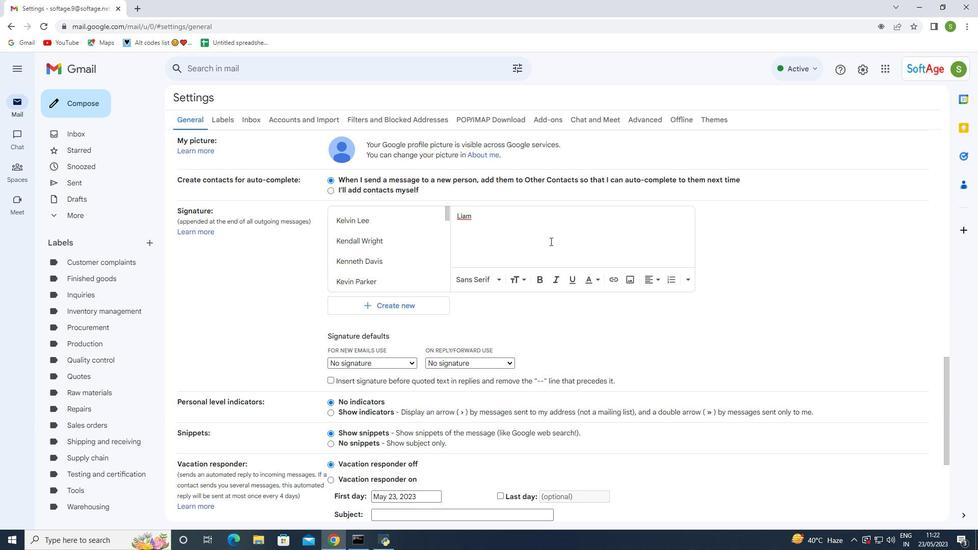 
Action: Mouse moved to (505, 378)
Screenshot: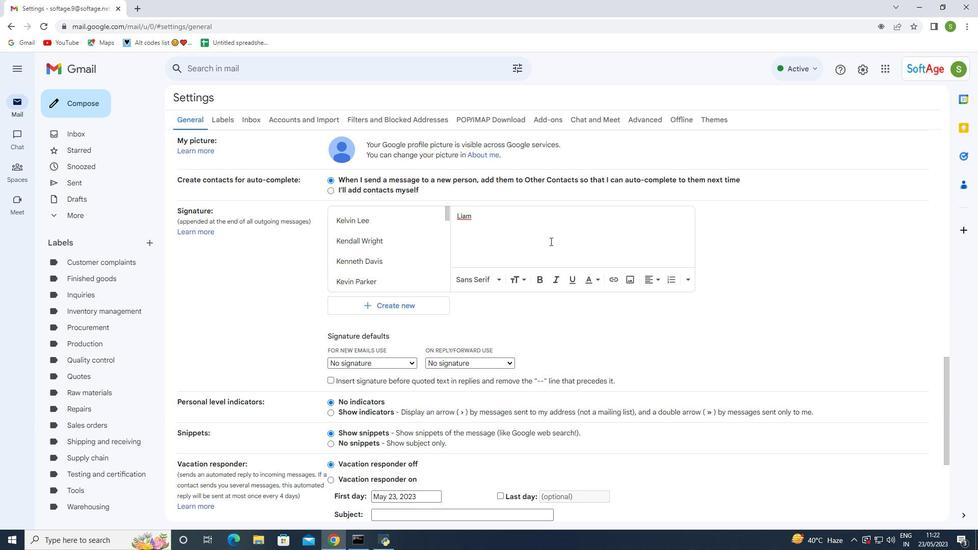 
Action: Mouse scrolled (505, 378) with delta (0, 0)
Screenshot: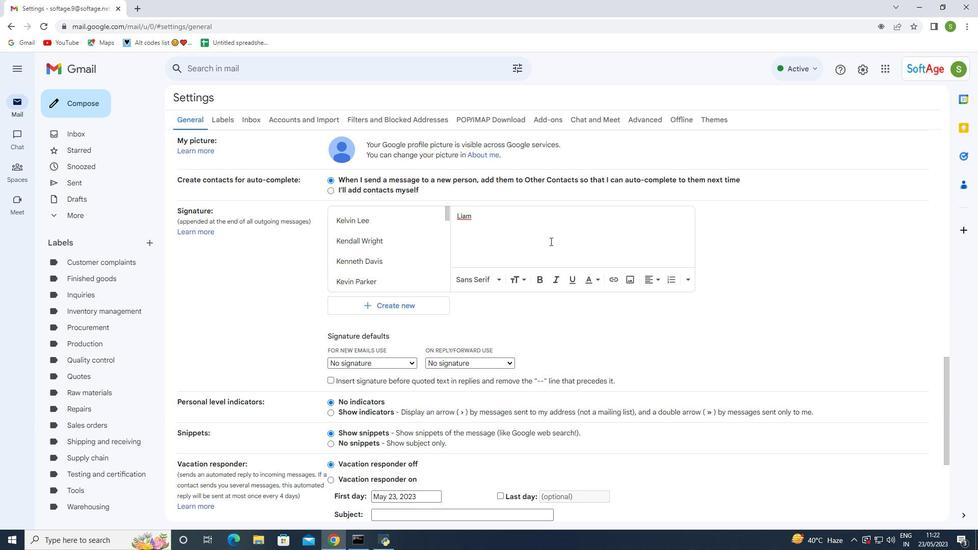 
Action: Mouse moved to (505, 382)
Screenshot: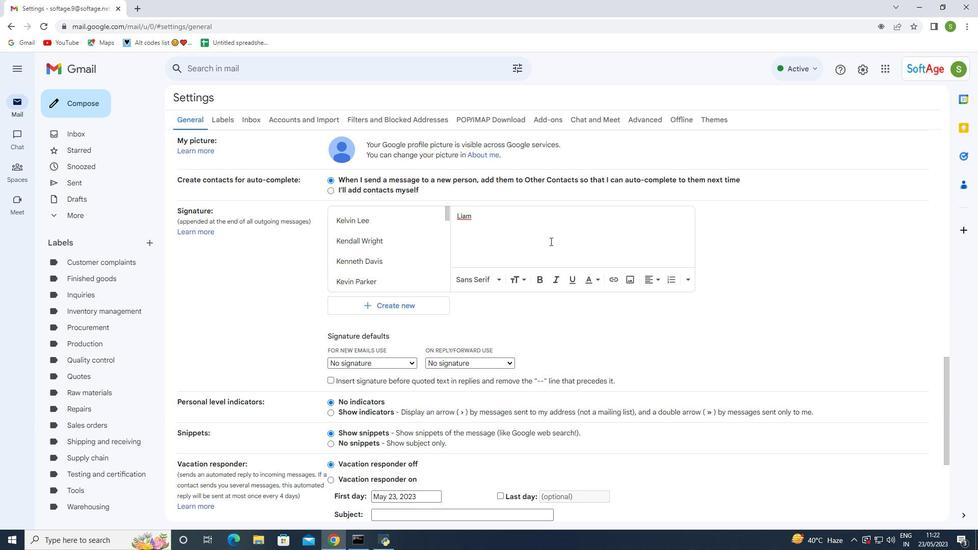 
Action: Mouse scrolled (505, 382) with delta (0, 0)
Screenshot: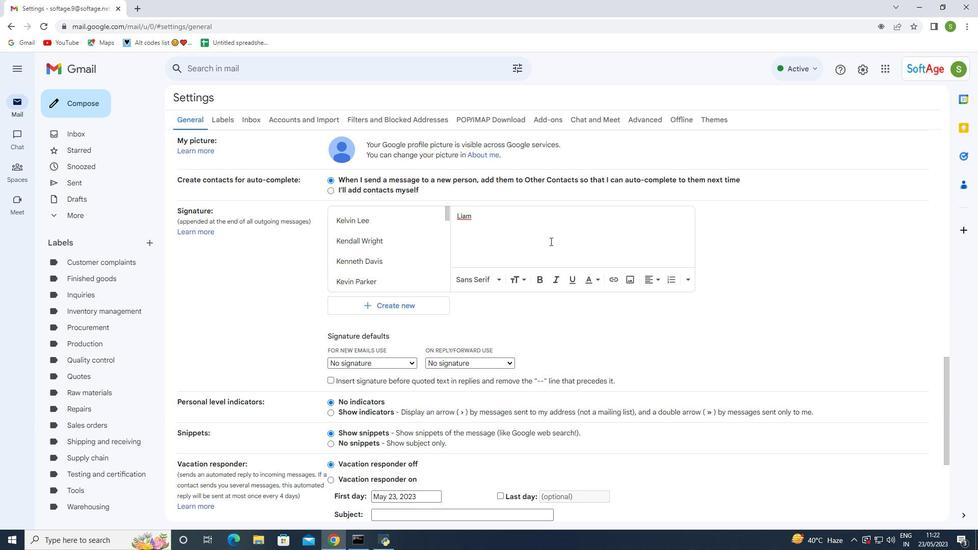 
Action: Mouse moved to (526, 462)
Screenshot: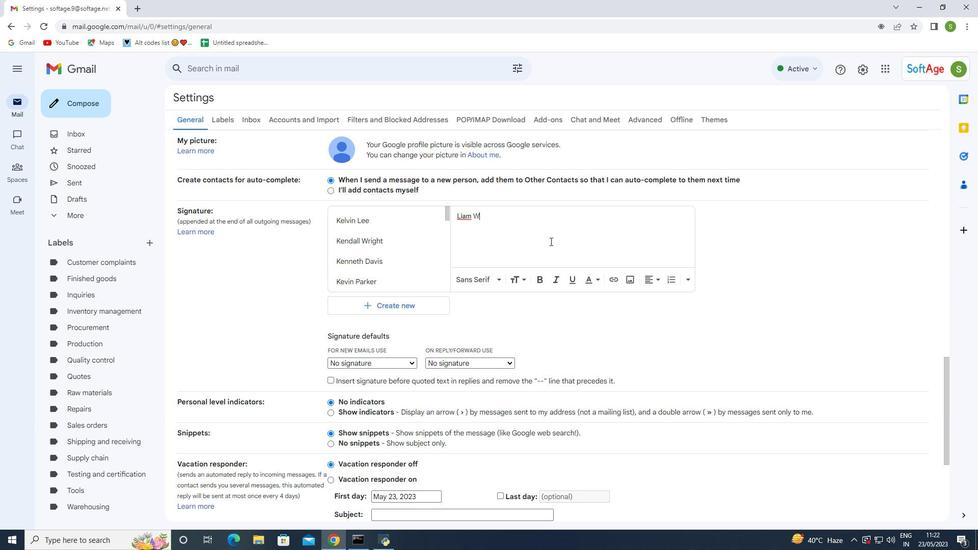 
Action: Mouse pressed left at (526, 462)
Screenshot: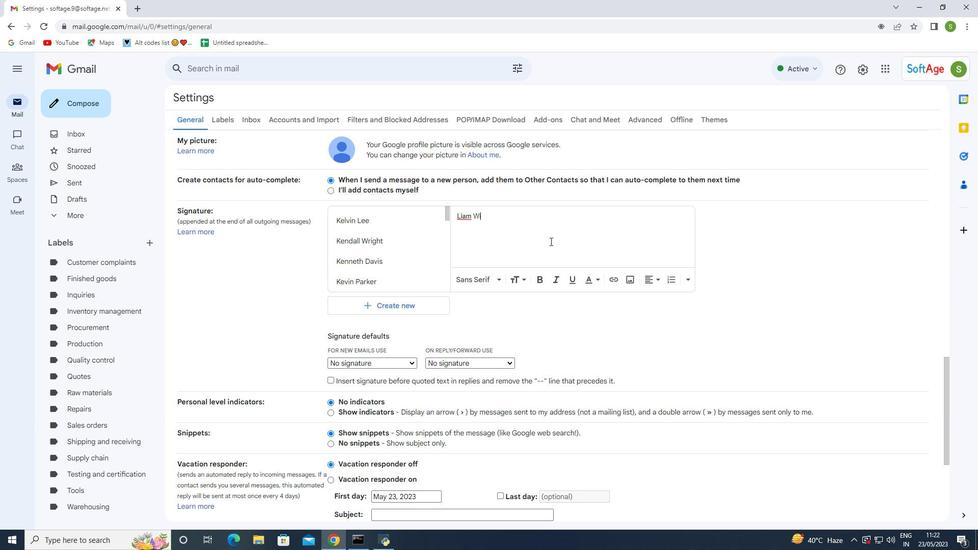 
Action: Mouse moved to (571, 92)
Screenshot: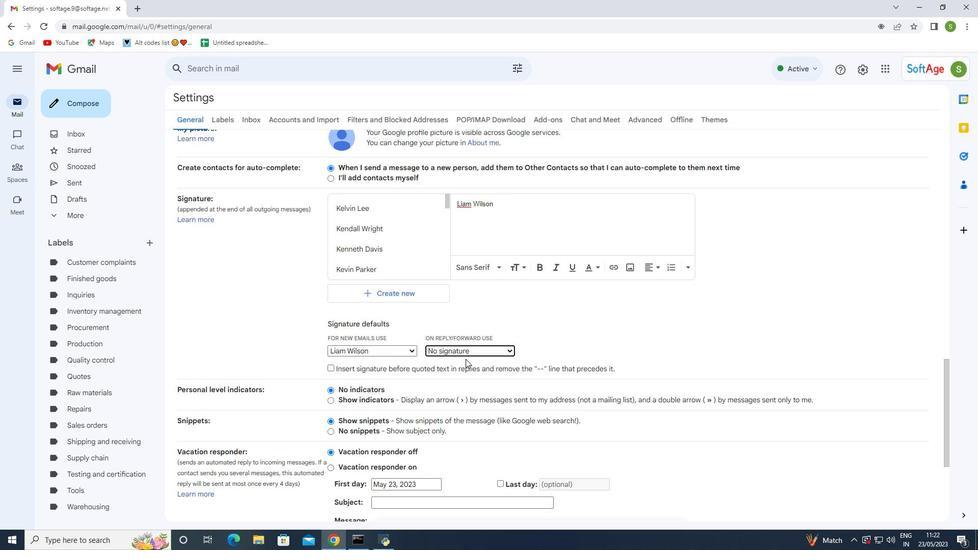 
Action: Mouse pressed left at (571, 92)
Screenshot: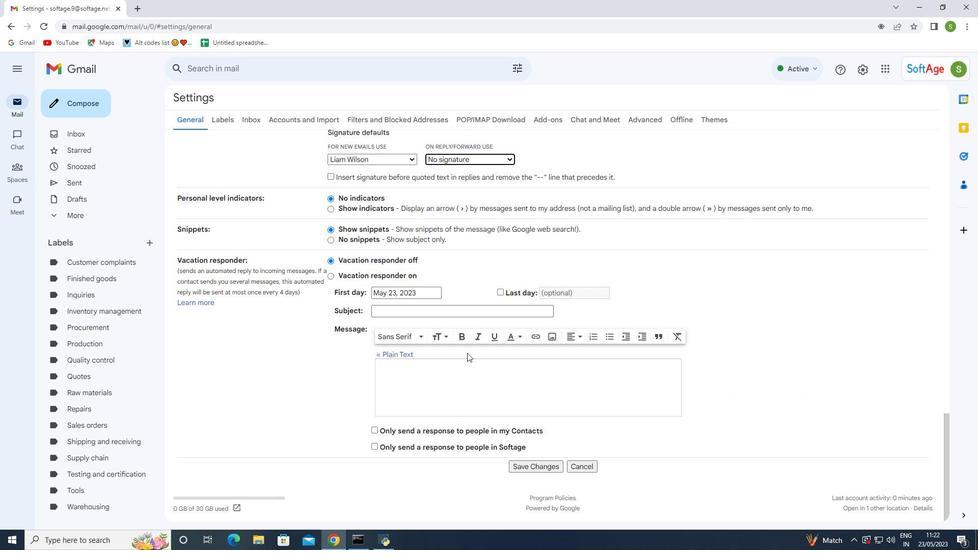 
Action: Mouse moved to (412, 237)
Screenshot: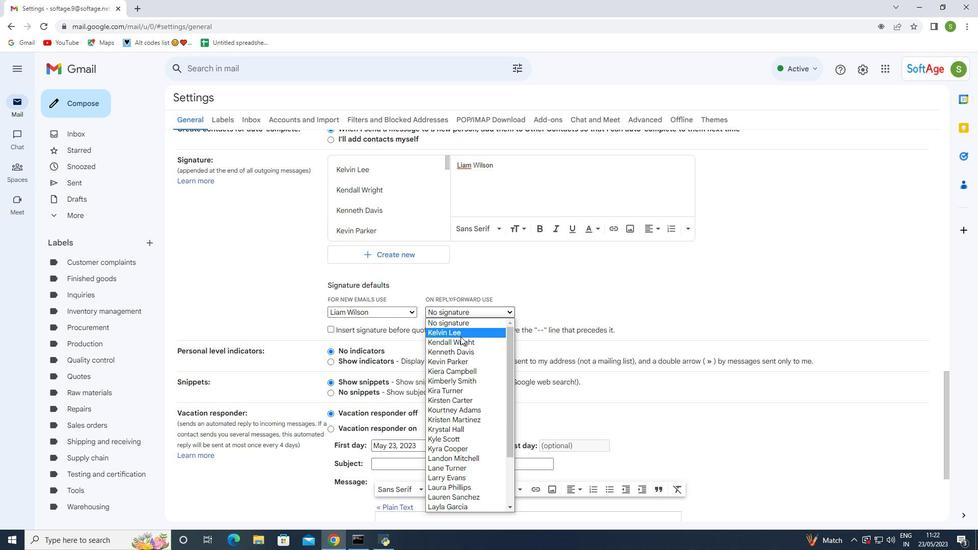 
Action: Mouse scrolled (412, 238) with delta (0, 0)
Screenshot: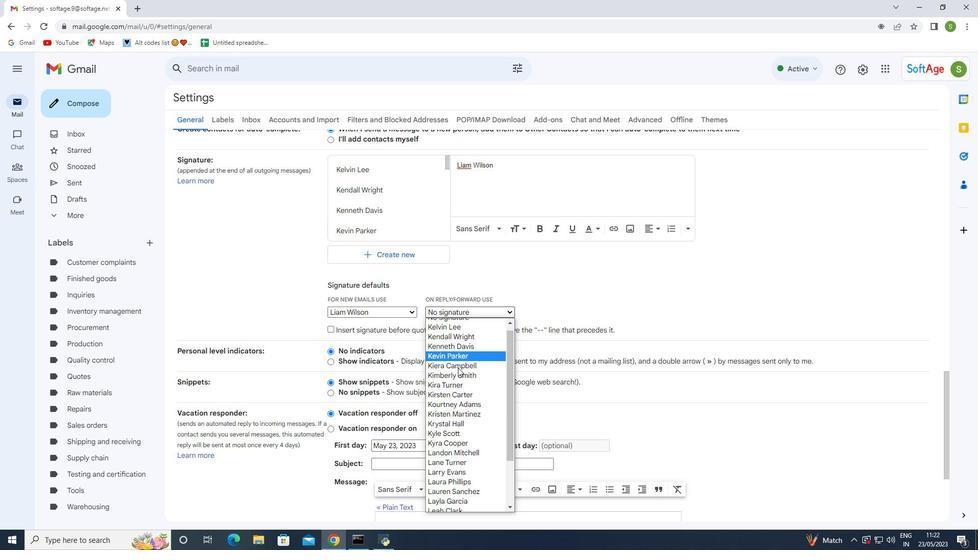 
Action: Mouse scrolled (412, 238) with delta (0, 0)
Screenshot: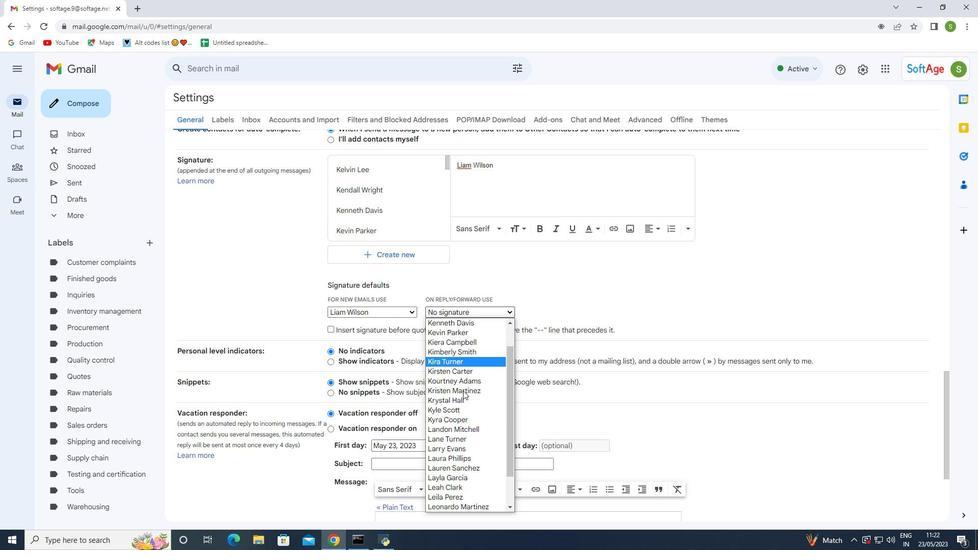 
Action: Mouse scrolled (412, 238) with delta (0, 0)
Screenshot: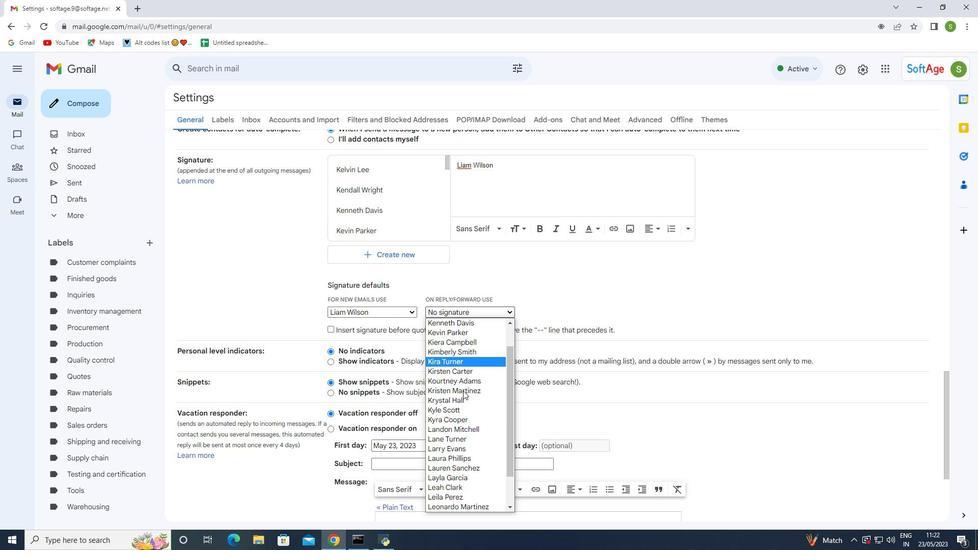 
Action: Mouse moved to (380, 264)
Screenshot: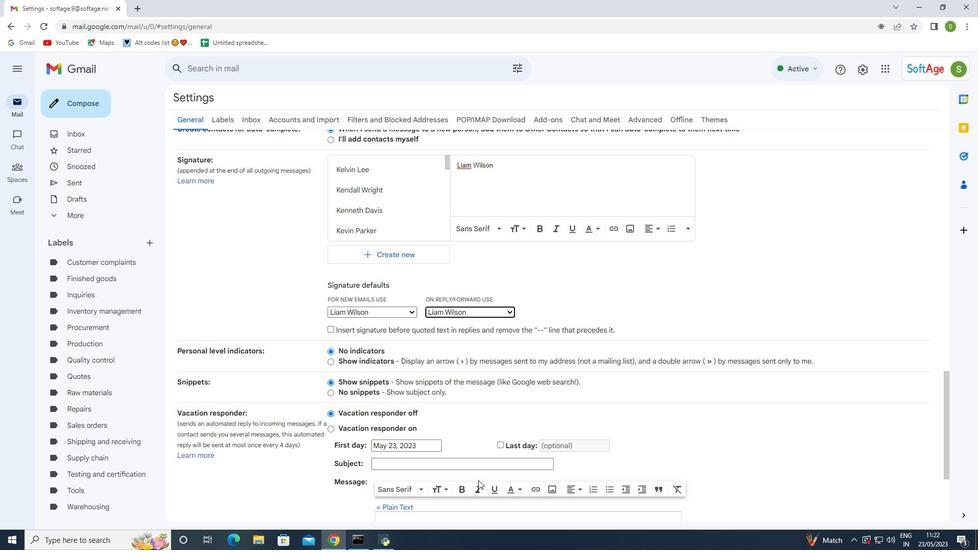 
Action: Mouse scrolled (380, 264) with delta (0, 0)
Screenshot: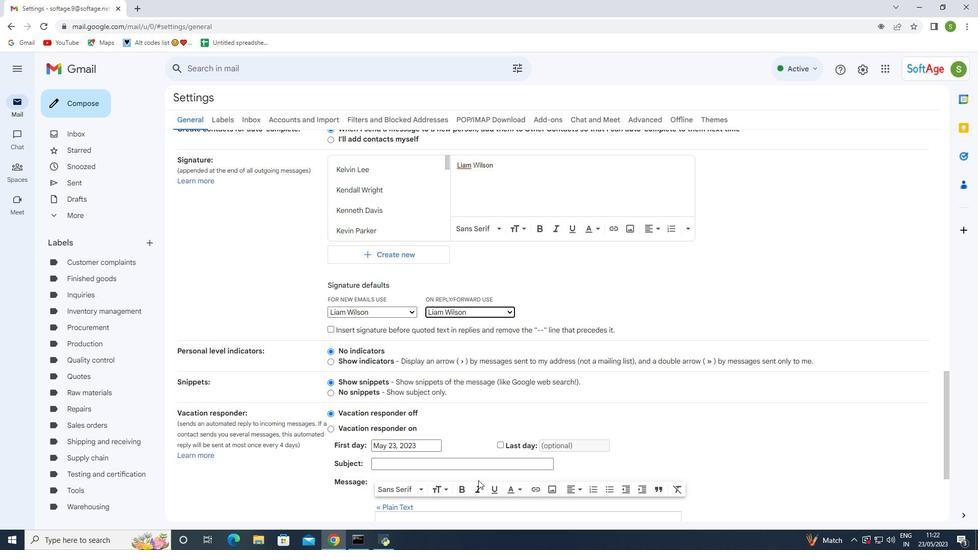 
Action: Mouse moved to (396, 240)
Screenshot: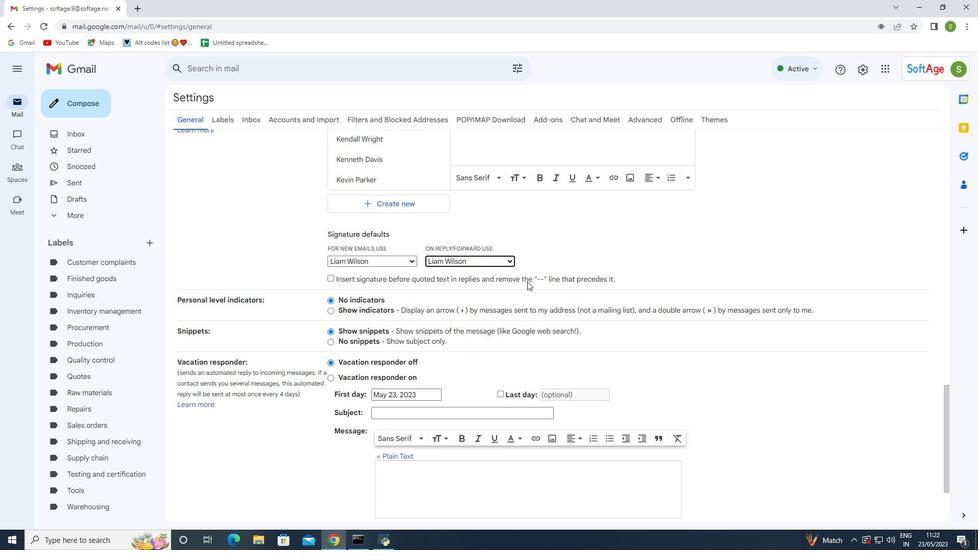 
Action: Mouse pressed right at (396, 240)
Screenshot: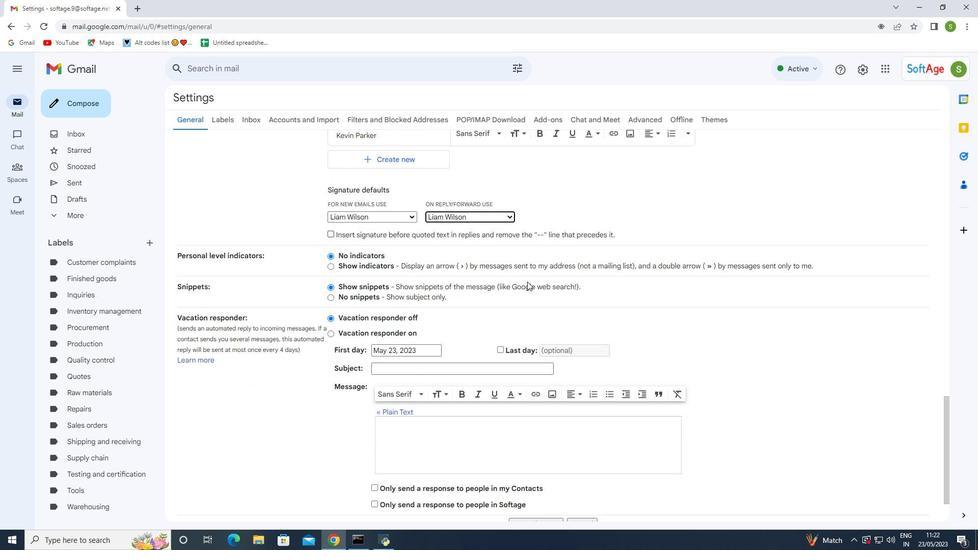 
Action: Mouse moved to (275, 269)
Screenshot: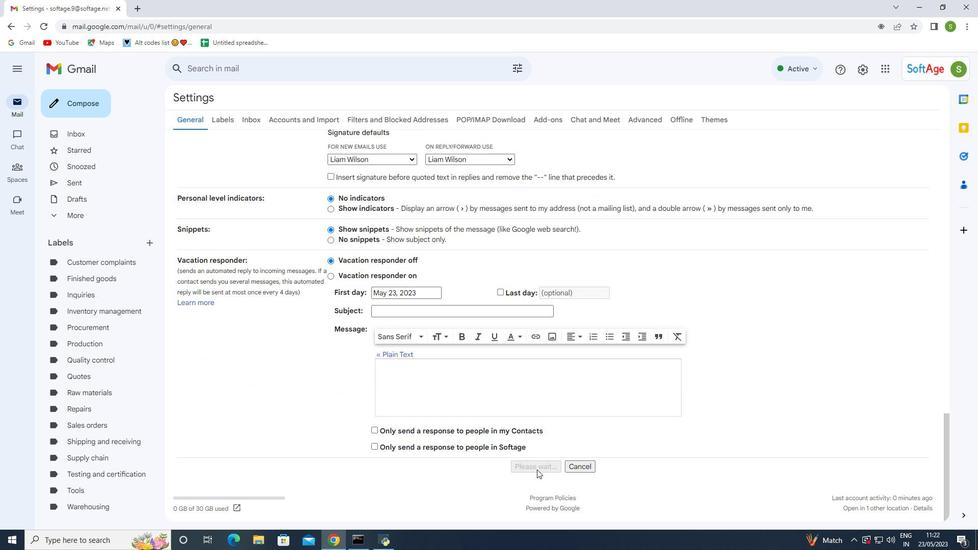 
Action: Mouse pressed left at (275, 269)
Screenshot: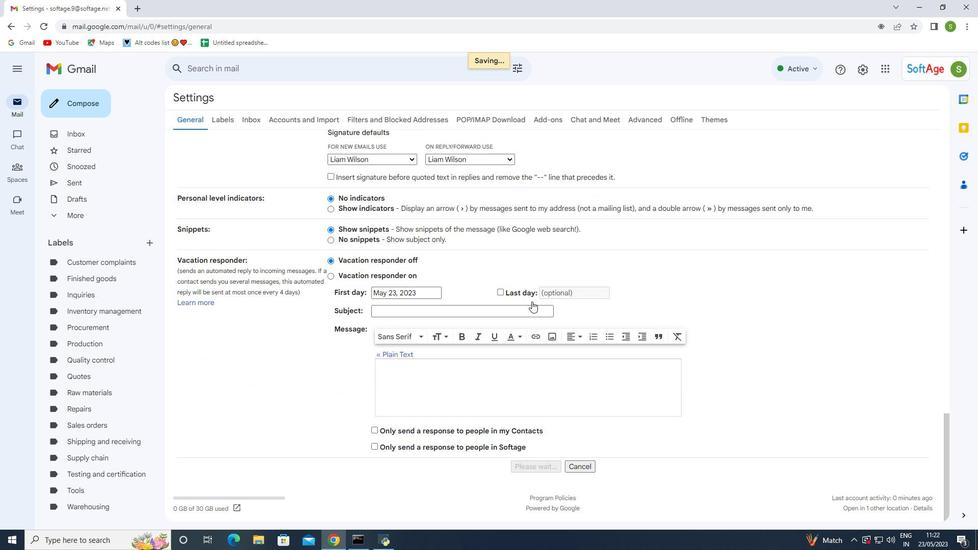 
Action: Mouse moved to (415, 278)
Screenshot: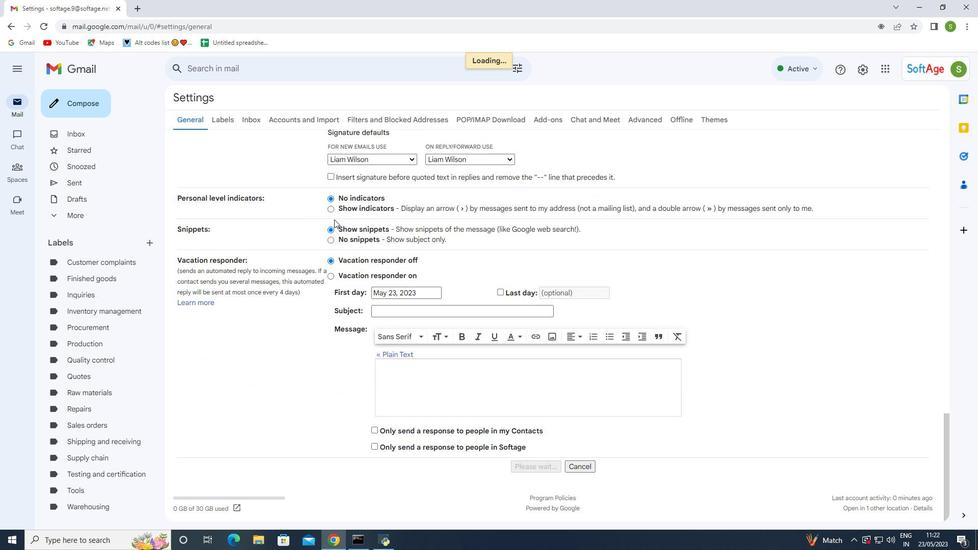 
Action: Mouse scrolled (415, 277) with delta (0, 0)
Screenshot: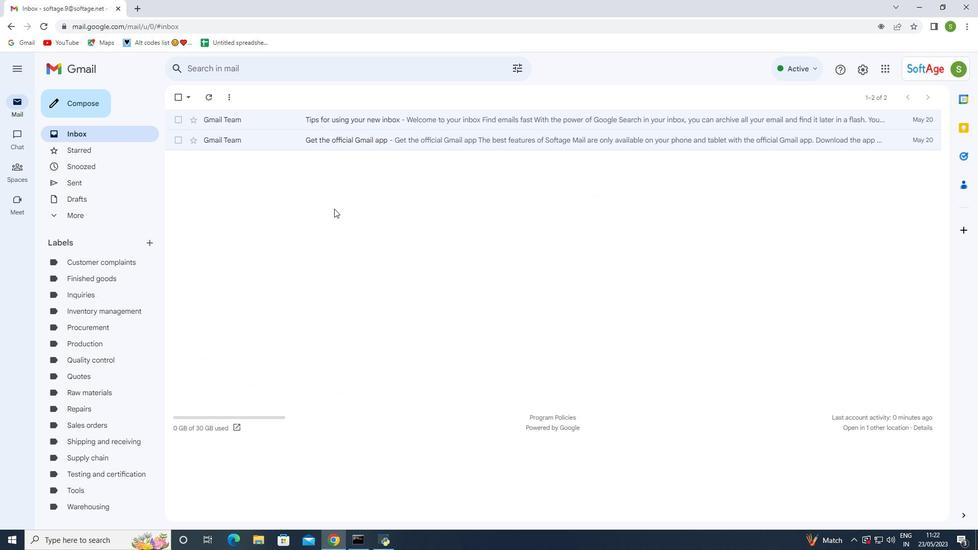 
Action: Mouse scrolled (415, 277) with delta (0, 0)
Screenshot: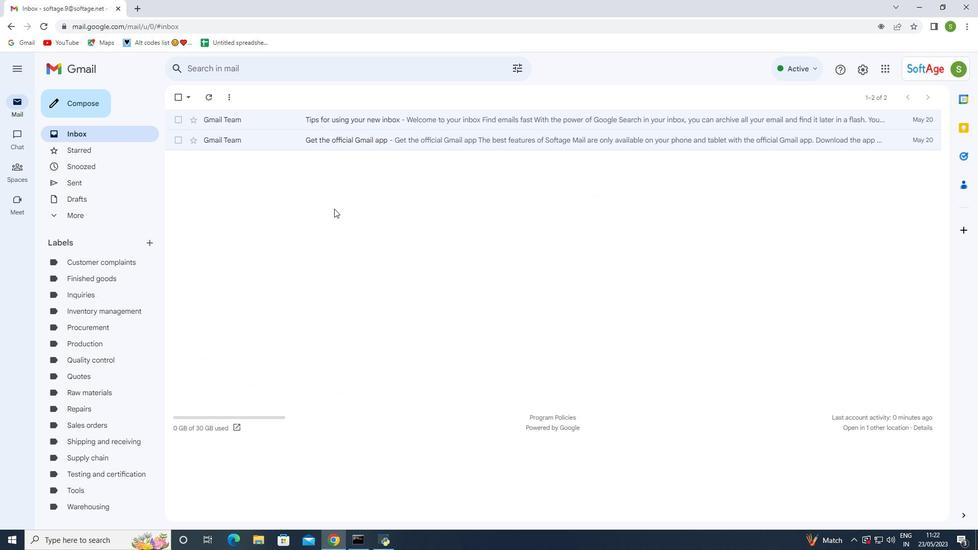 
Action: Mouse scrolled (415, 277) with delta (0, 0)
Screenshot: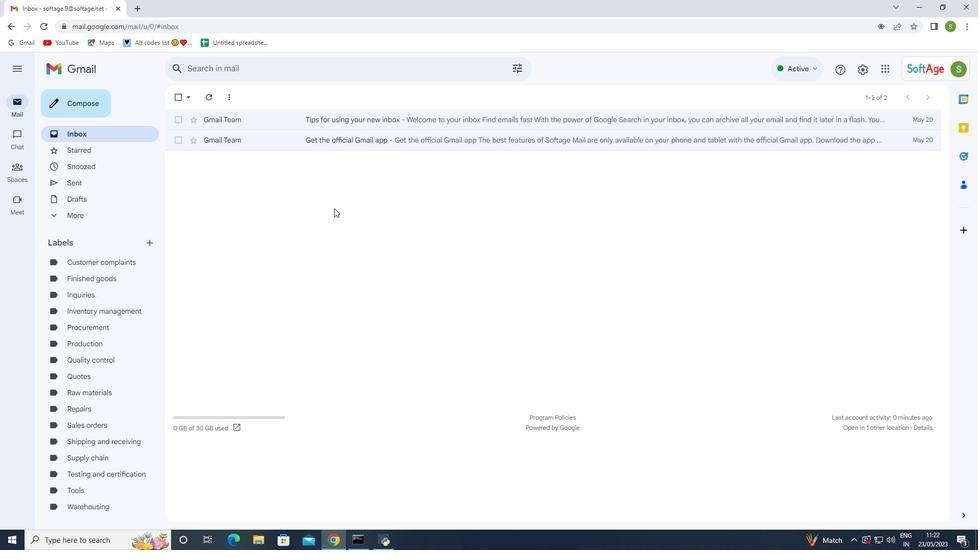 
Action: Mouse moved to (375, 258)
Screenshot: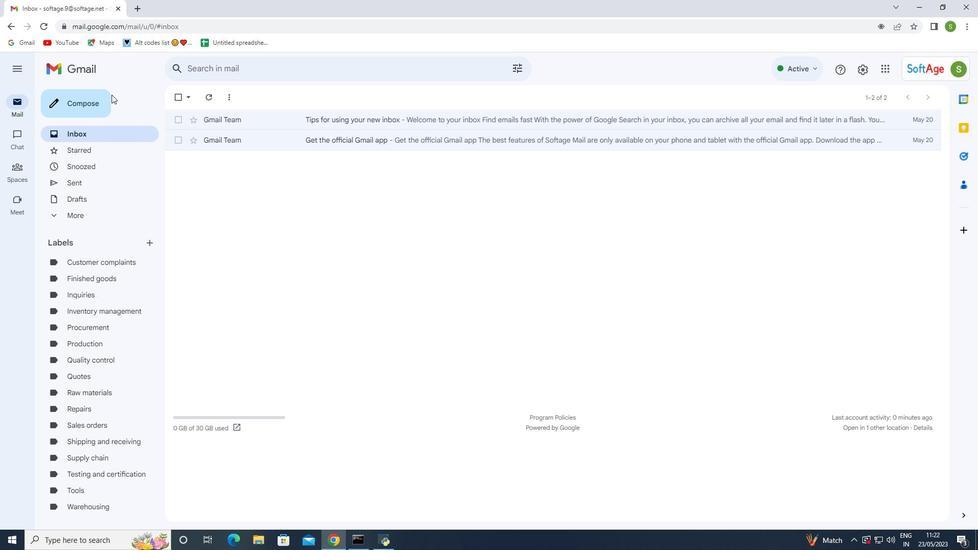 
Action: Mouse scrolled (375, 257) with delta (0, 0)
Screenshot: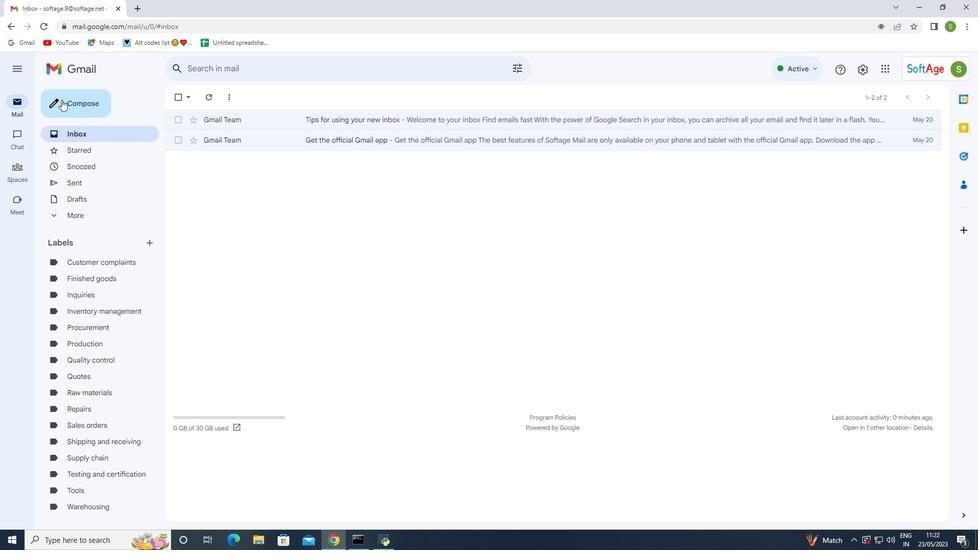 
Action: Mouse moved to (375, 258)
Screenshot: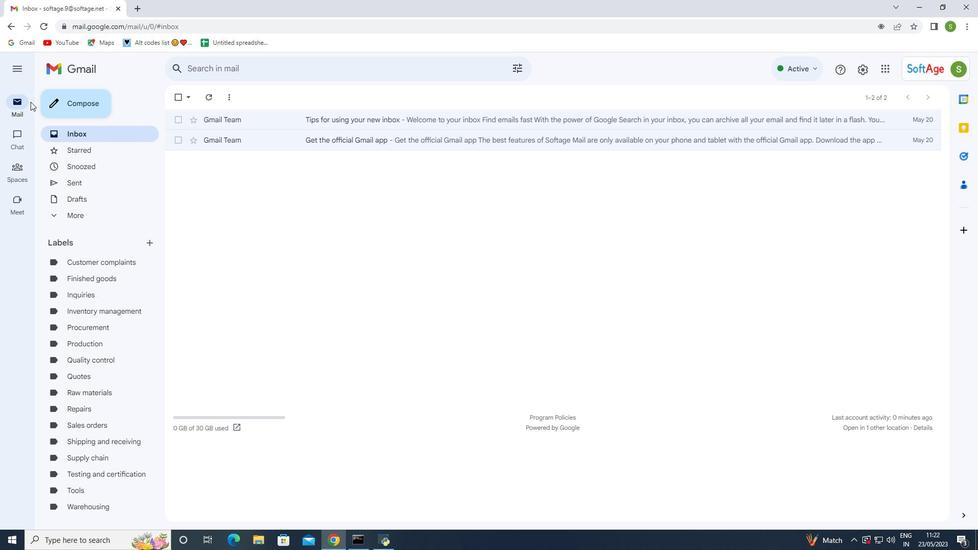 
Action: Mouse scrolled (375, 257) with delta (0, 0)
Screenshot: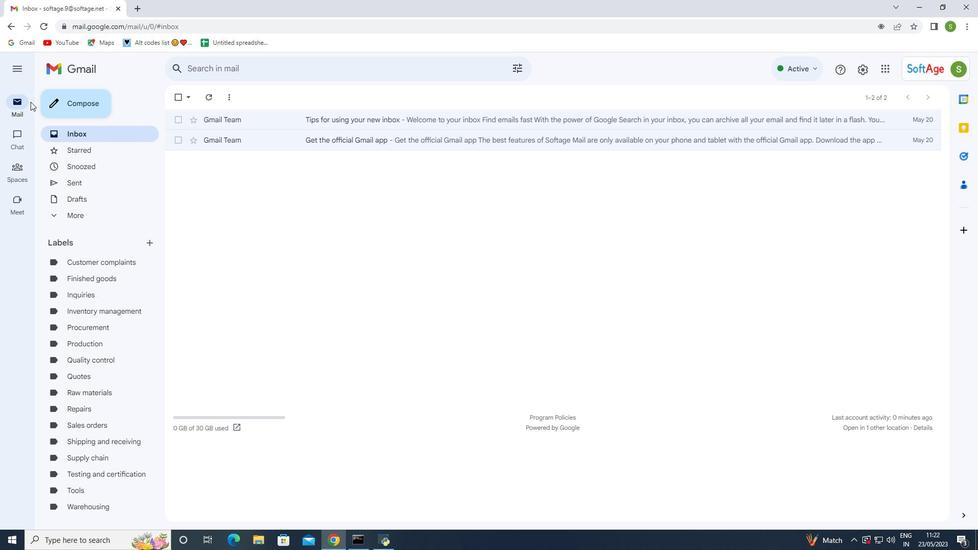 
Action: Mouse moved to (375, 259)
Screenshot: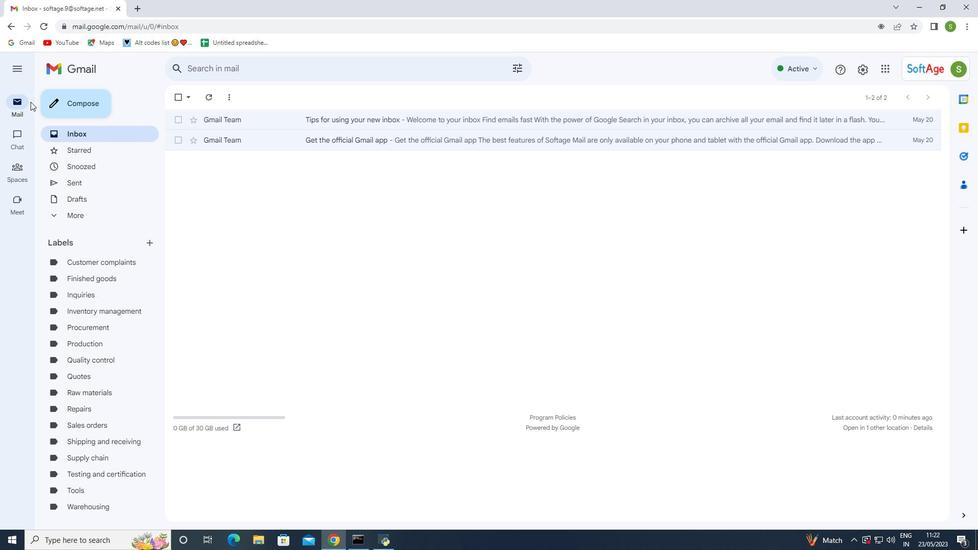 
Action: Mouse scrolled (375, 259) with delta (0, 0)
Screenshot: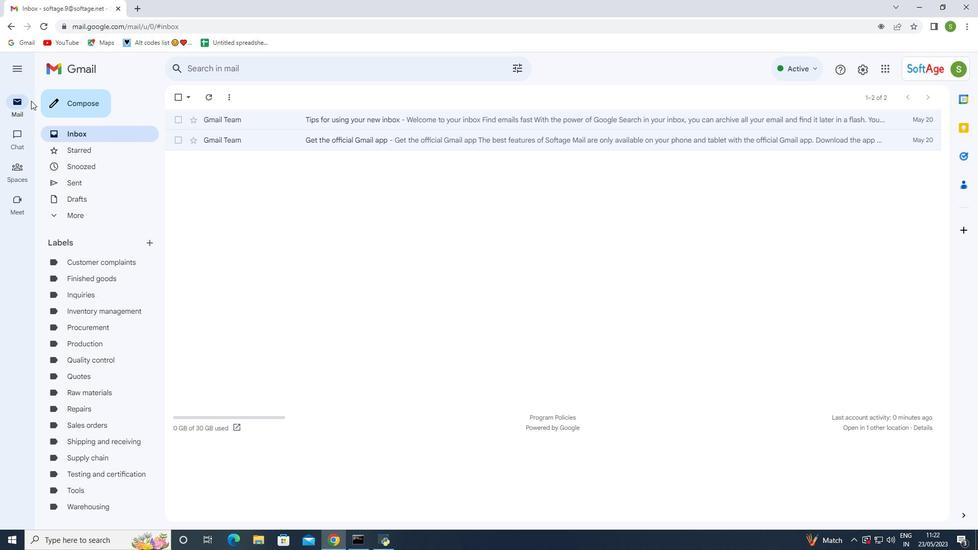 
Action: Mouse moved to (493, 217)
Screenshot: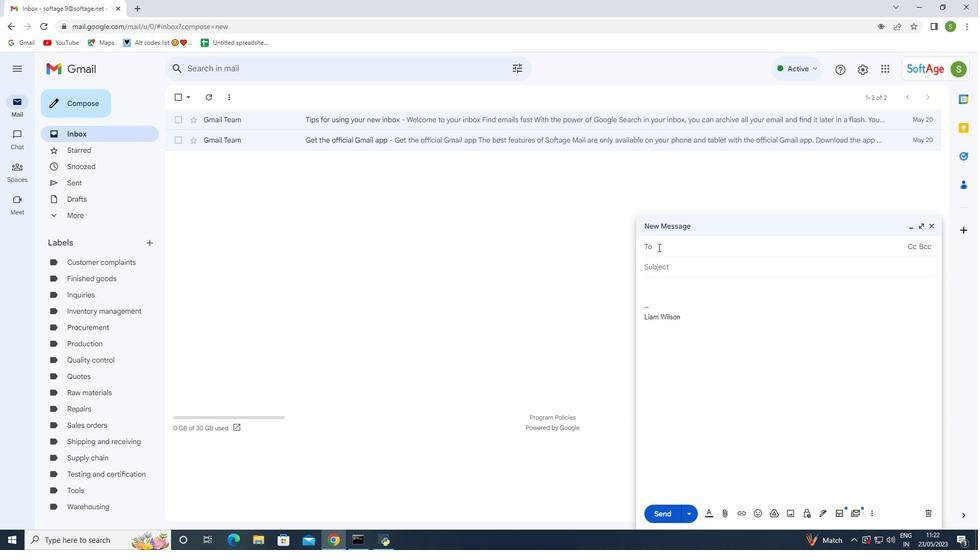 
Action: Mouse pressed left at (493, 217)
Screenshot: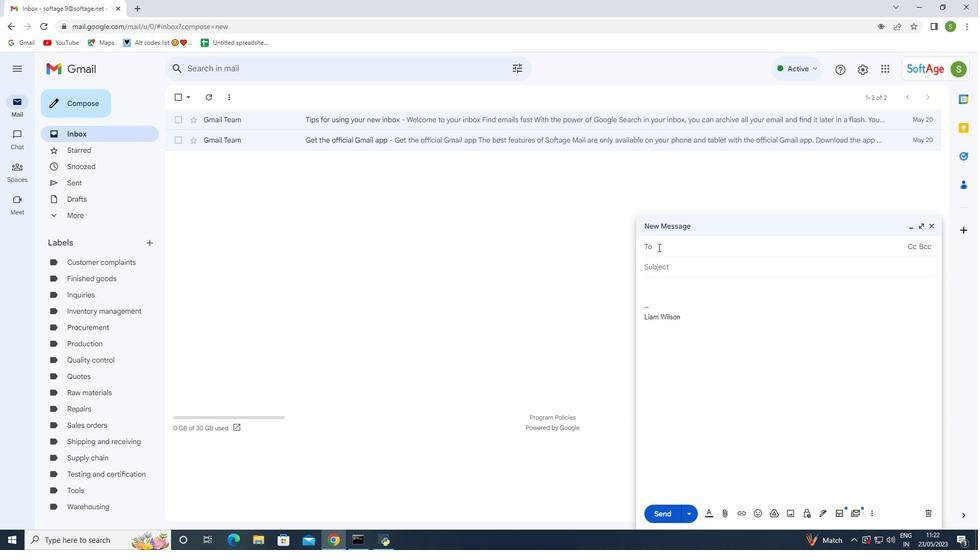 
Action: Mouse moved to (387, 274)
Screenshot: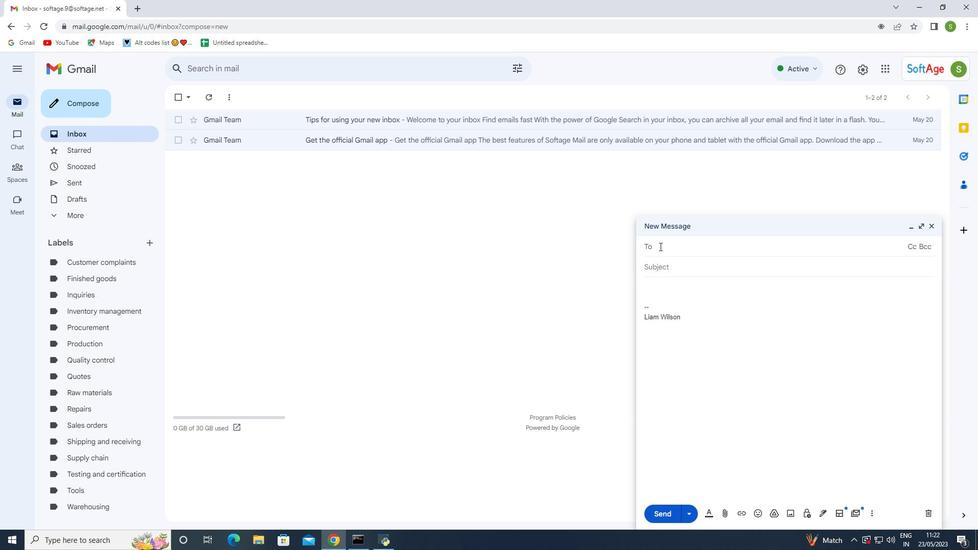 
Action: Mouse pressed right at (387, 274)
Screenshot: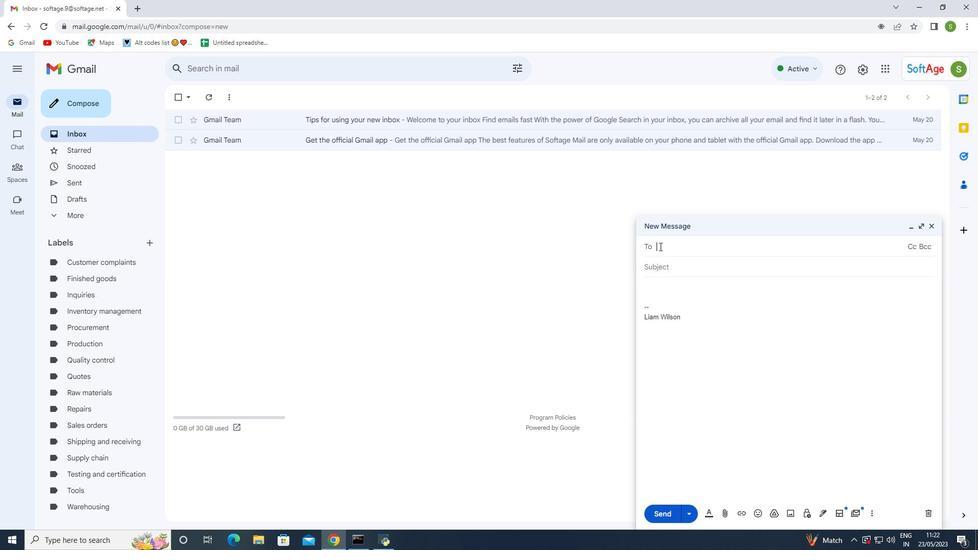 
Action: Mouse moved to (380, 278)
Screenshot: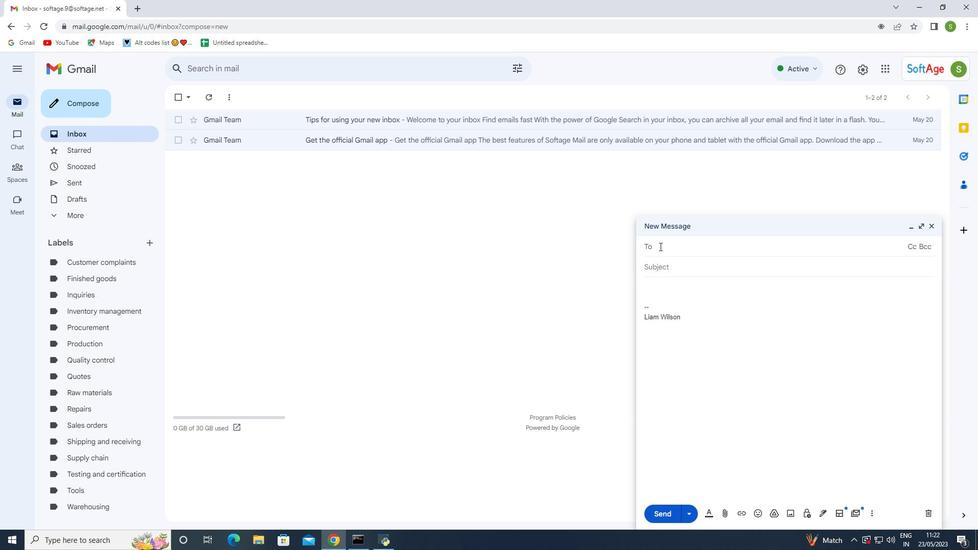 
Action: Mouse pressed left at (380, 278)
Screenshot: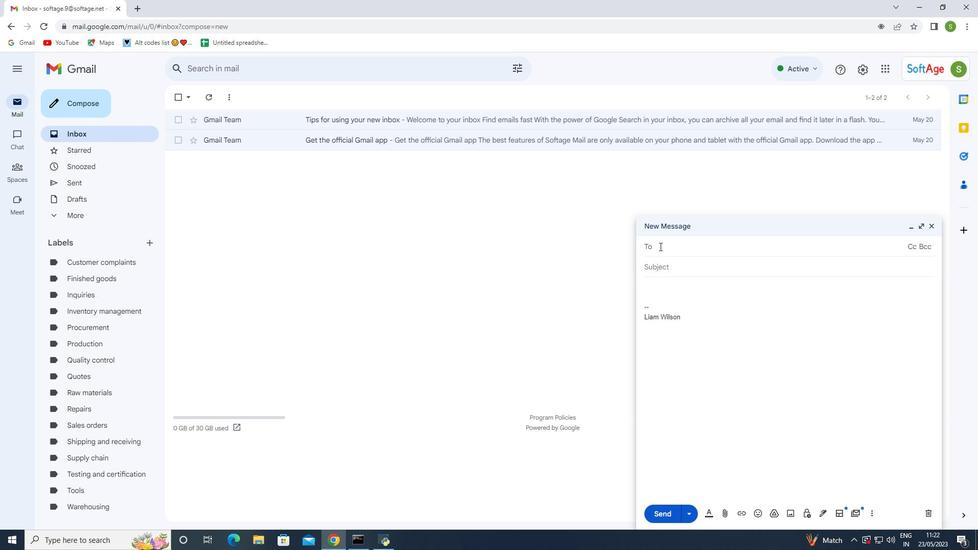 
Action: Mouse moved to (428, 277)
Screenshot: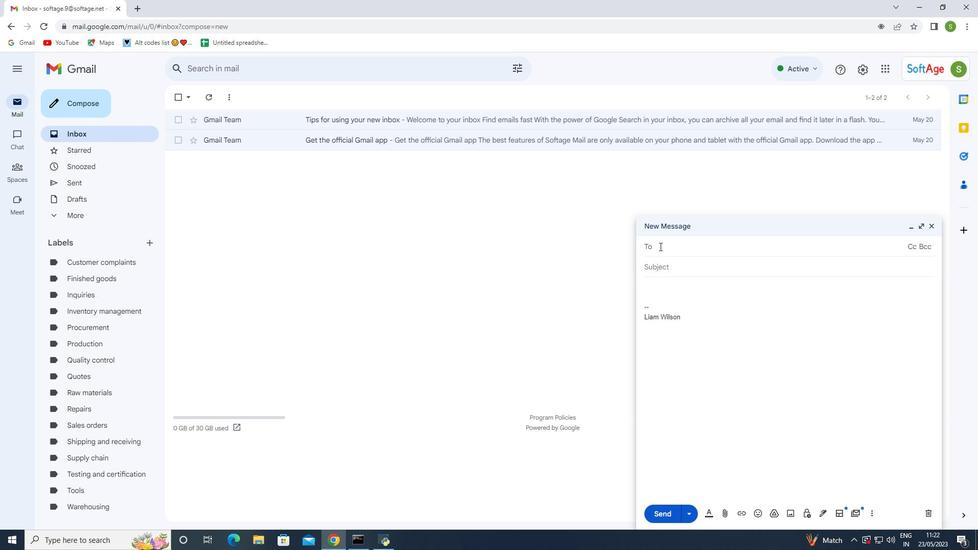 
Action: Mouse pressed left at (428, 277)
Screenshot: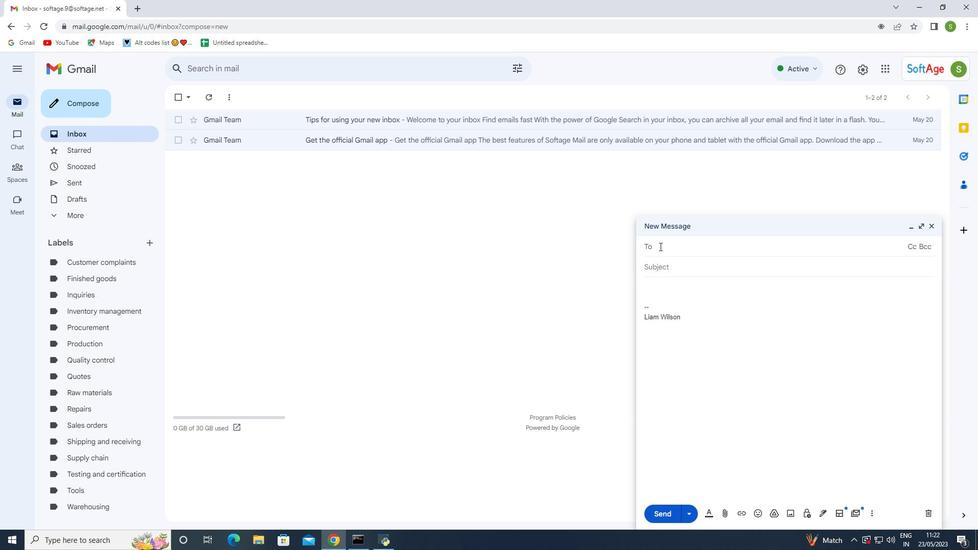 
Action: Mouse moved to (579, 309)
Screenshot: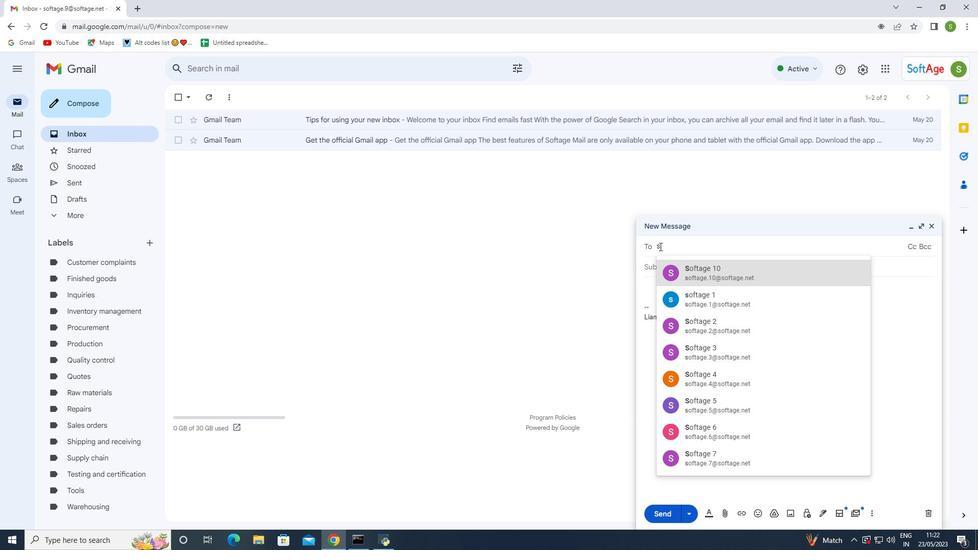 
Action: Mouse pressed left at (579, 309)
Screenshot: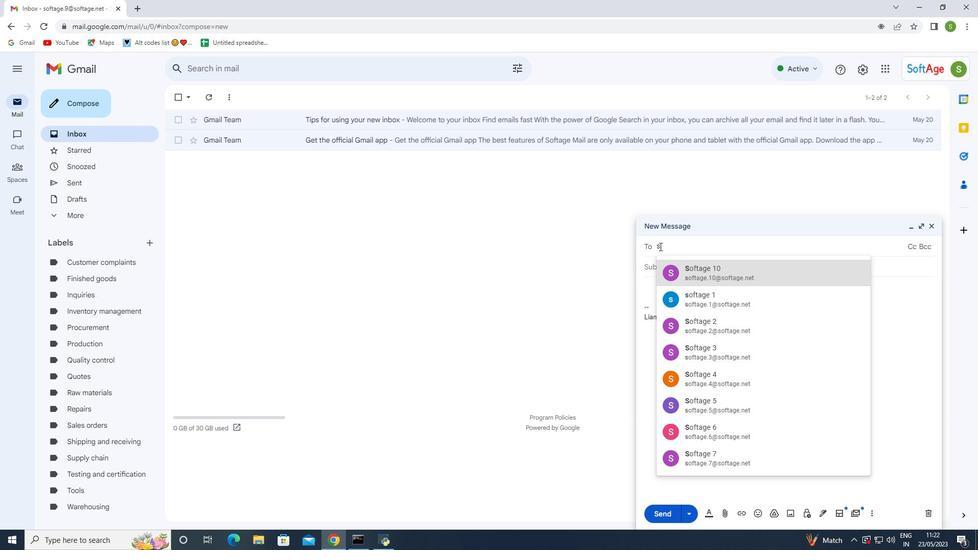 
Action: Mouse moved to (424, 291)
Screenshot: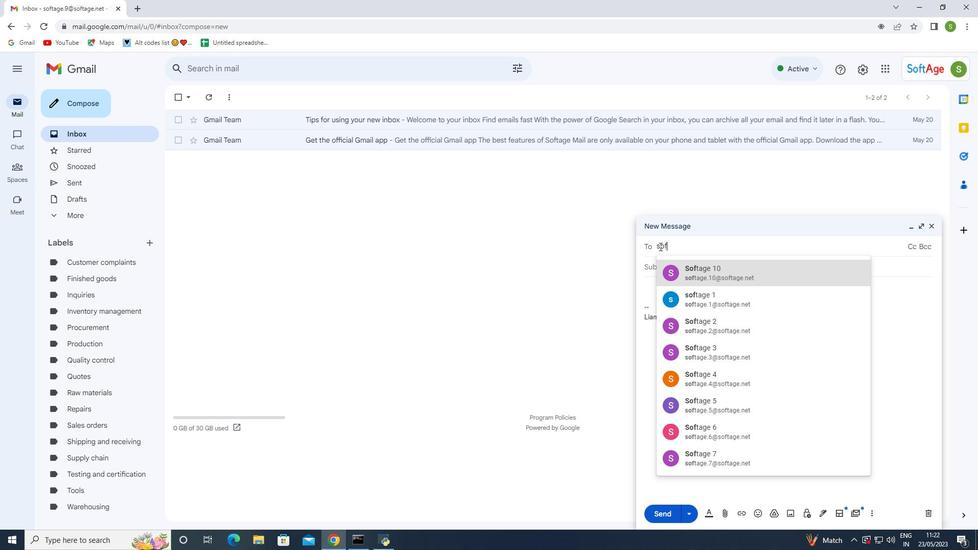 
Action: Mouse scrolled (424, 290) with delta (0, 0)
Screenshot: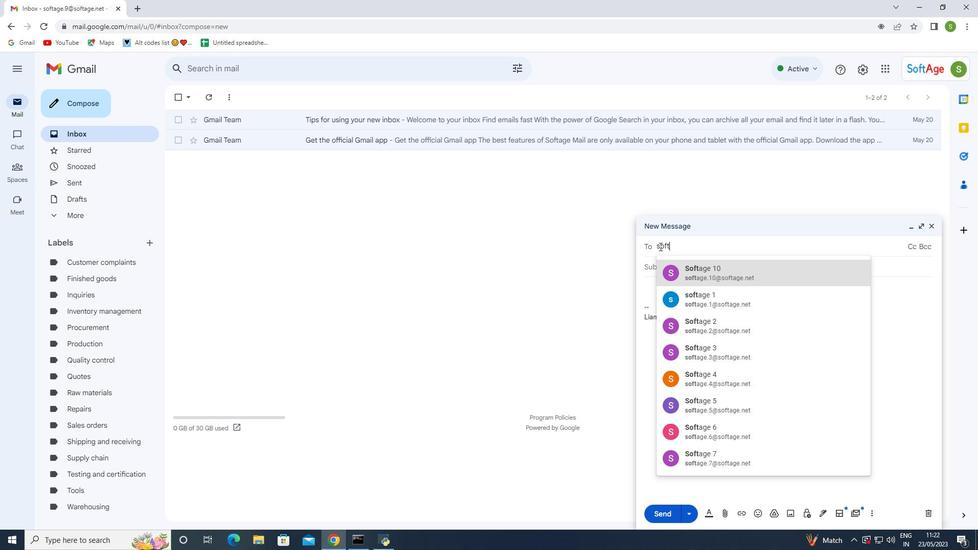 
Action: Mouse moved to (433, 313)
Screenshot: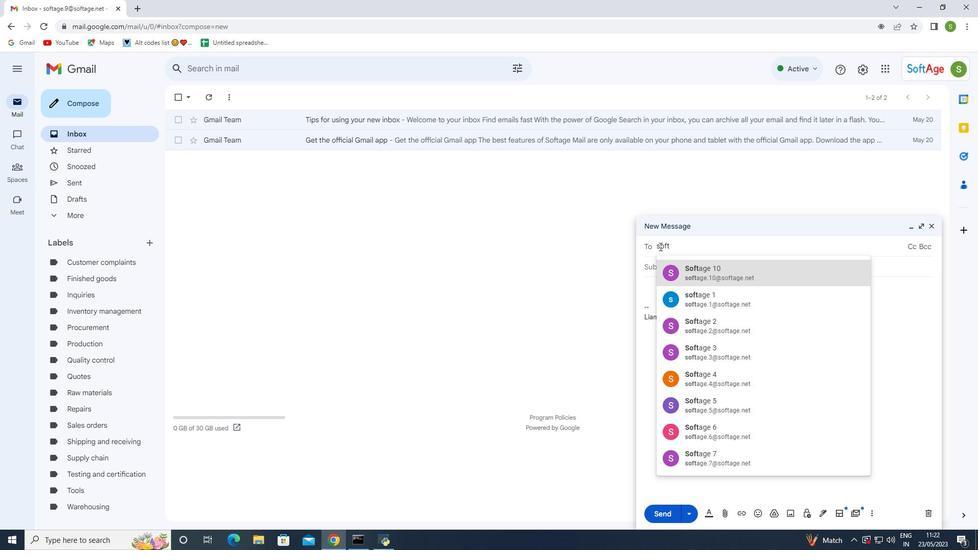
Action: Mouse scrolled (433, 312) with delta (0, 0)
Screenshot: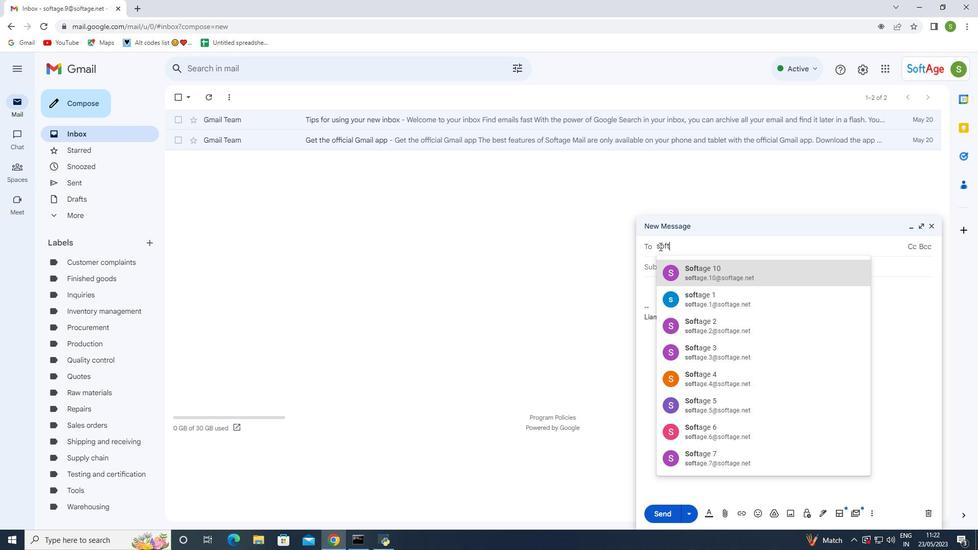 
Action: Mouse scrolled (433, 312) with delta (0, 0)
Screenshot: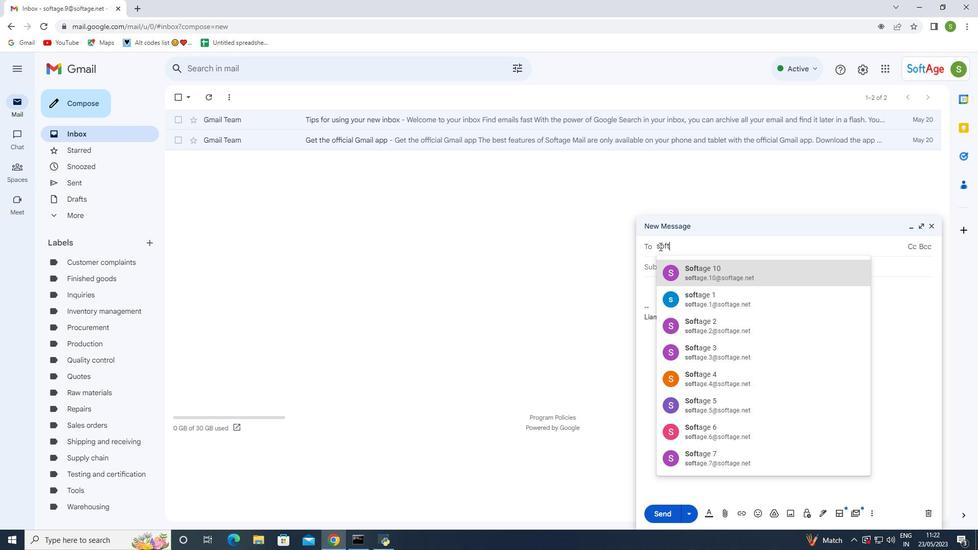 
Action: Mouse moved to (520, 457)
Screenshot: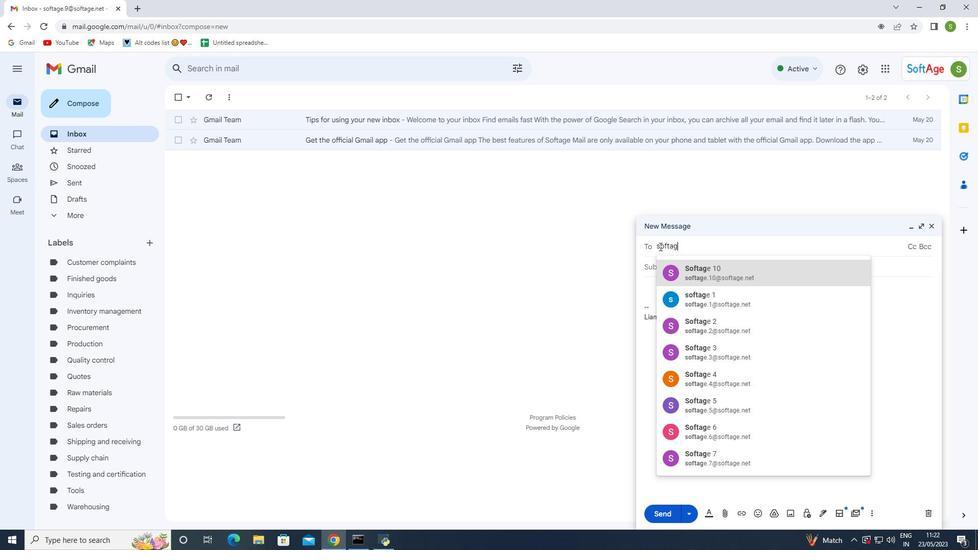 
Action: Mouse scrolled (472, 452) with delta (0, 0)
Screenshot: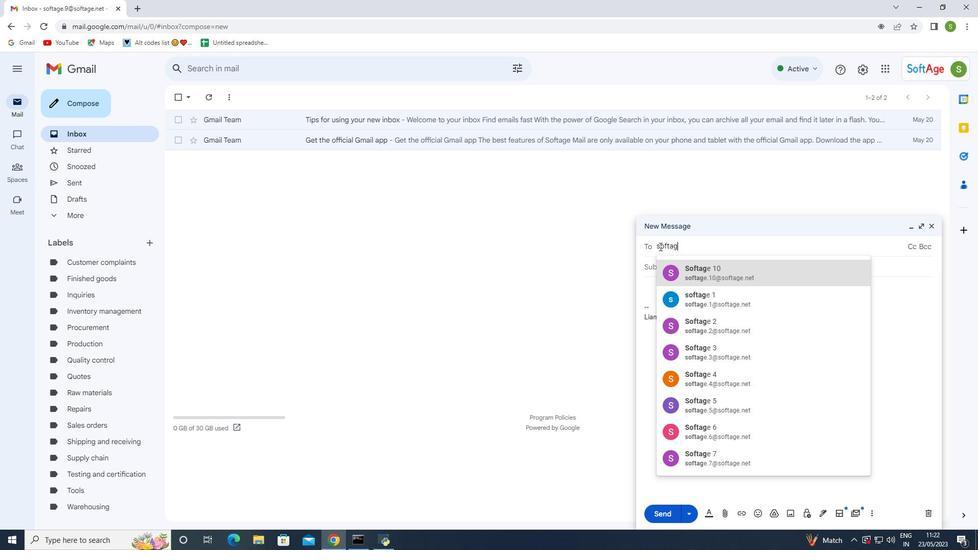 
Action: Mouse moved to (521, 457)
Screenshot: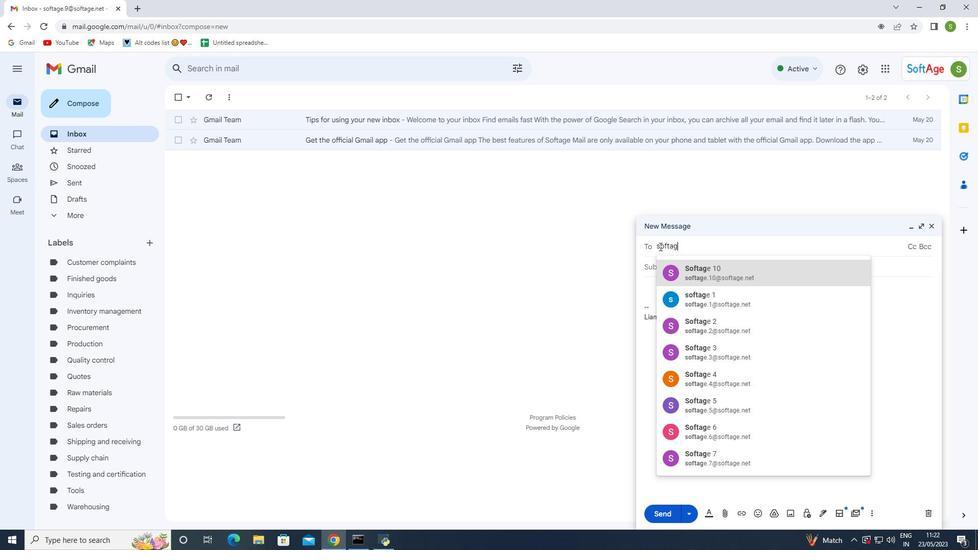 
Action: Mouse scrolled (477, 451) with delta (0, 0)
Screenshot: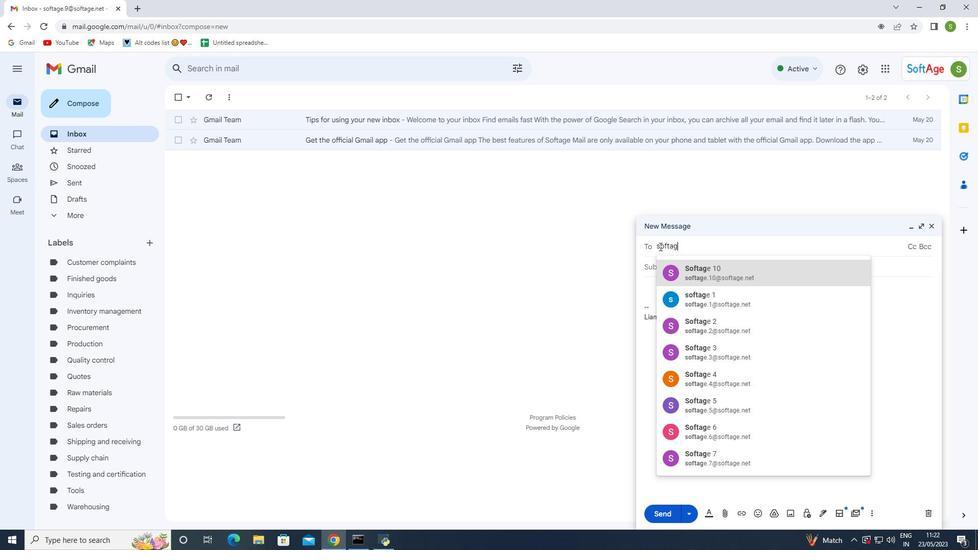
Action: Mouse moved to (540, 468)
Screenshot: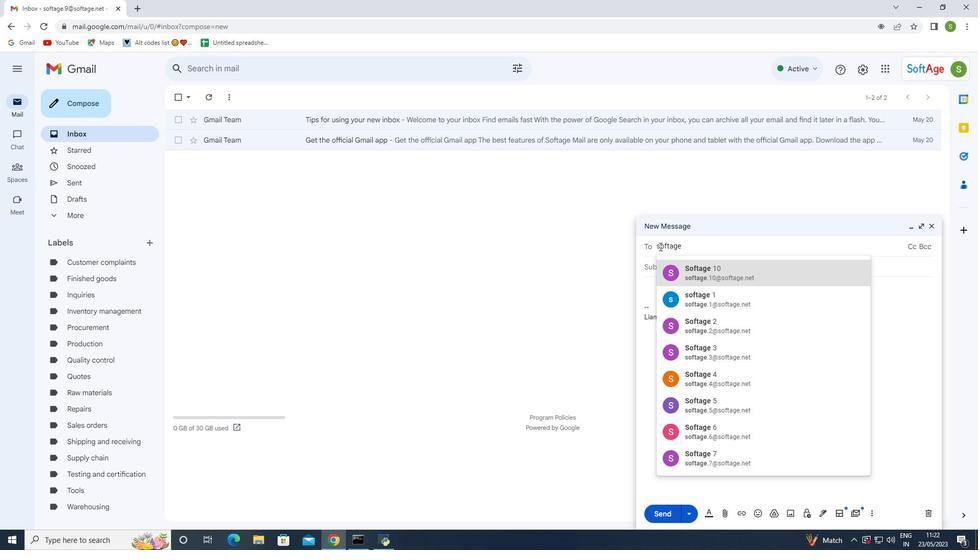 
Action: Mouse pressed left at (540, 468)
Screenshot: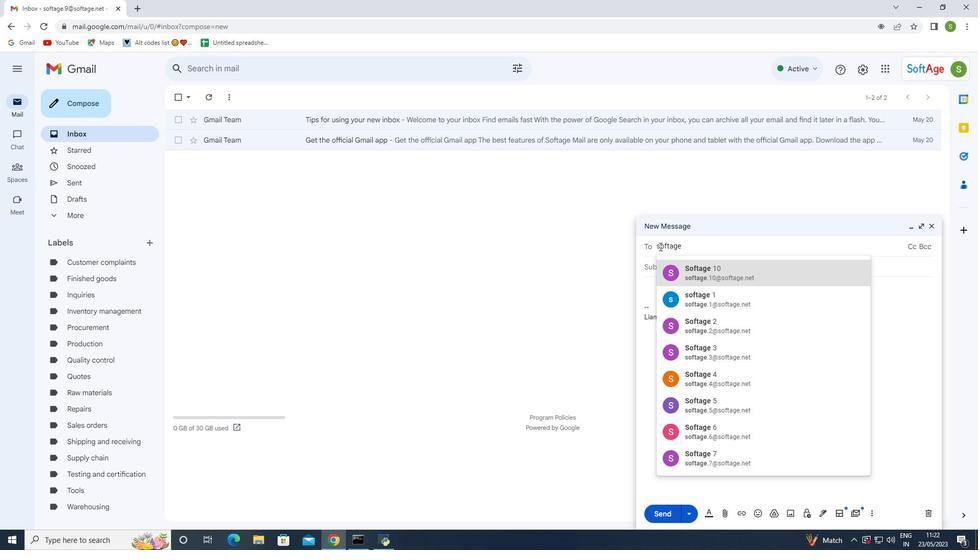 
Action: Mouse moved to (571, 94)
Screenshot: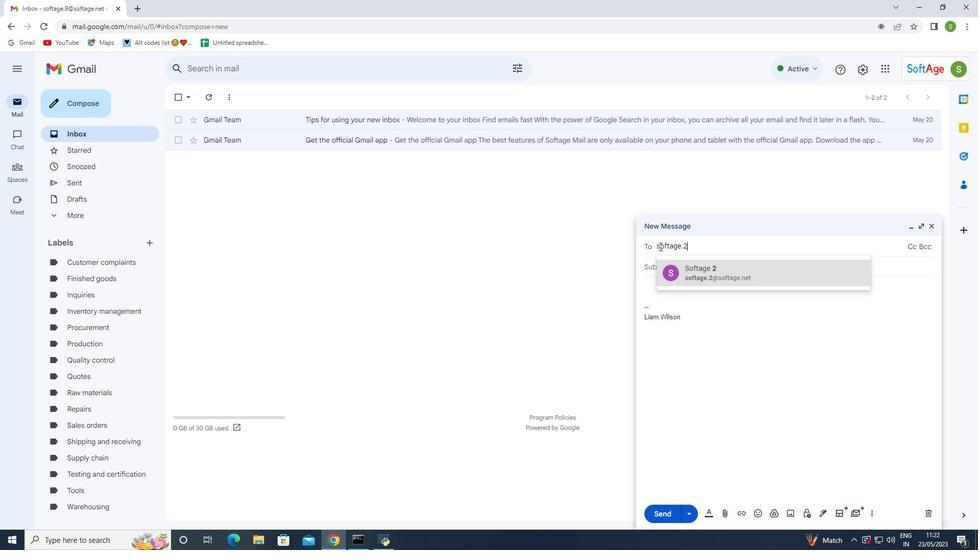 
Action: Mouse pressed left at (571, 94)
Screenshot: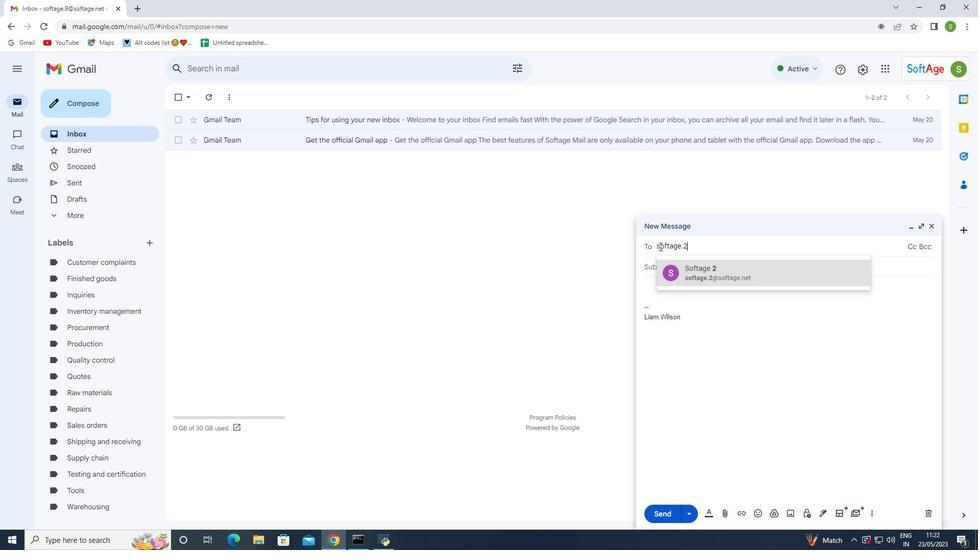 
Action: Mouse moved to (368, 256)
Screenshot: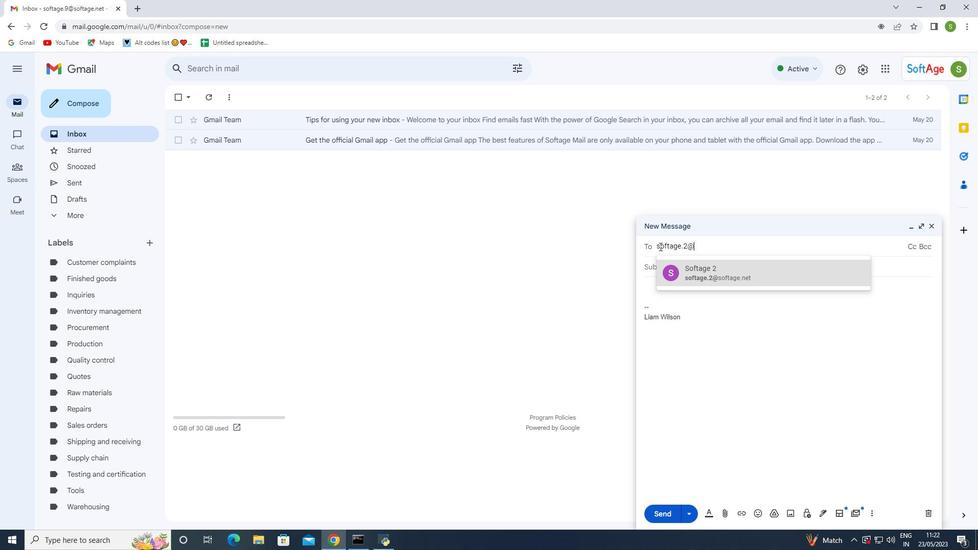 
Action: Mouse scrolled (368, 257) with delta (0, 0)
Screenshot: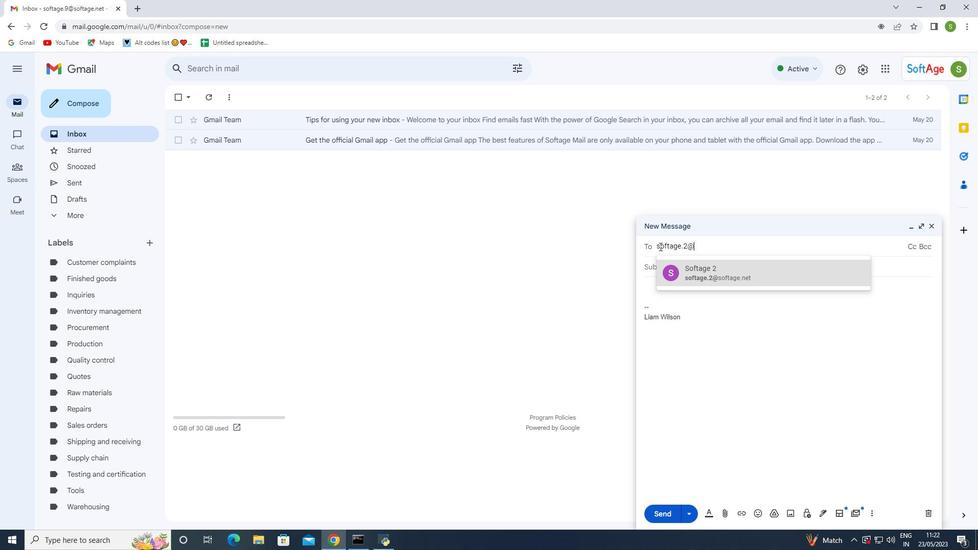 
Action: Mouse moved to (361, 296)
Screenshot: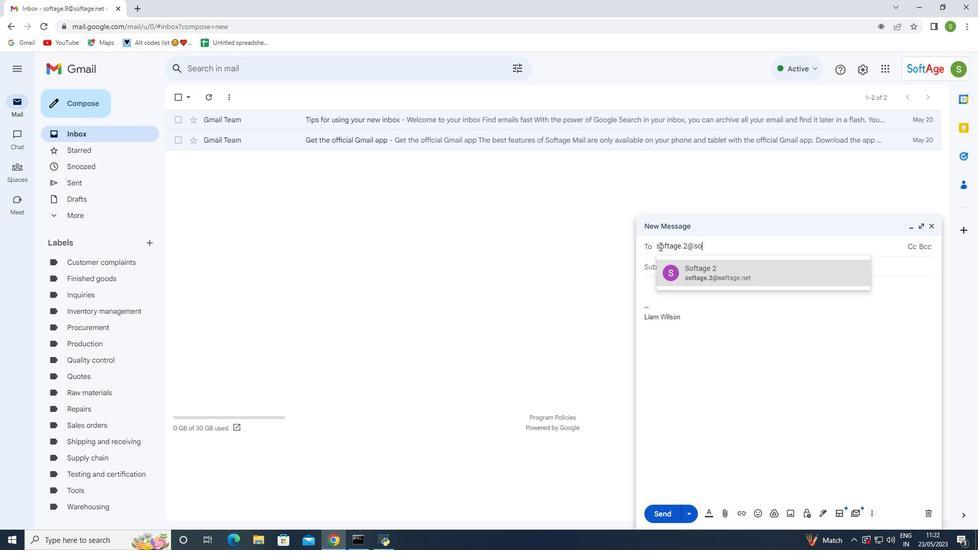 
Action: Mouse scrolled (361, 296) with delta (0, 0)
Screenshot: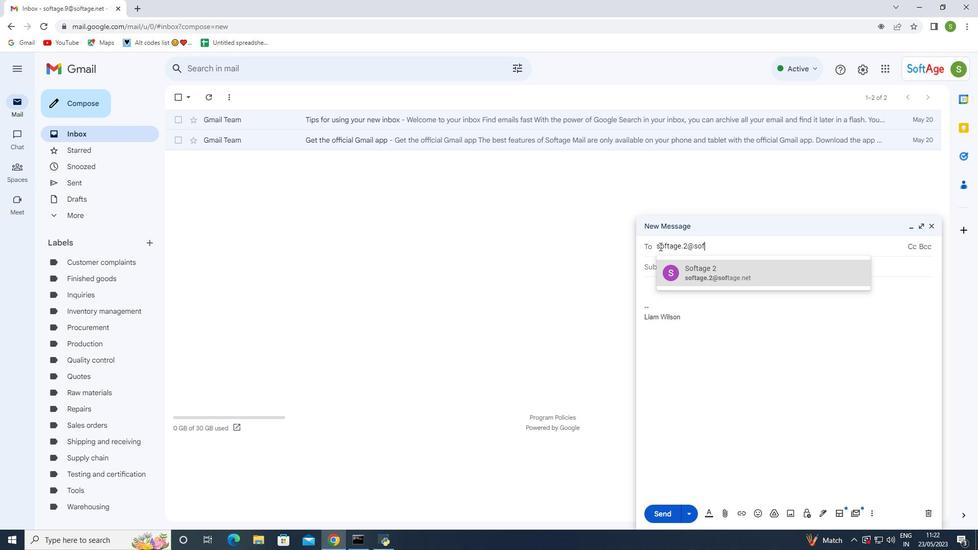 
Action: Mouse moved to (332, 279)
Screenshot: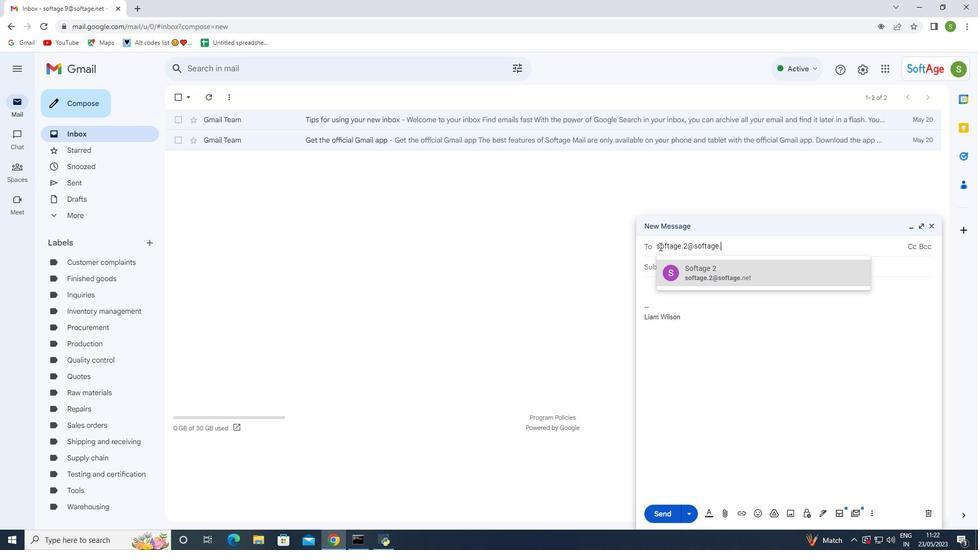 
Action: Mouse scrolled (332, 279) with delta (0, 0)
Screenshot: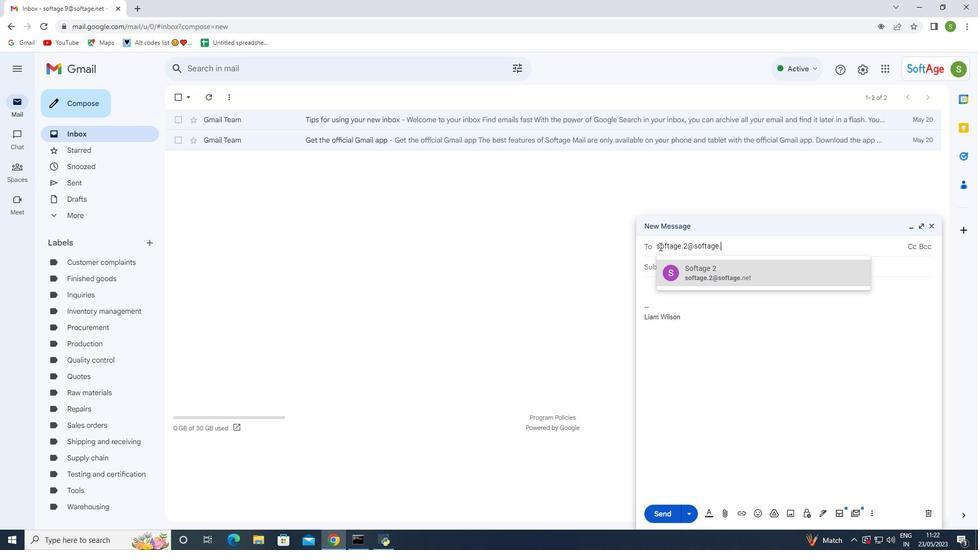 
Action: Mouse scrolled (332, 279) with delta (0, 0)
Screenshot: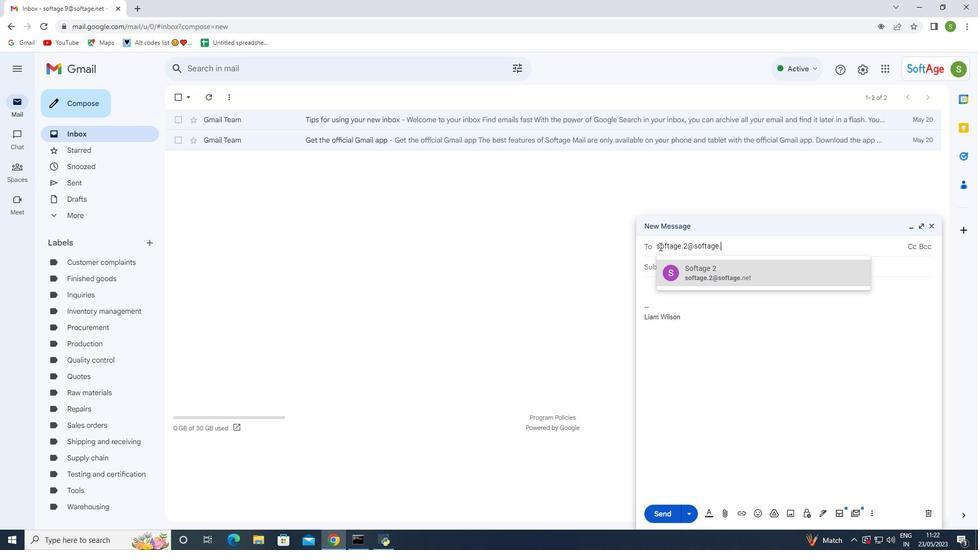 
Action: Mouse scrolled (332, 279) with delta (0, 0)
Screenshot: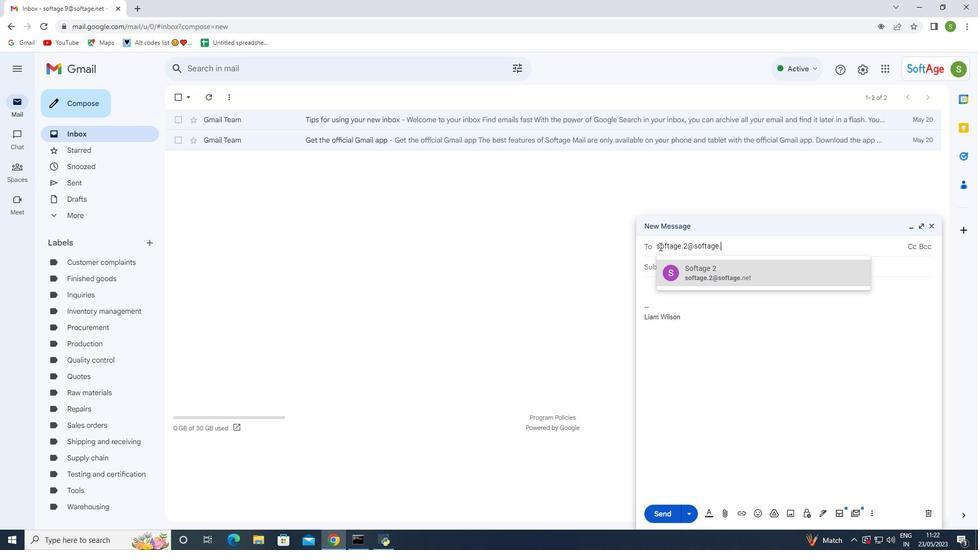 
Action: Mouse scrolled (332, 279) with delta (0, 0)
Screenshot: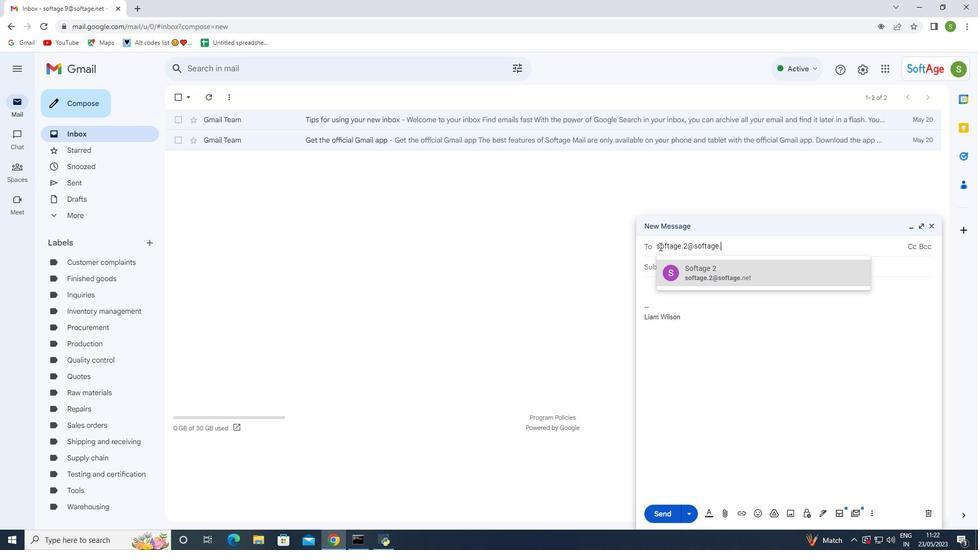 
Action: Mouse moved to (367, 289)
Screenshot: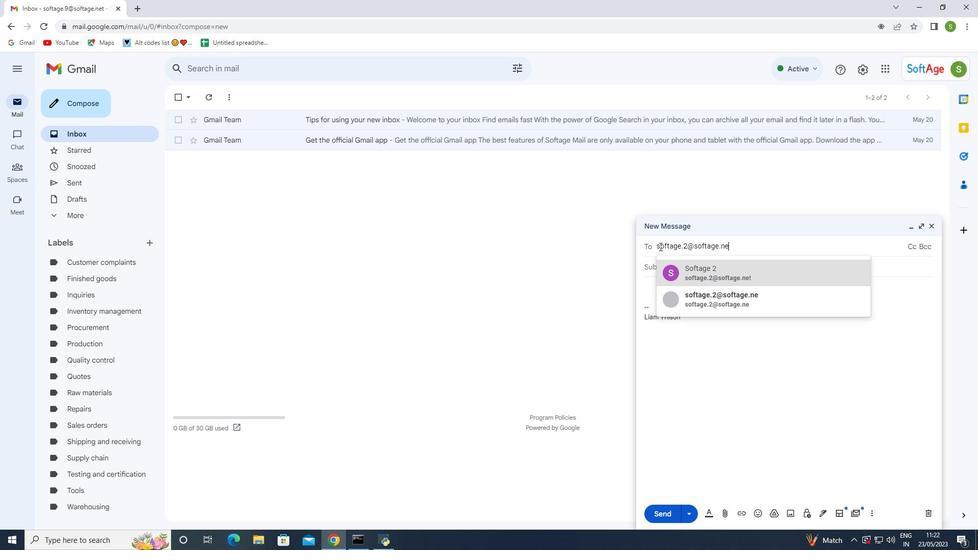 
Action: Mouse scrolled (367, 289) with delta (0, 0)
Screenshot: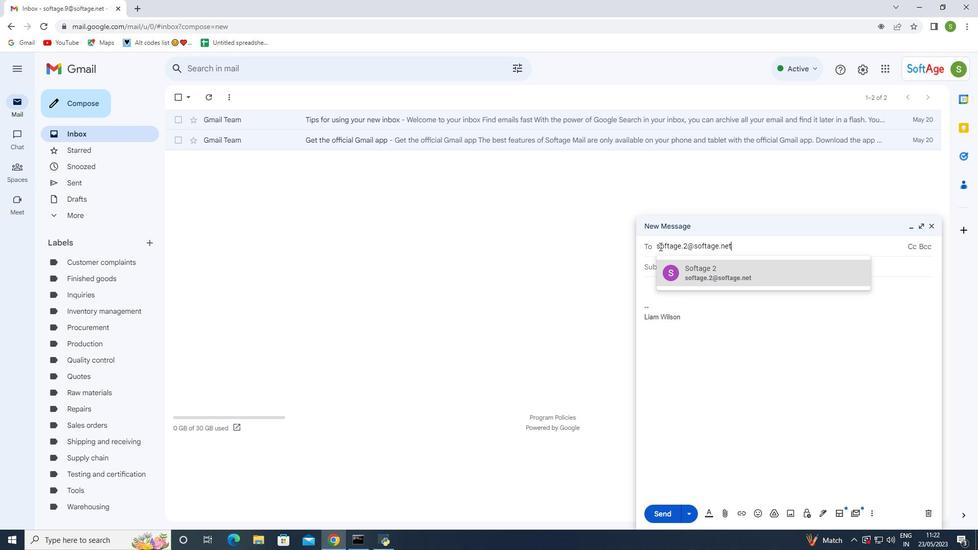 
Action: Mouse scrolled (367, 289) with delta (0, 0)
Screenshot: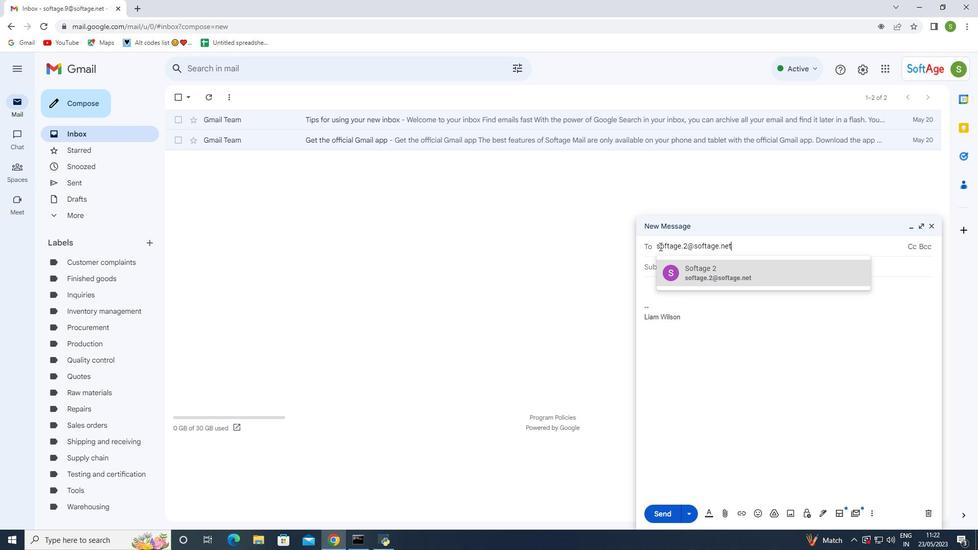 
Action: Mouse moved to (367, 289)
Screenshot: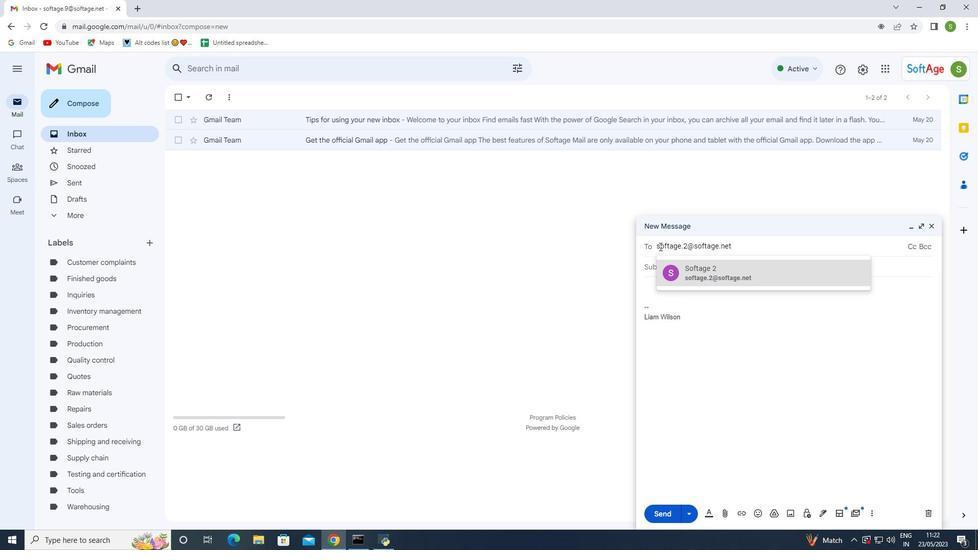 
Action: Mouse scrolled (367, 289) with delta (0, 0)
Screenshot: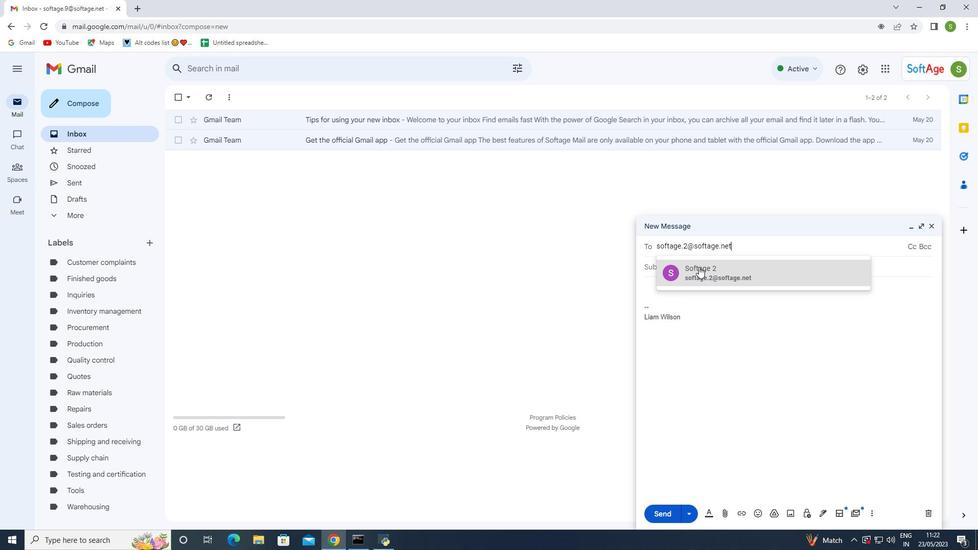 
Action: Mouse scrolled (367, 289) with delta (0, 0)
Screenshot: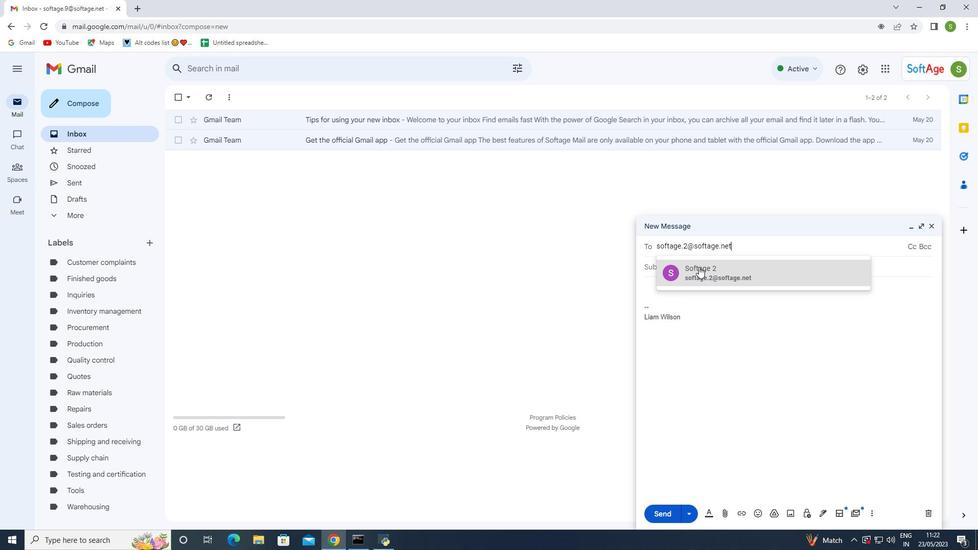 
Action: Mouse moved to (385, 302)
Screenshot: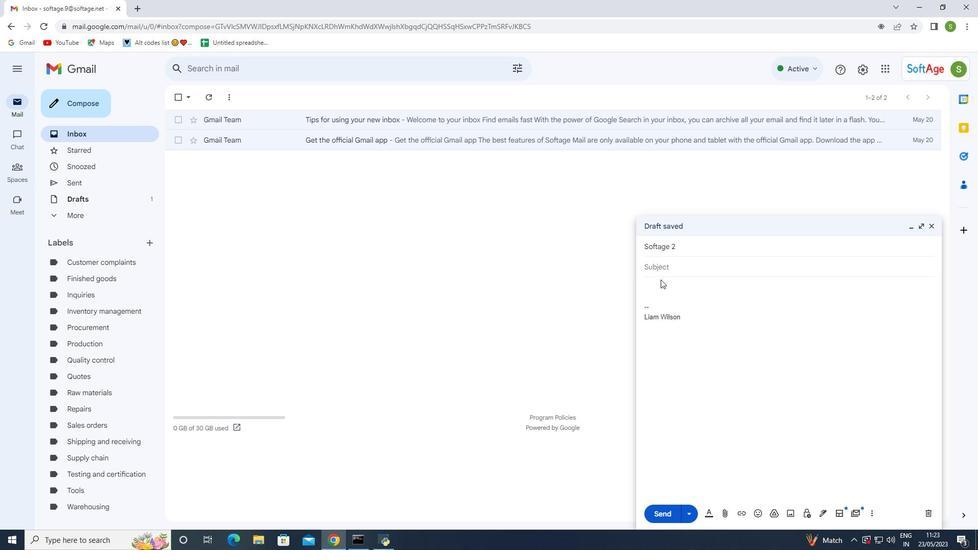 
Action: Mouse scrolled (385, 302) with delta (0, 0)
Screenshot: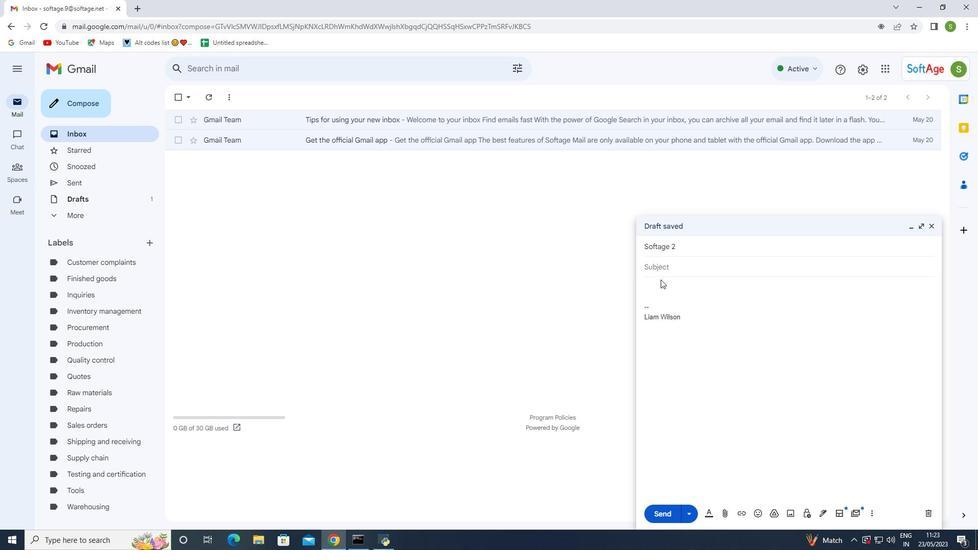 
Action: Mouse moved to (403, 321)
Screenshot: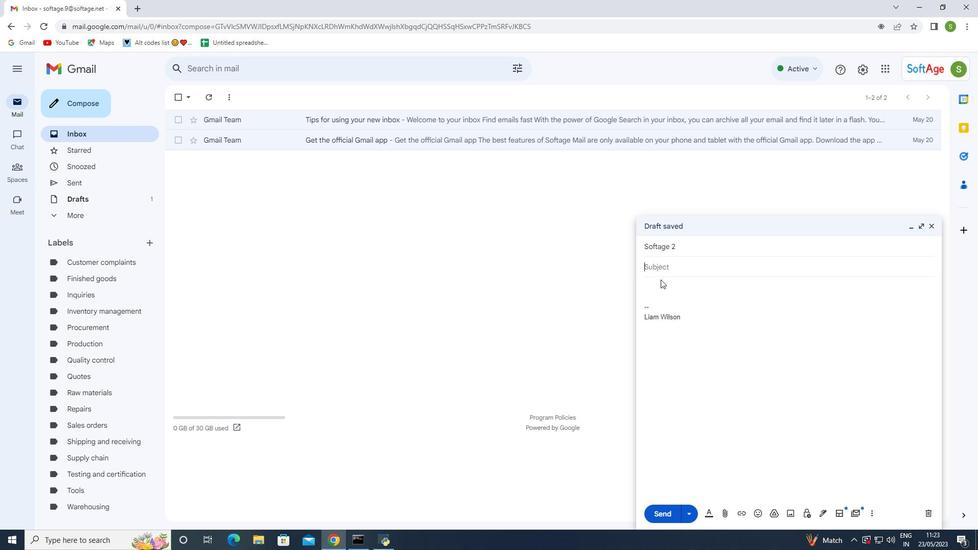 
Action: Mouse scrolled (385, 303) with delta (0, 0)
Screenshot: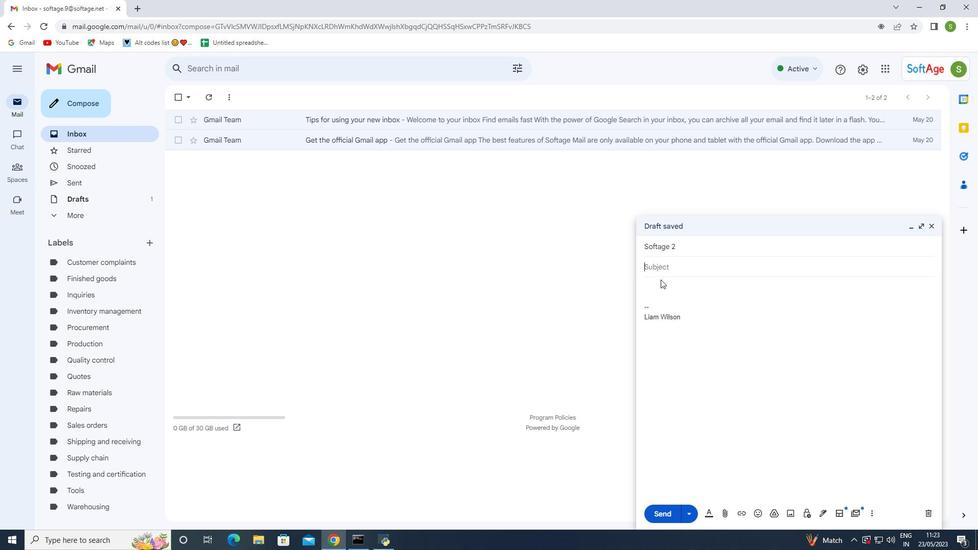
Action: Mouse moved to (403, 321)
Screenshot: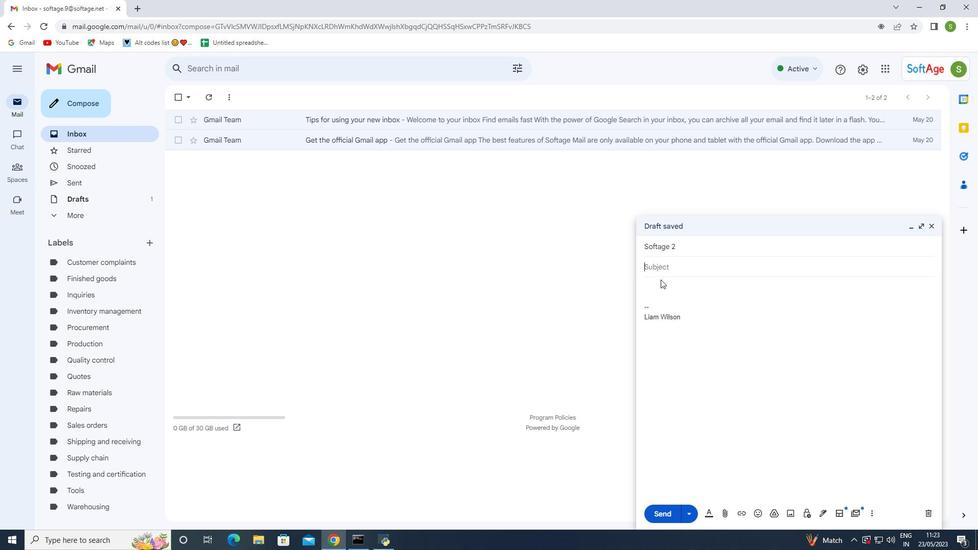 
Action: Mouse scrolled (386, 305) with delta (0, 0)
Screenshot: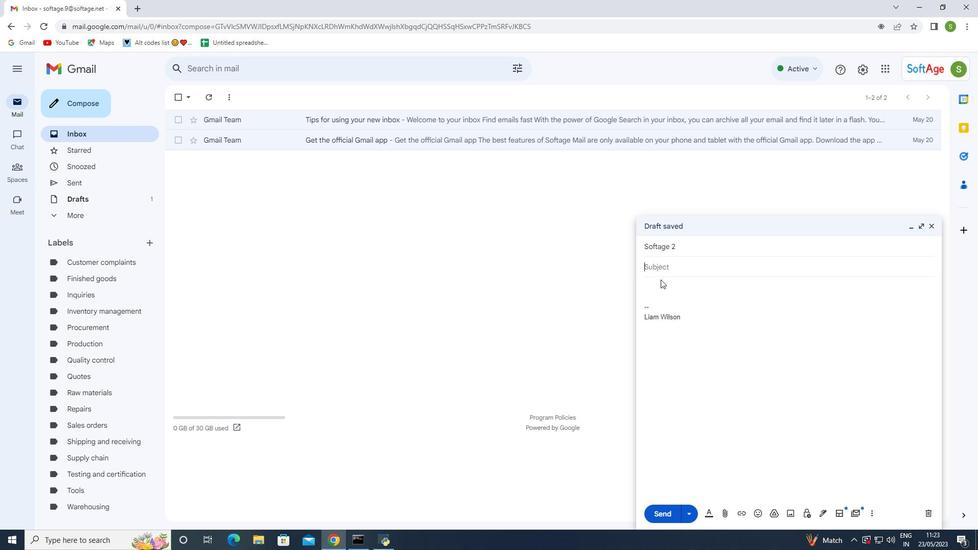 
Action: Mouse scrolled (398, 315) with delta (0, 0)
Screenshot: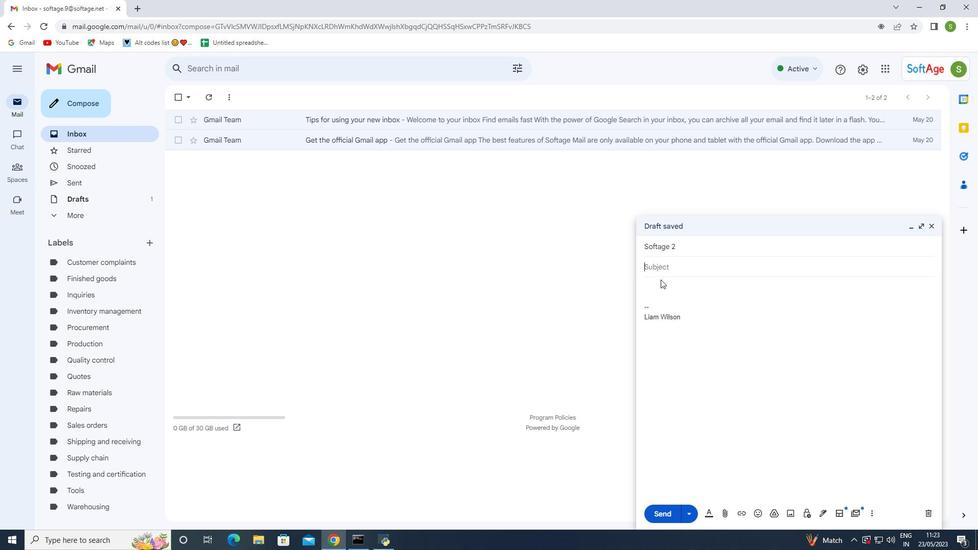 
Action: Mouse moved to (406, 327)
Screenshot: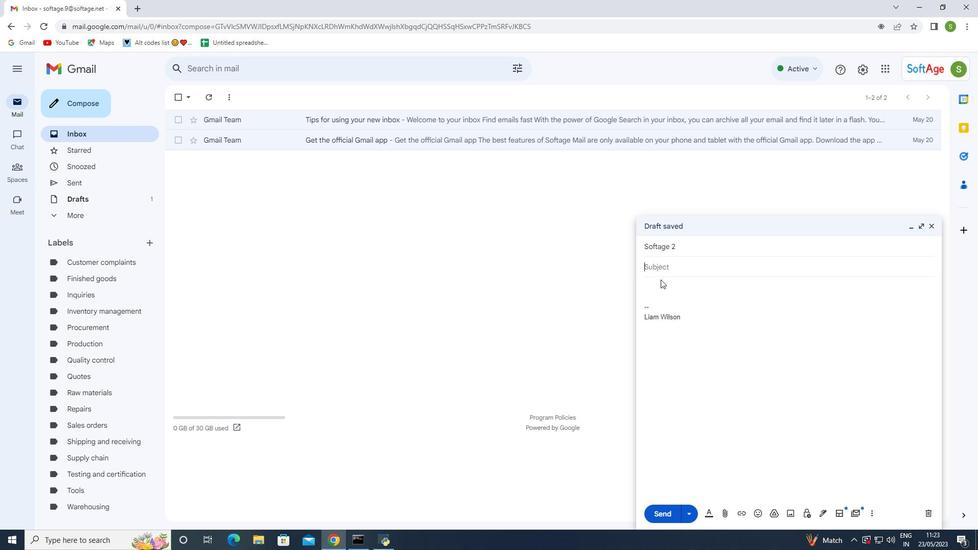 
Action: Mouse scrolled (406, 326) with delta (0, 0)
Screenshot: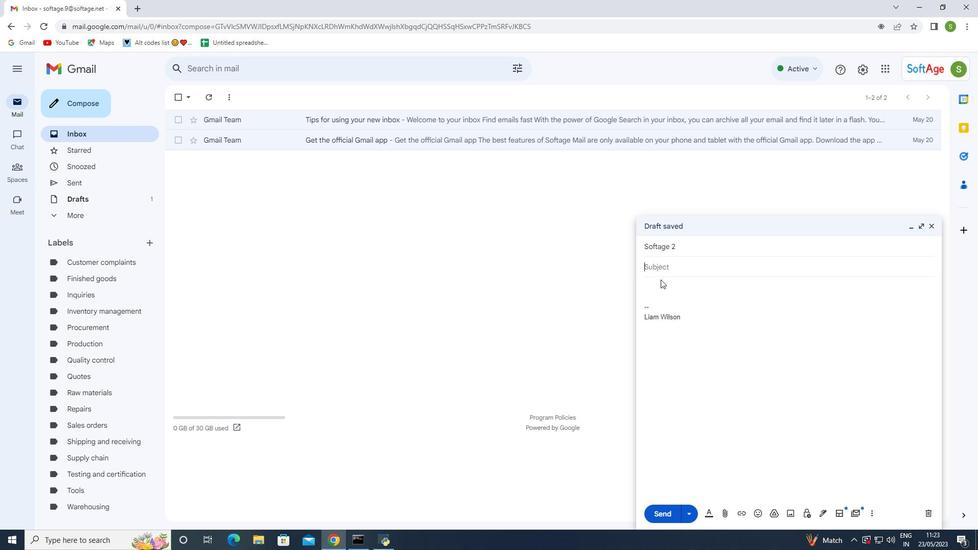 
Action: Mouse moved to (407, 328)
Screenshot: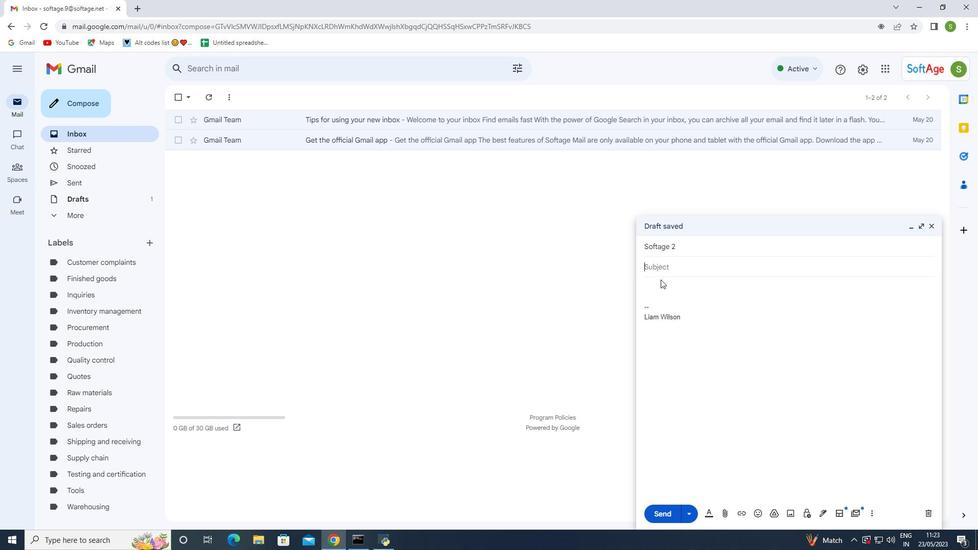 
Action: Mouse scrolled (407, 328) with delta (0, 0)
Screenshot: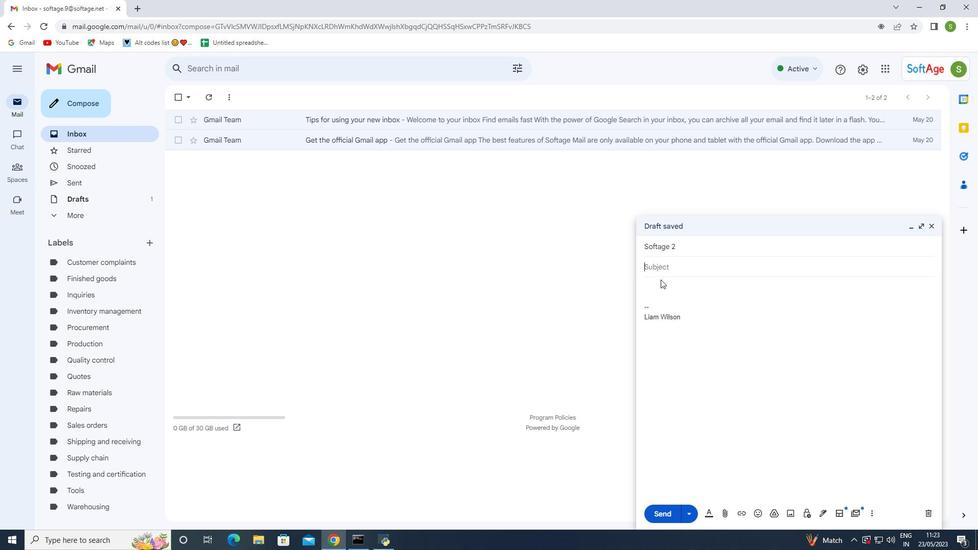 
Action: Mouse moved to (407, 329)
Screenshot: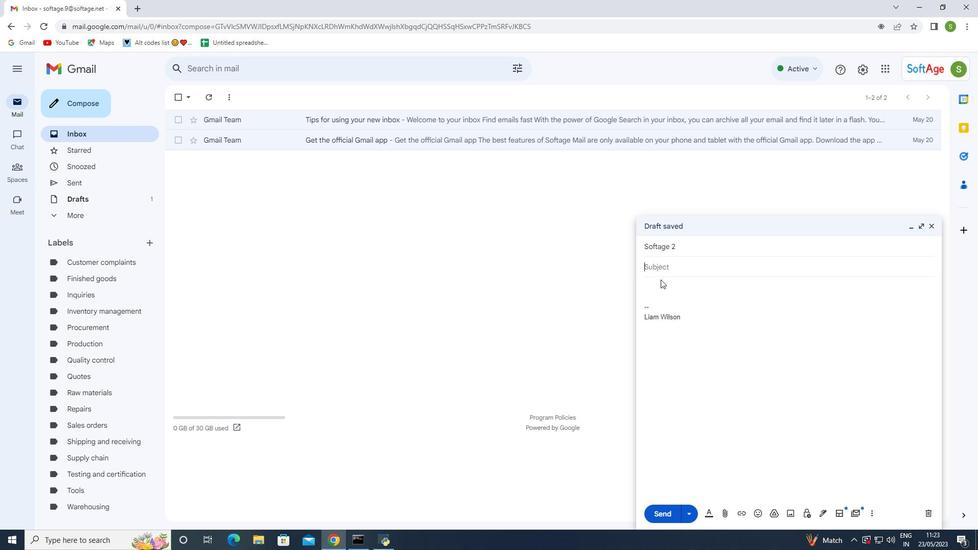 
Action: Mouse scrolled (407, 328) with delta (0, 0)
Screenshot: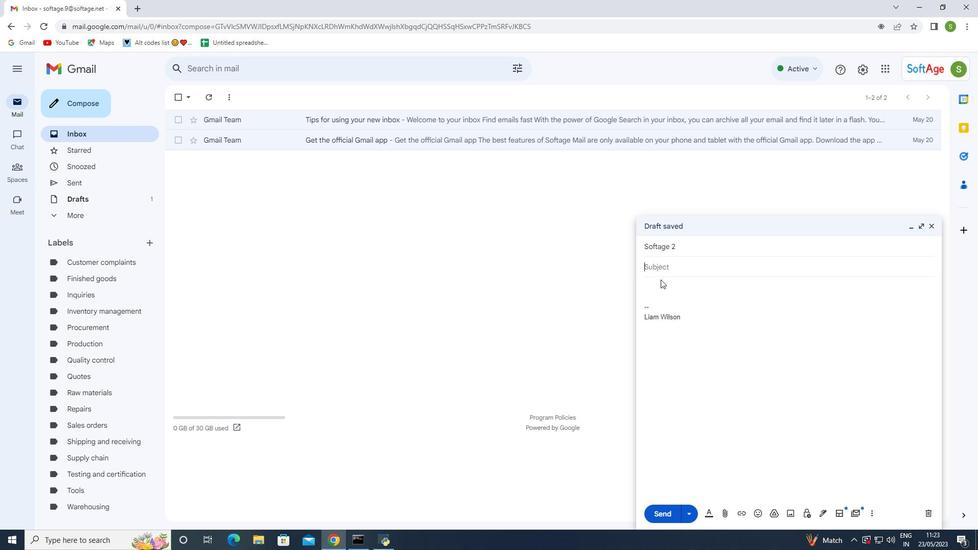 
Action: Mouse moved to (409, 330)
Screenshot: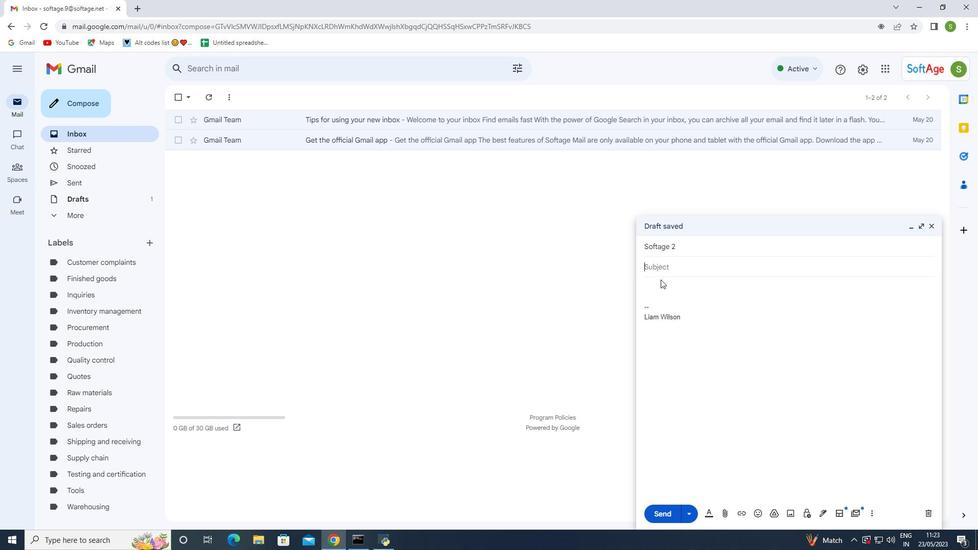 
Action: Mouse scrolled (409, 330) with delta (0, 0)
Screenshot: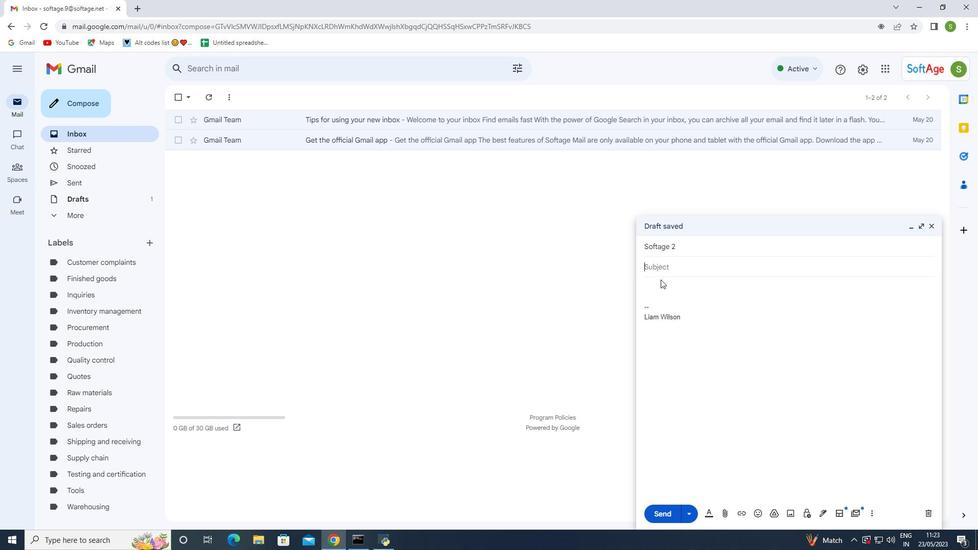 
Action: Mouse moved to (453, 343)
Screenshot: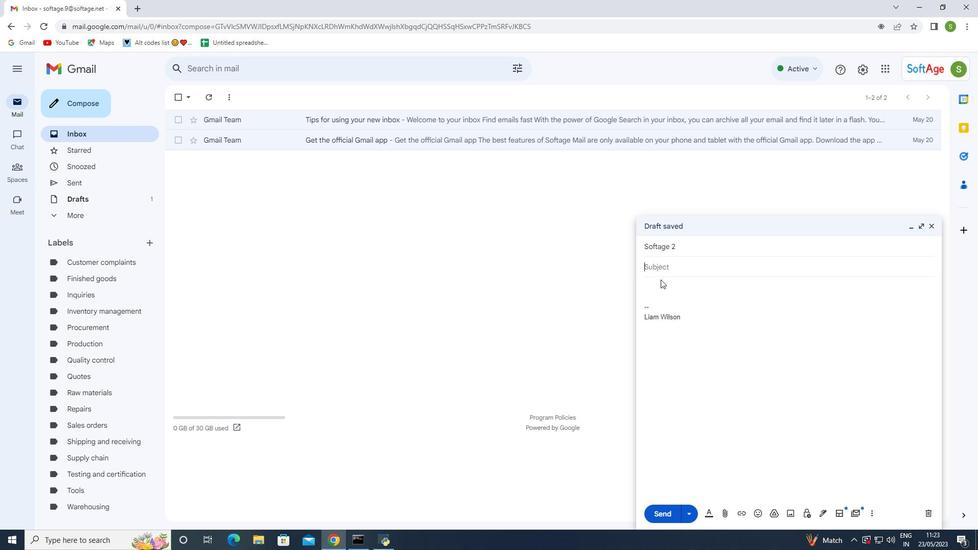 
Action: Mouse scrolled (453, 344) with delta (0, 0)
Screenshot: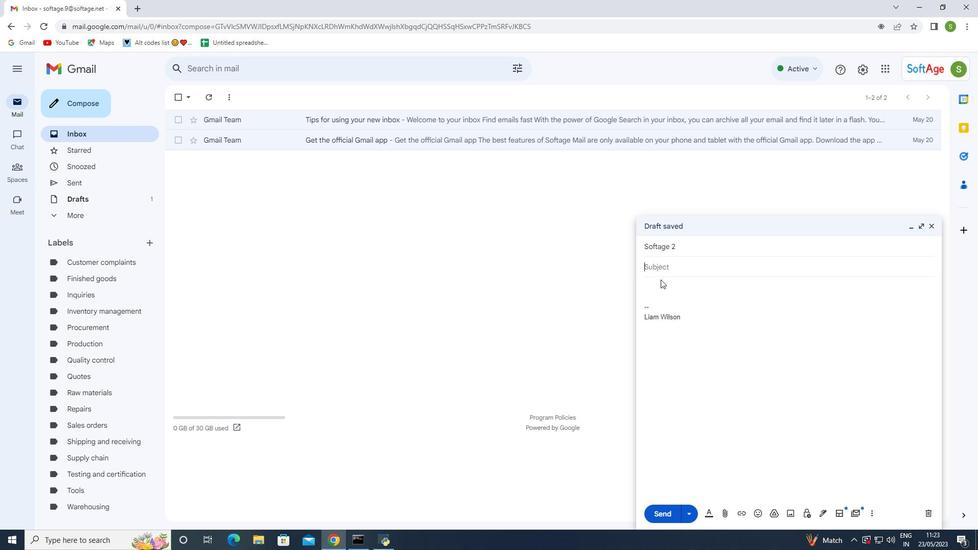 
Action: Mouse moved to (453, 342)
Screenshot: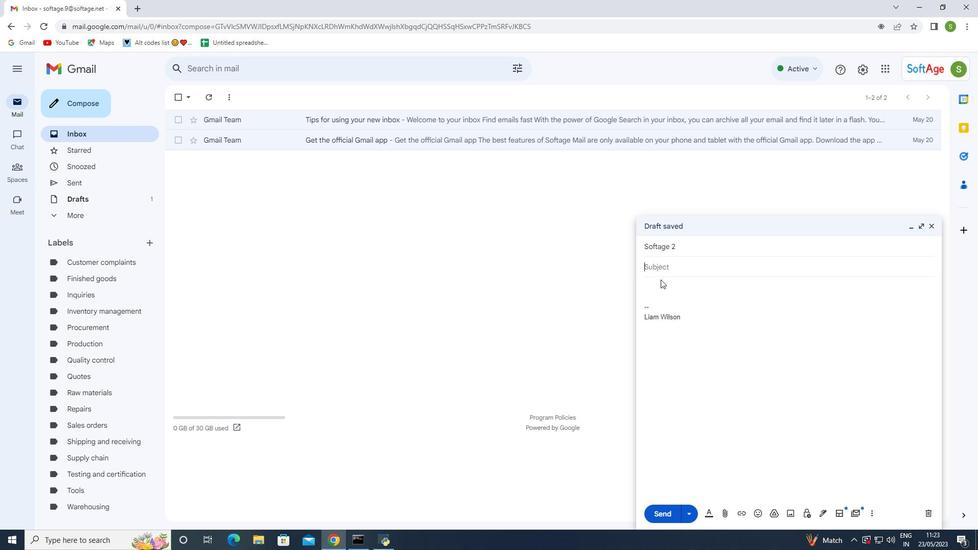 
Action: Mouse scrolled (453, 343) with delta (0, 0)
Screenshot: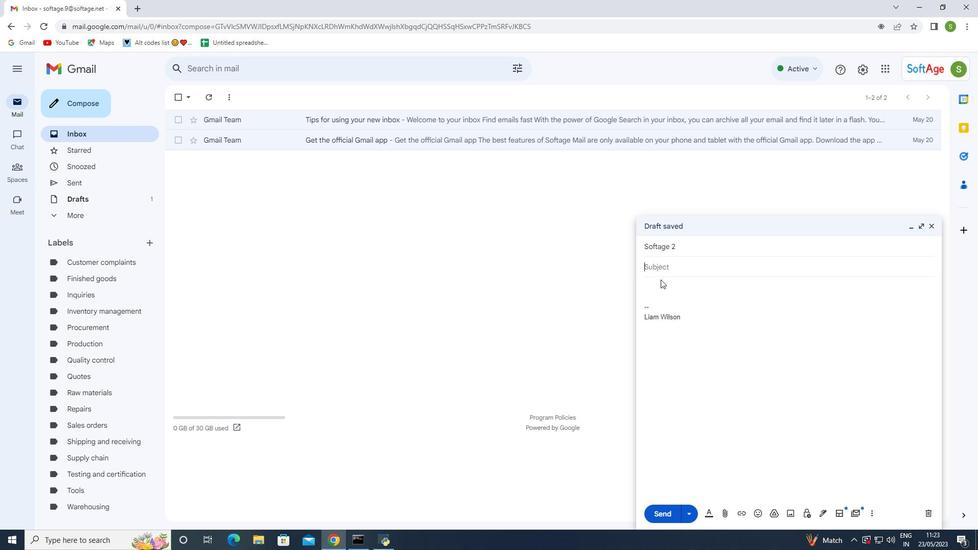 
Action: Mouse moved to (482, 367)
Screenshot: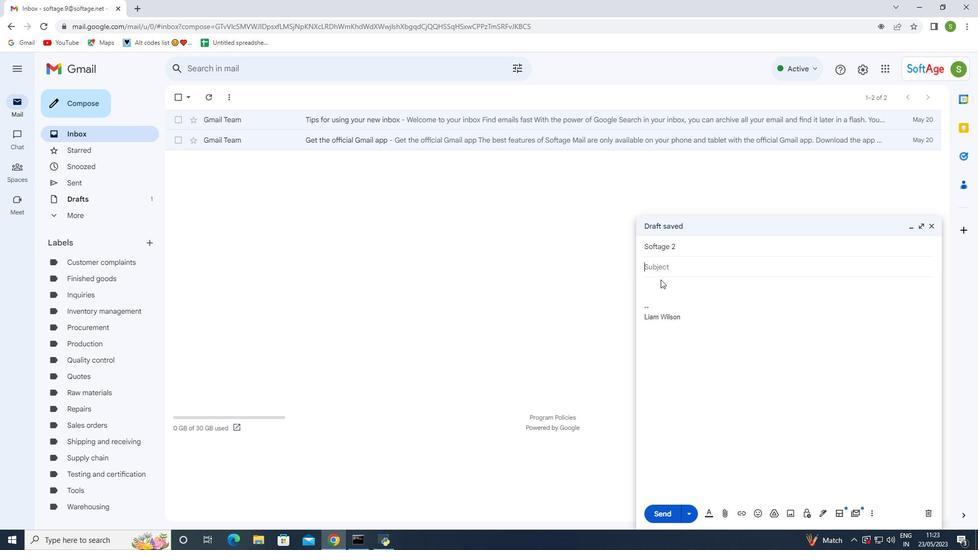 
Action: Mouse scrolled (482, 366) with delta (0, 0)
Screenshot: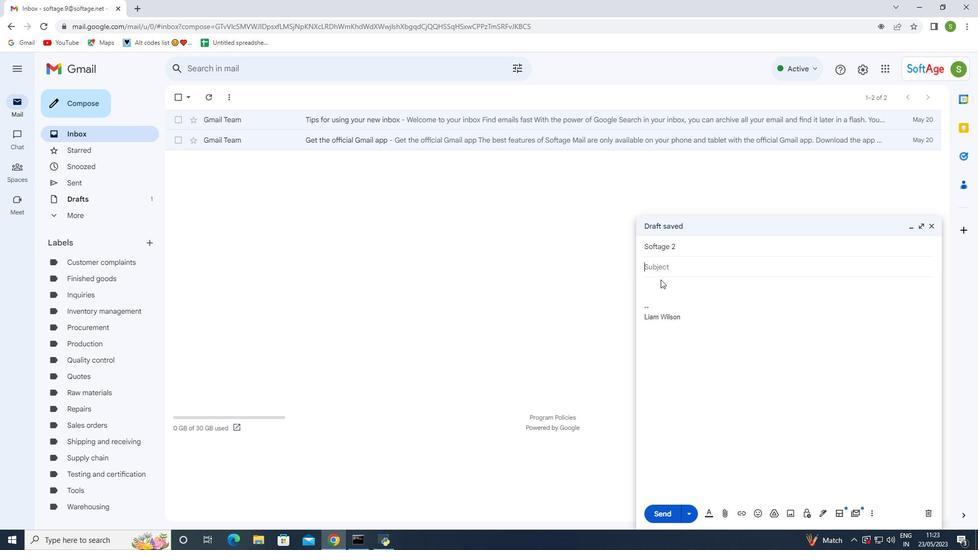 
Action: Mouse moved to (482, 367)
Screenshot: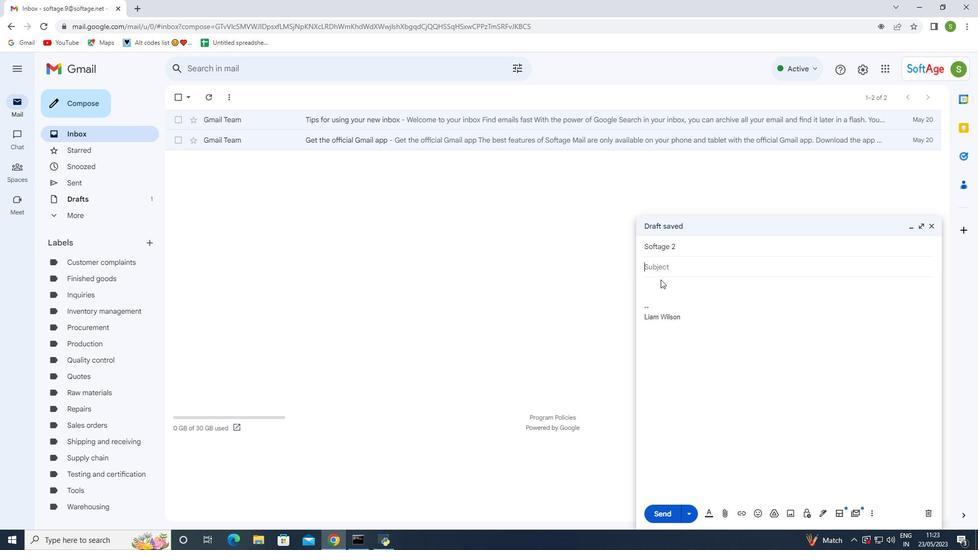 
Action: Mouse scrolled (482, 366) with delta (0, 0)
Screenshot: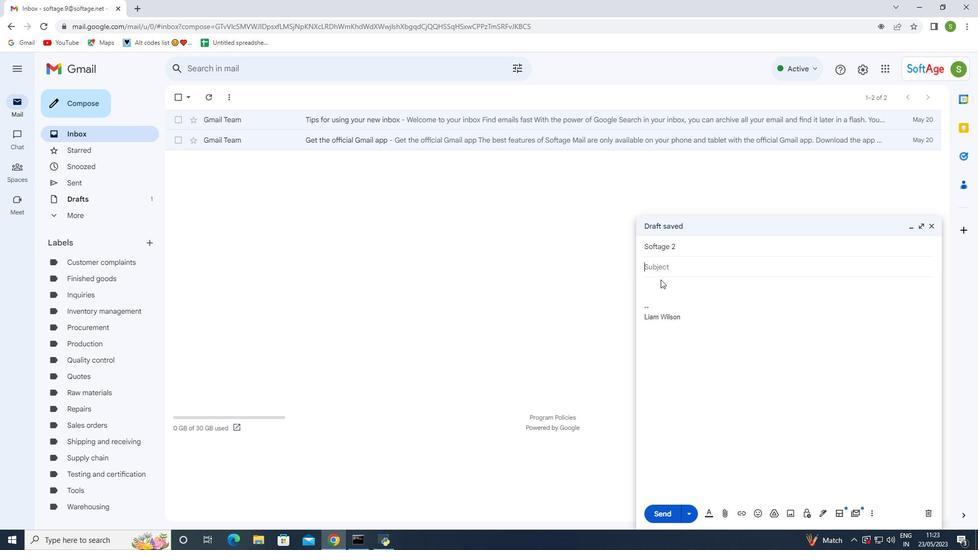 
Action: Mouse scrolled (482, 366) with delta (0, 0)
Screenshot: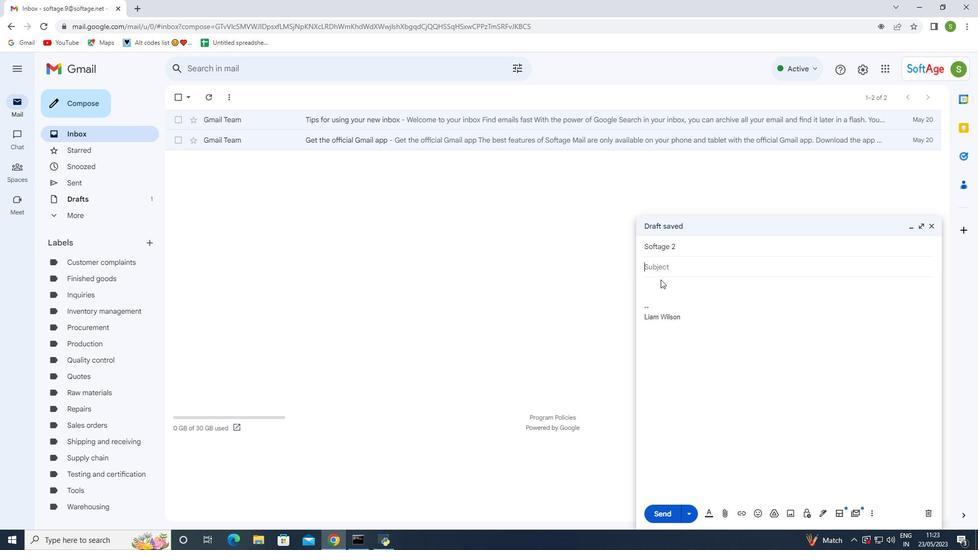 
Action: Mouse moved to (482, 367)
Screenshot: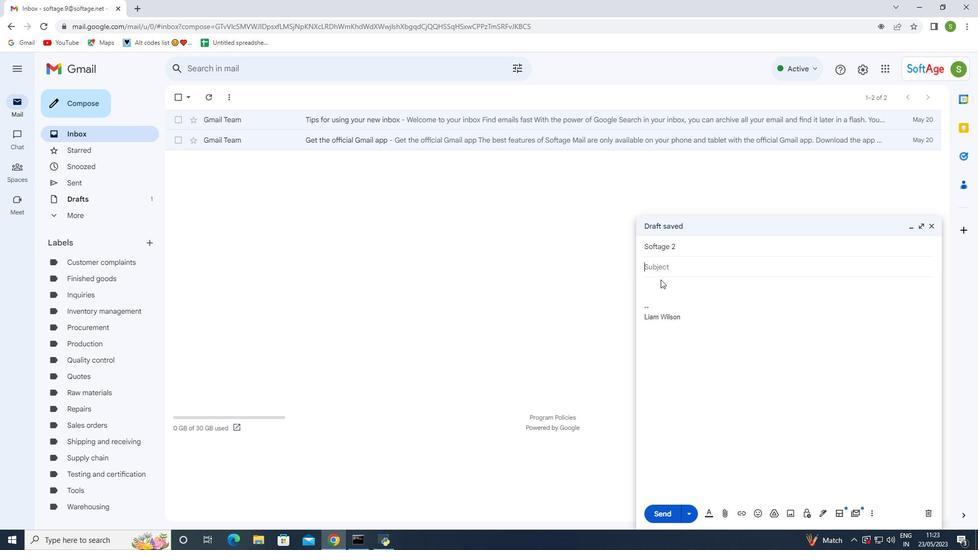 
Action: Mouse scrolled (482, 367) with delta (0, 0)
Screenshot: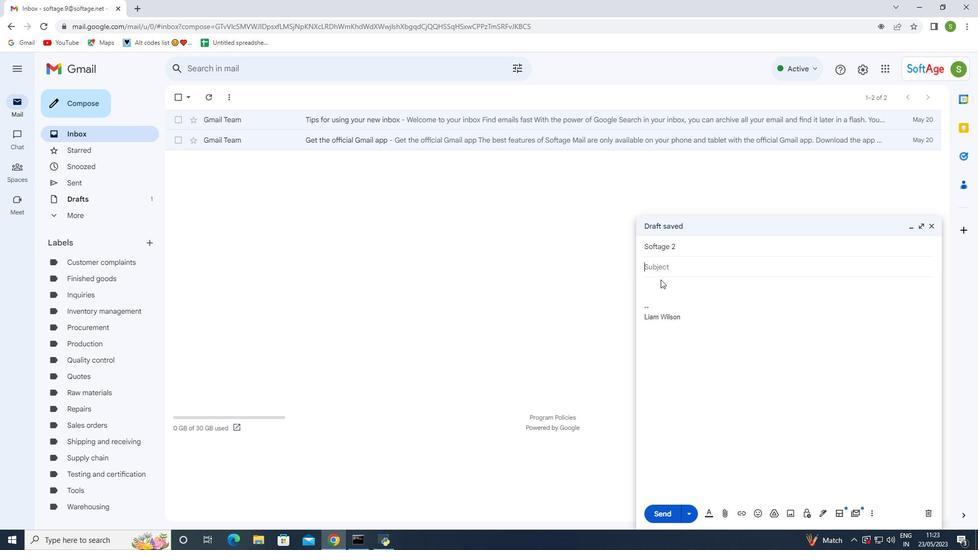 
Action: Mouse moved to (450, 315)
Screenshot: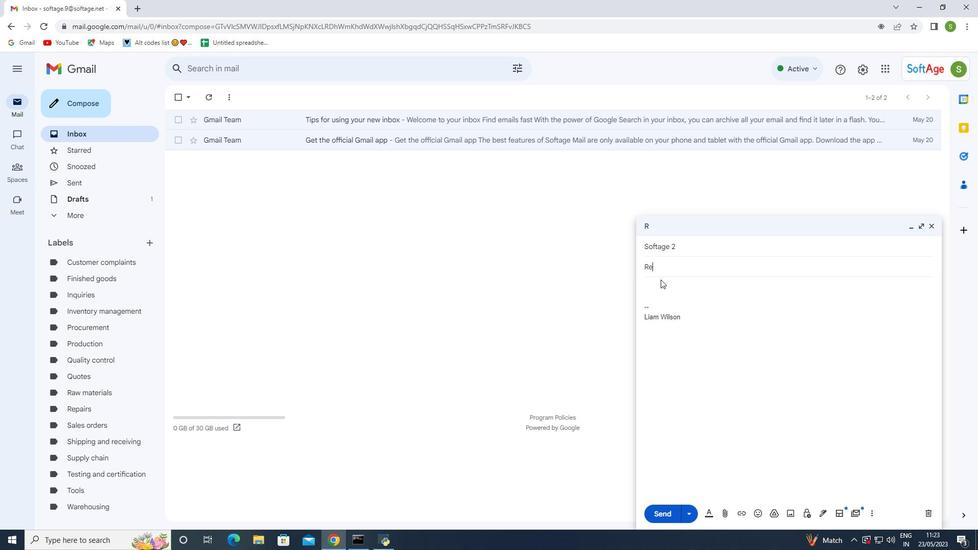 
Action: Mouse scrolled (450, 314) with delta (0, 0)
Screenshot: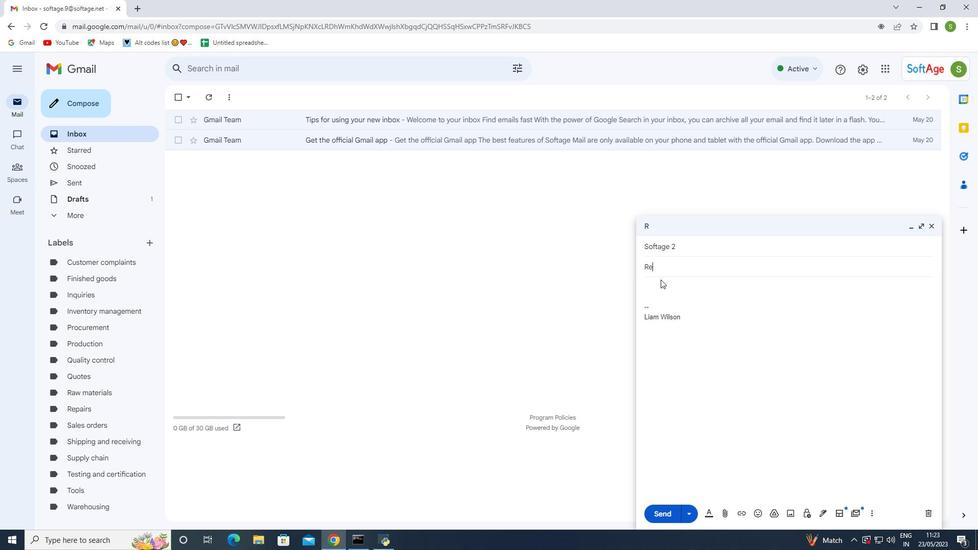 
Action: Mouse scrolled (450, 314) with delta (0, 0)
Screenshot: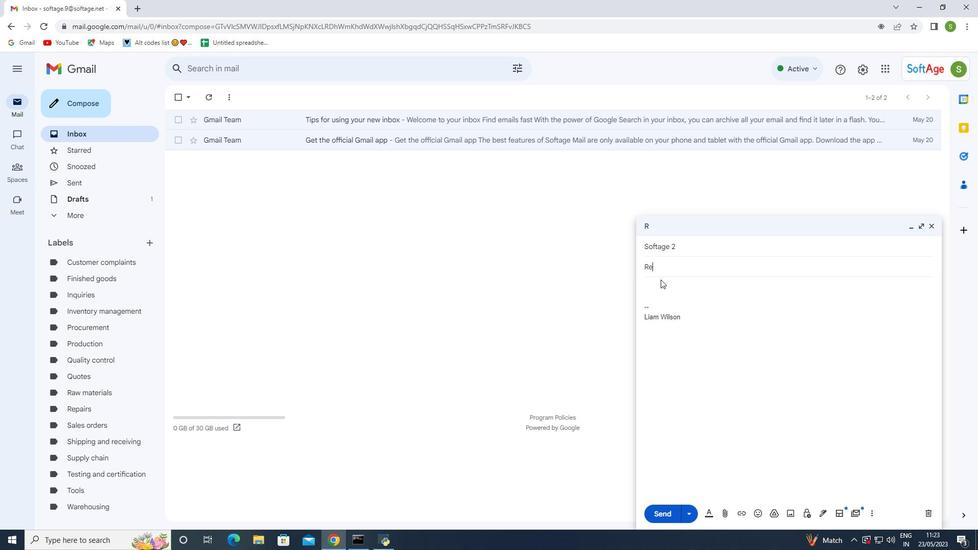 
Action: Mouse scrolled (450, 314) with delta (0, 0)
Screenshot: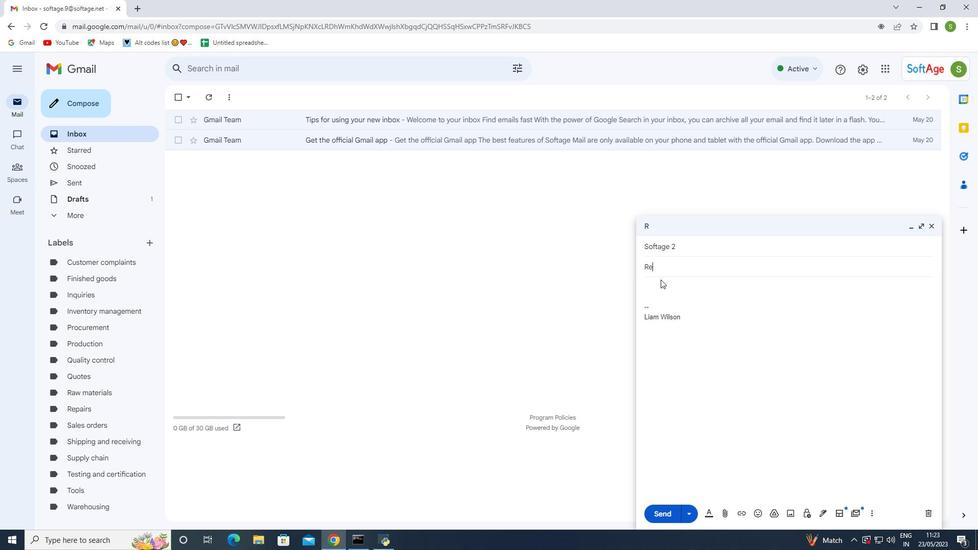 
Action: Mouse moved to (394, 208)
Screenshot: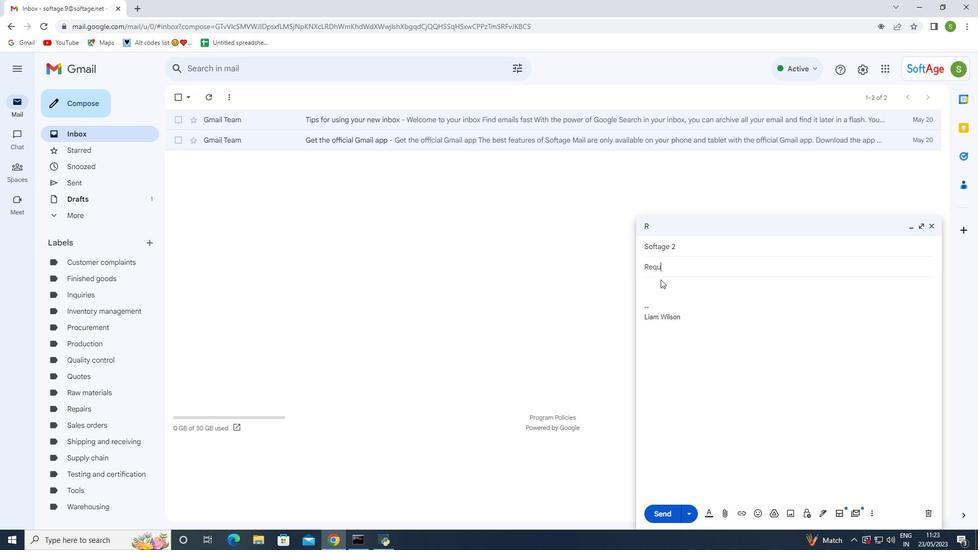 
Action: Mouse pressed left at (394, 208)
Screenshot: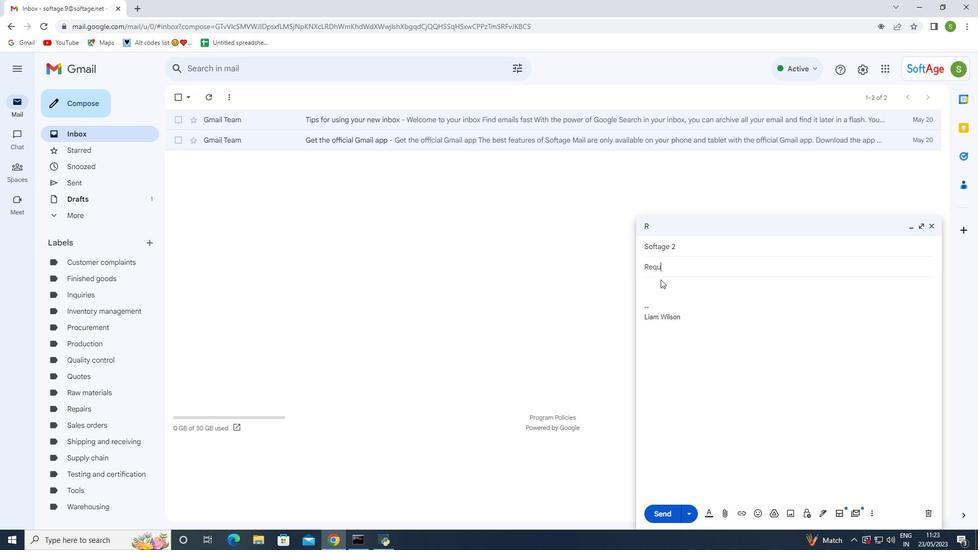 
Action: Mouse moved to (386, 401)
Screenshot: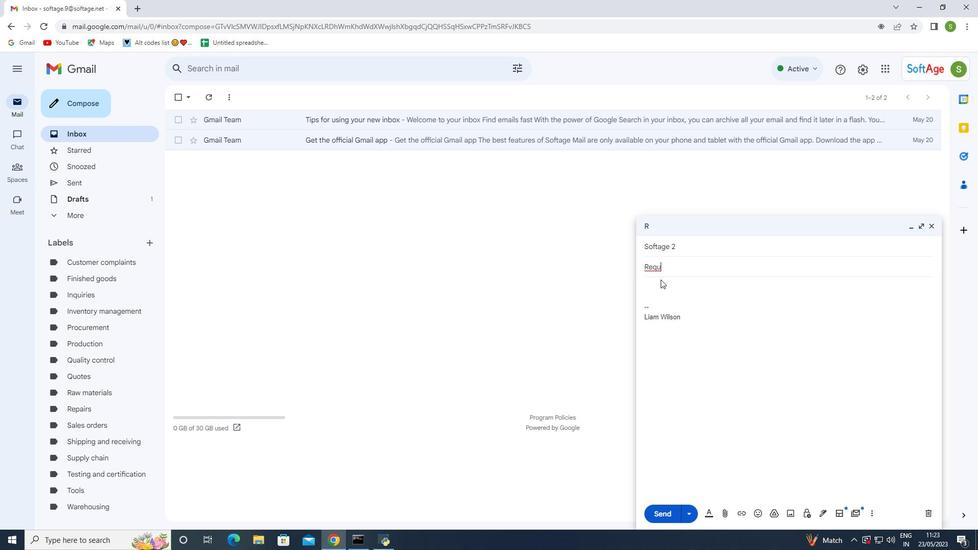 
Action: Mouse pressed left at (386, 401)
Screenshot: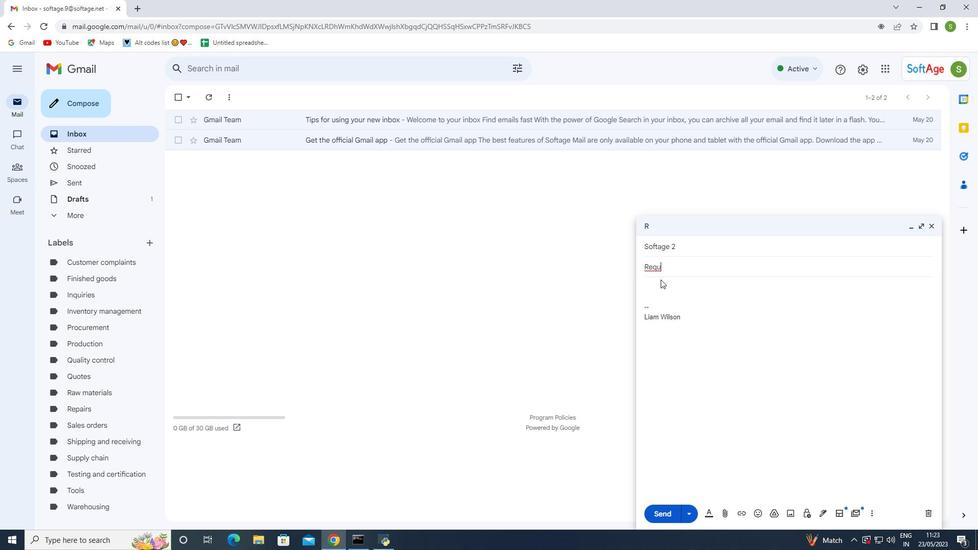 
Action: Mouse moved to (438, 355)
Screenshot: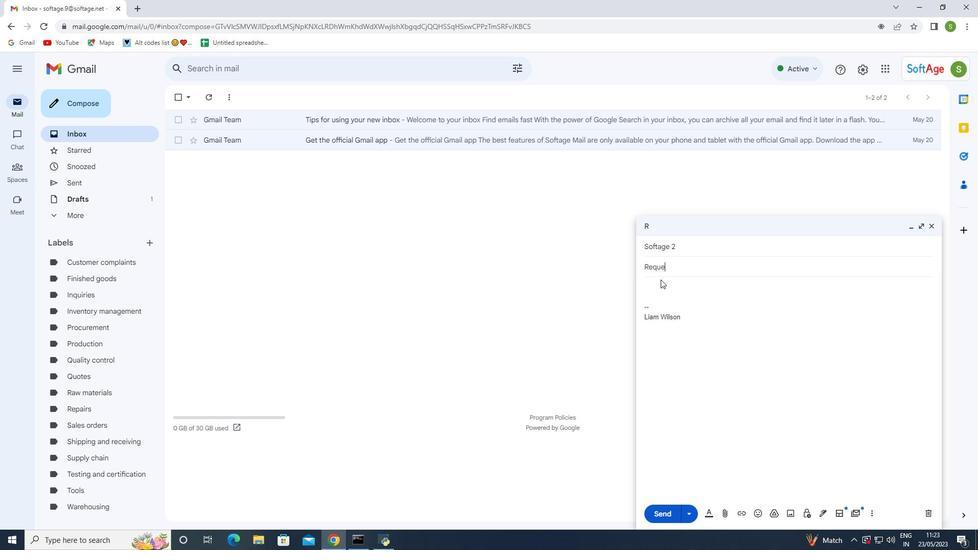 
Action: Mouse scrolled (438, 354) with delta (0, 0)
Screenshot: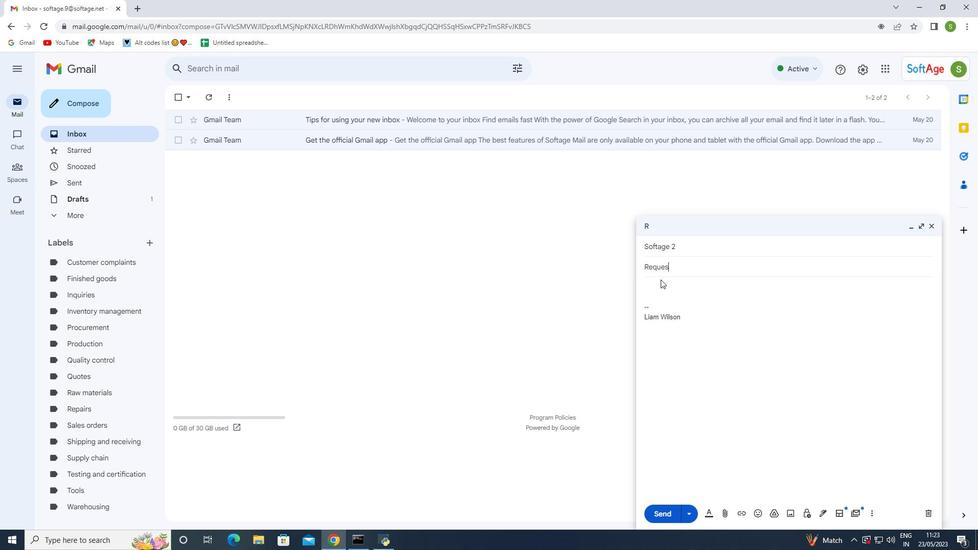 
Action: Mouse moved to (438, 355)
Screenshot: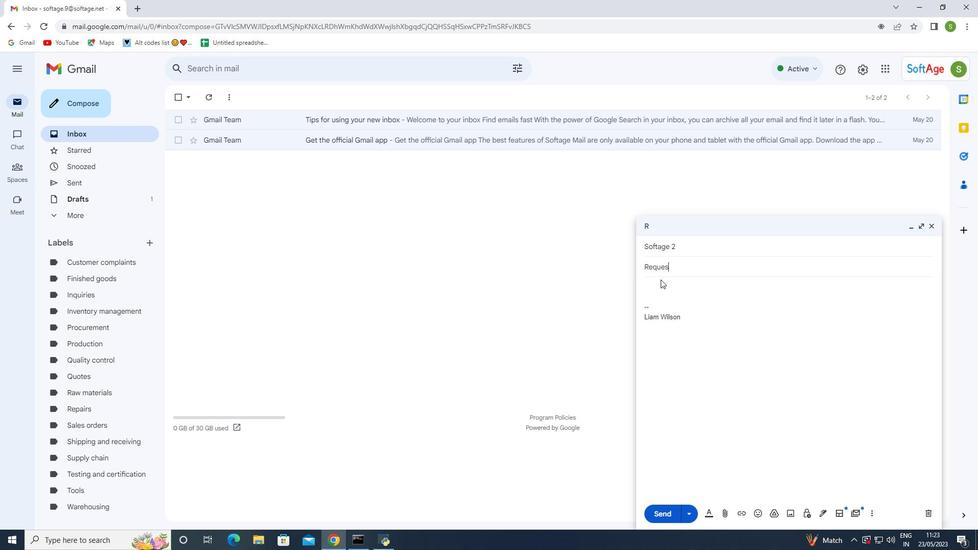 
Action: Mouse scrolled (438, 355) with delta (0, 0)
Screenshot: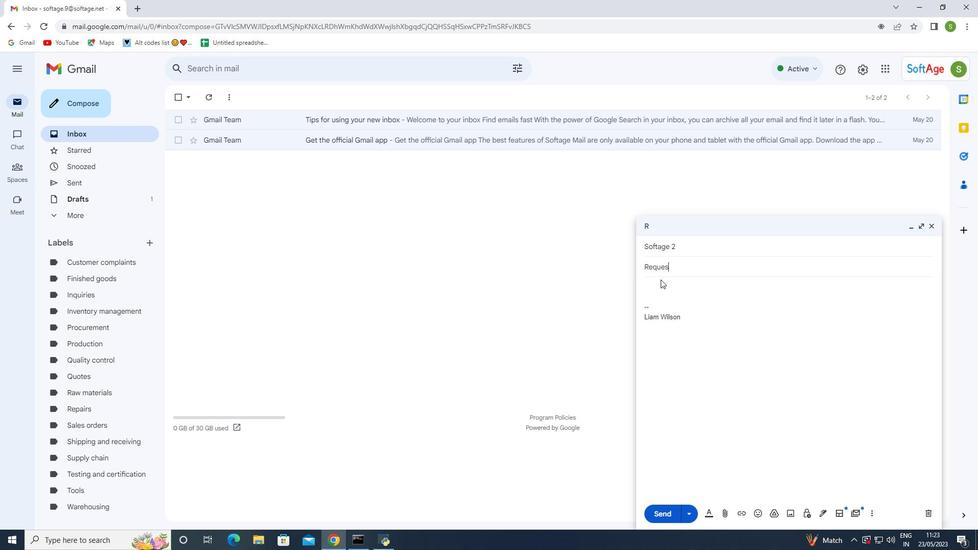 
Action: Mouse moved to (438, 355)
Screenshot: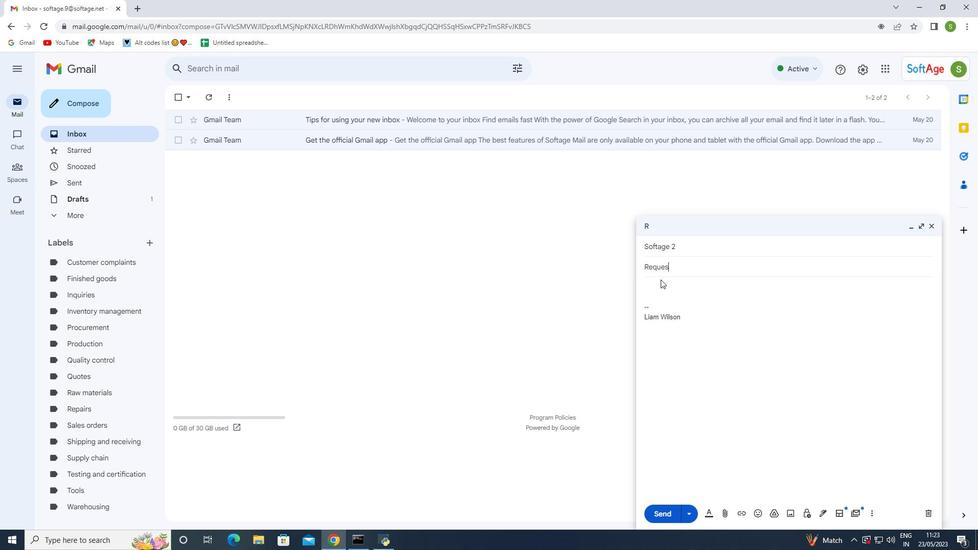 
Action: Mouse scrolled (438, 355) with delta (0, 0)
Screenshot: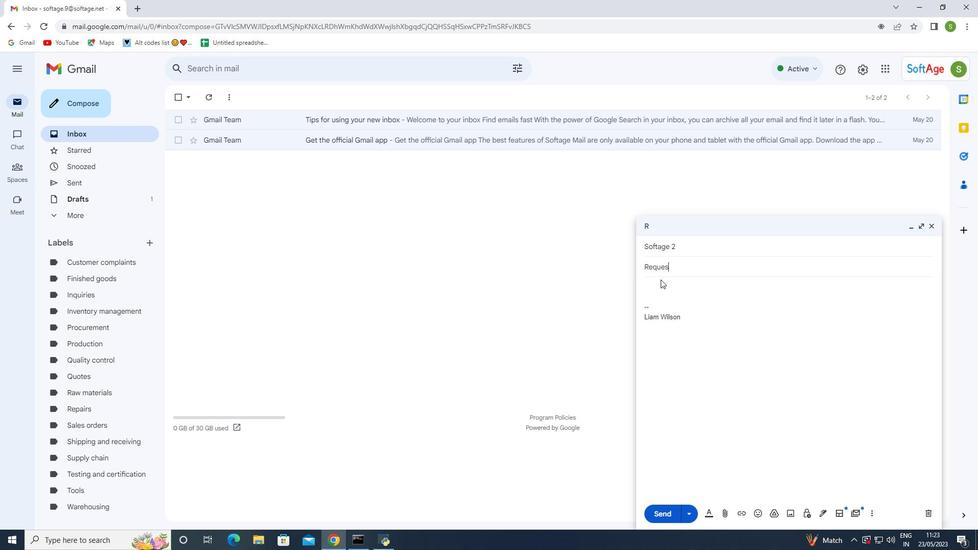 
Action: Mouse moved to (438, 357)
Screenshot: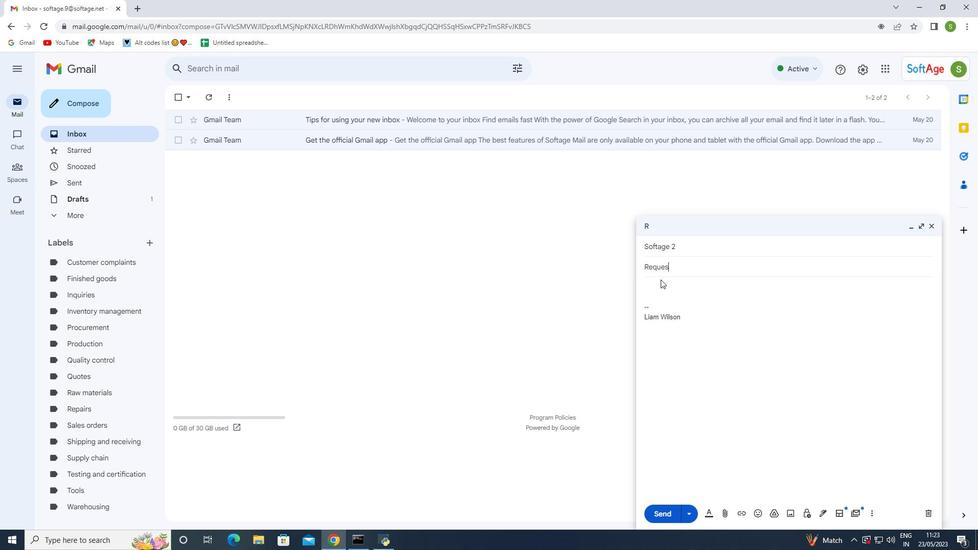
Action: Mouse scrolled (438, 356) with delta (0, 0)
Screenshot: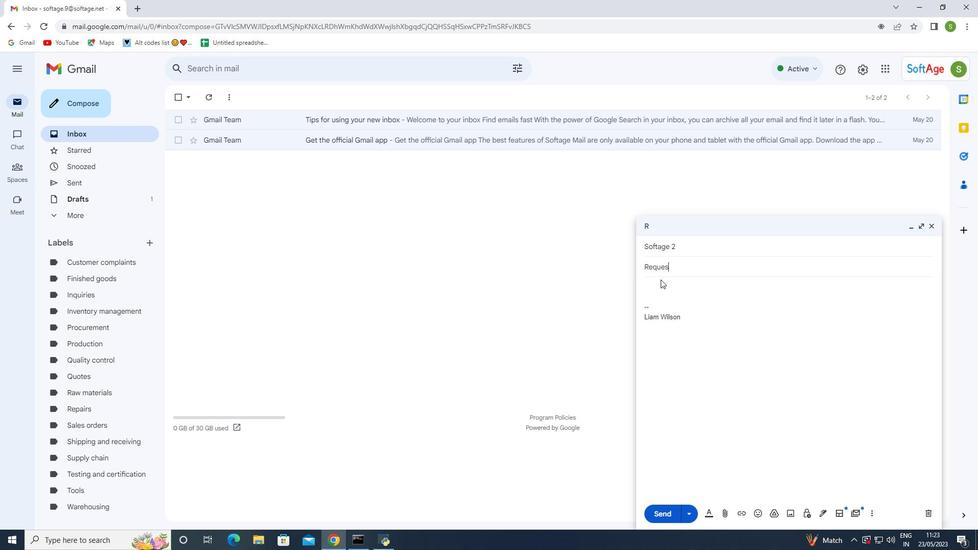 
Action: Mouse moved to (439, 360)
Screenshot: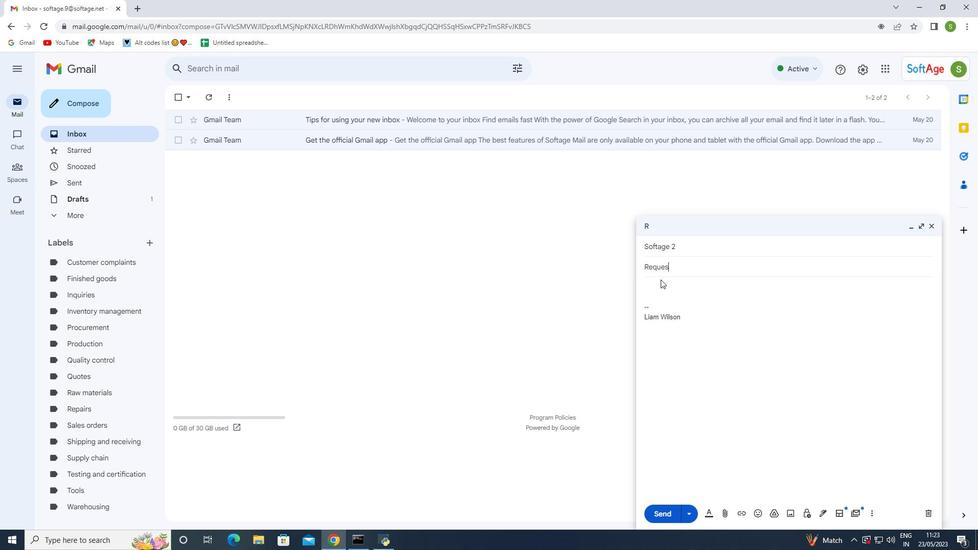 
Action: Mouse scrolled (439, 358) with delta (0, 0)
Screenshot: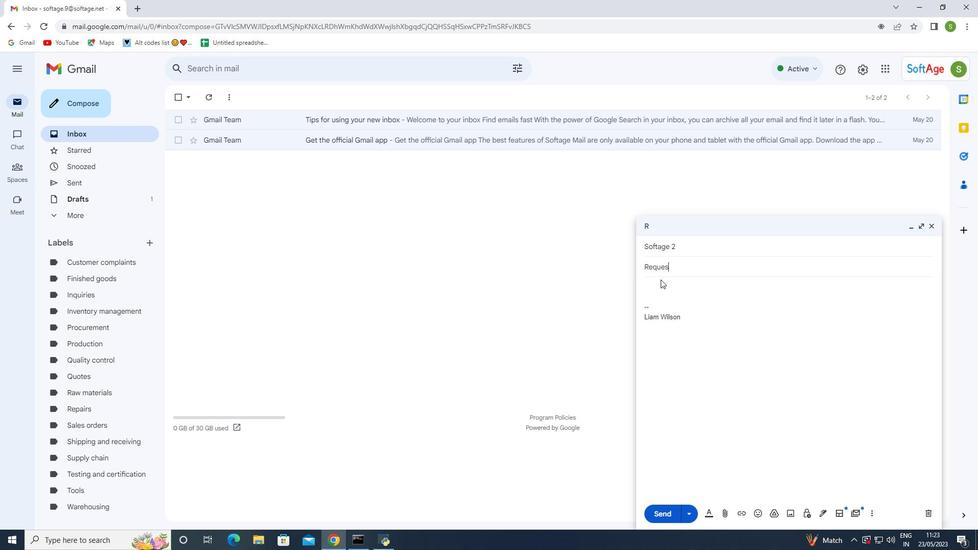 
Action: Mouse moved to (529, 466)
Screenshot: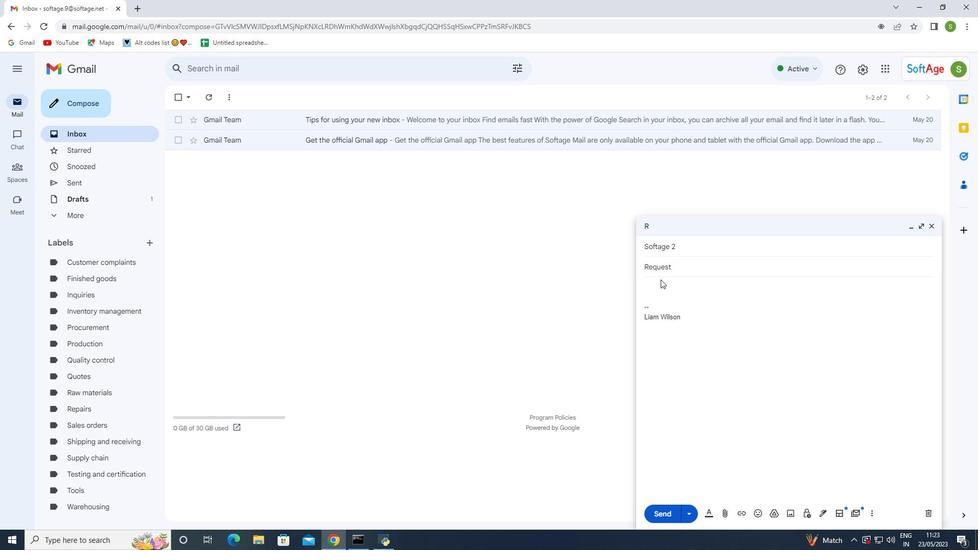 
Action: Mouse pressed left at (529, 466)
Screenshot: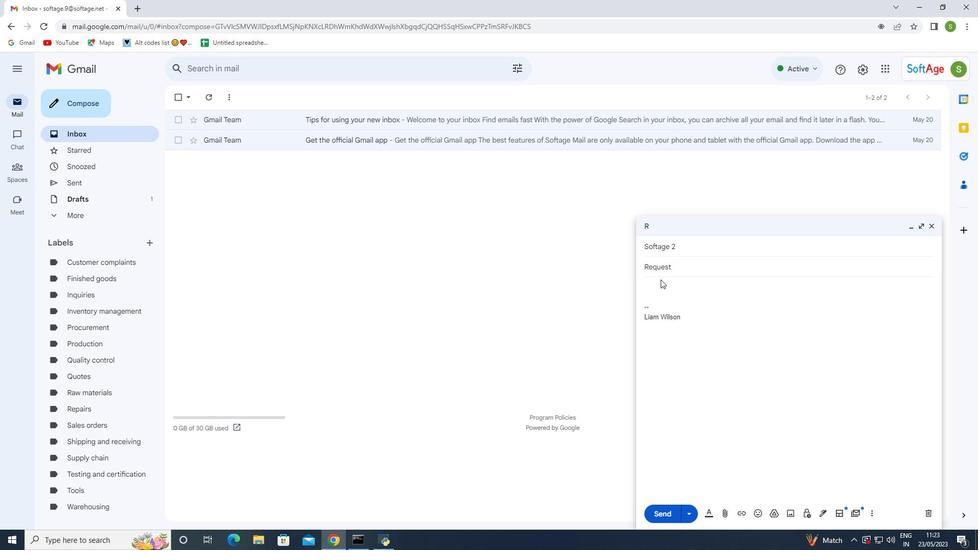 
Action: Mouse moved to (576, 92)
Screenshot: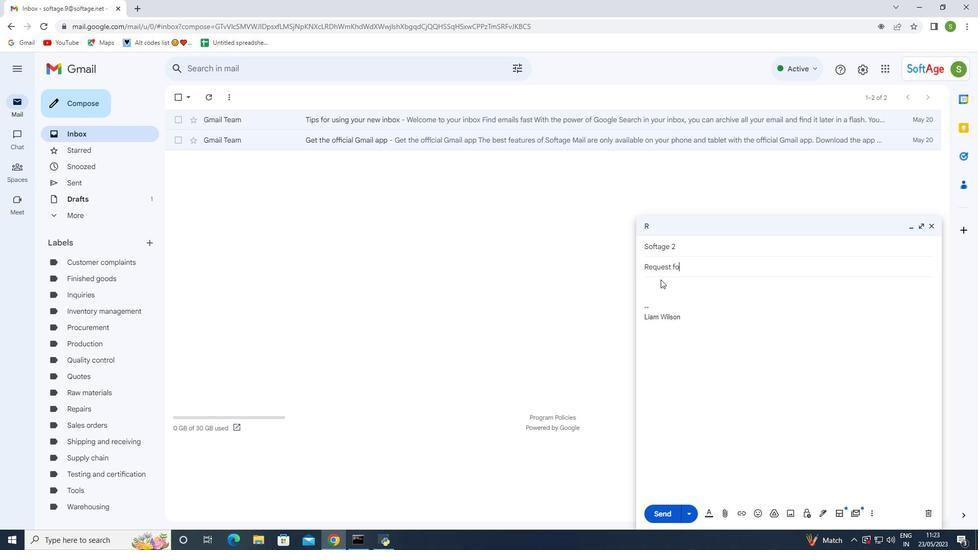 
Action: Mouse pressed left at (576, 92)
Screenshot: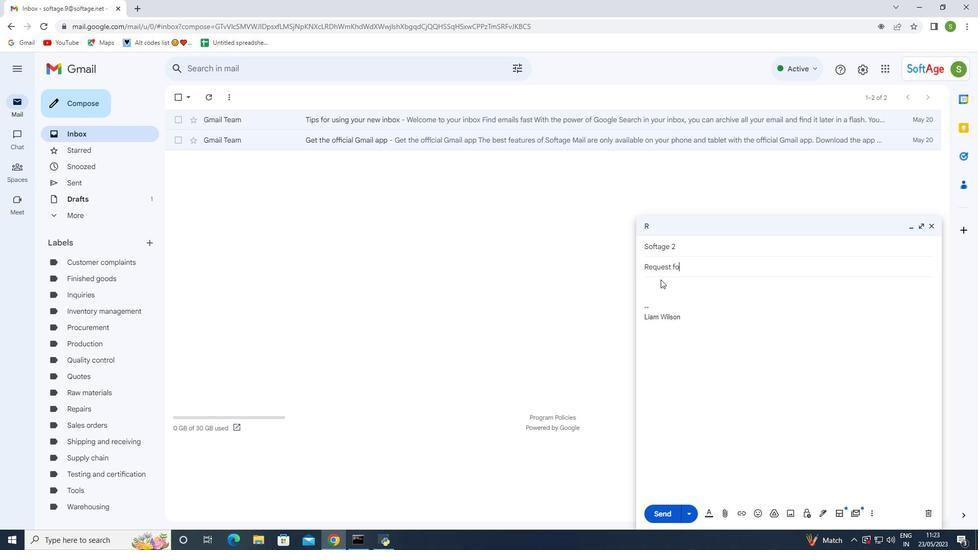 
Action: Mouse moved to (939, 66)
Screenshot: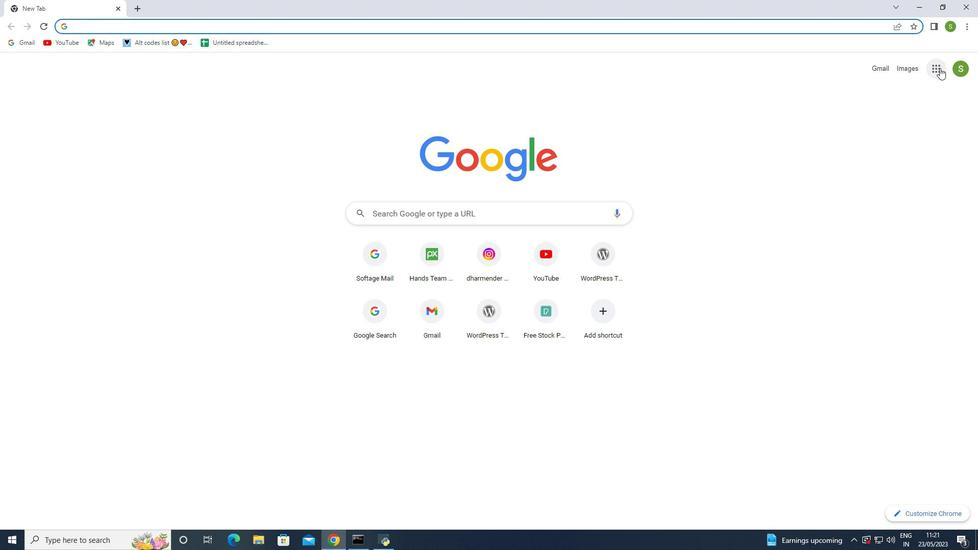 
Action: Mouse pressed left at (939, 66)
Screenshot: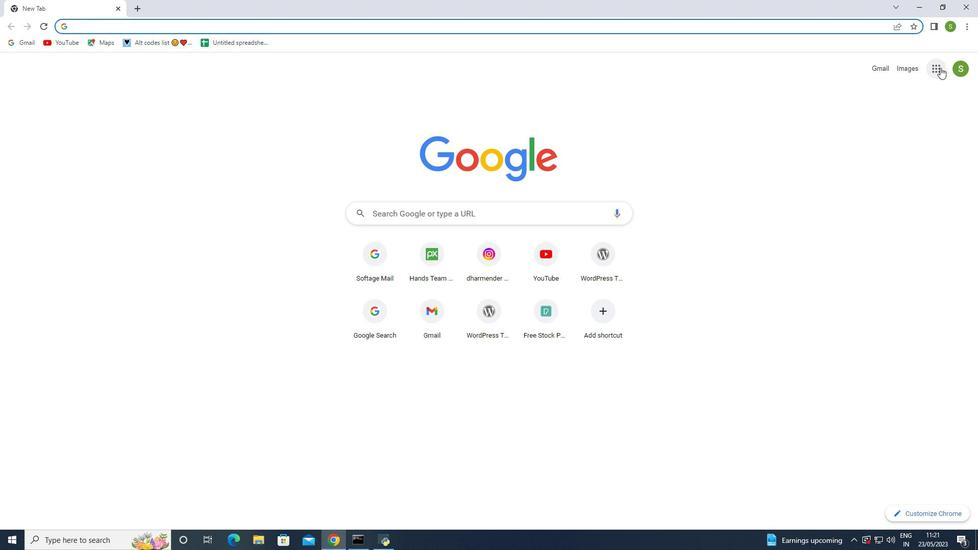 
Action: Mouse moved to (887, 97)
Screenshot: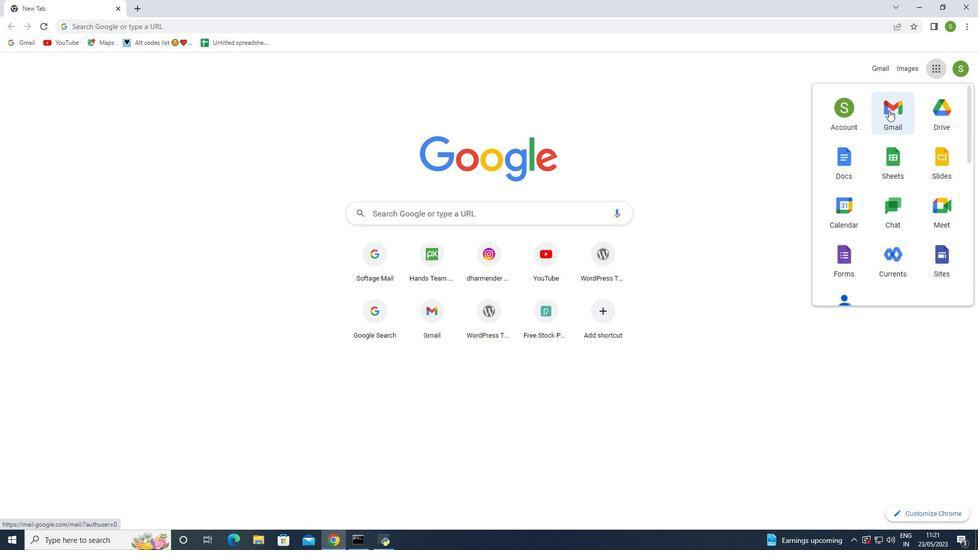
Action: Mouse pressed left at (887, 97)
Screenshot: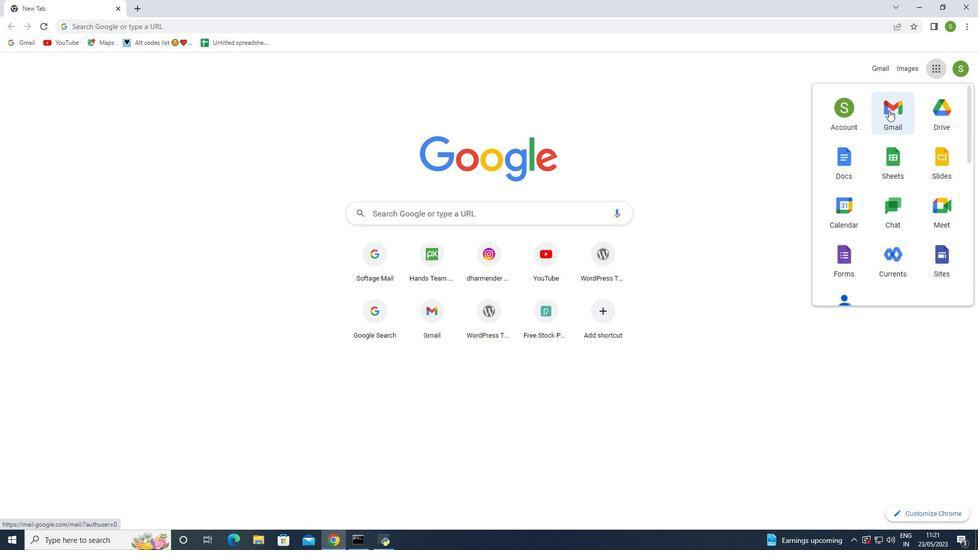 
Action: Mouse moved to (867, 69)
Screenshot: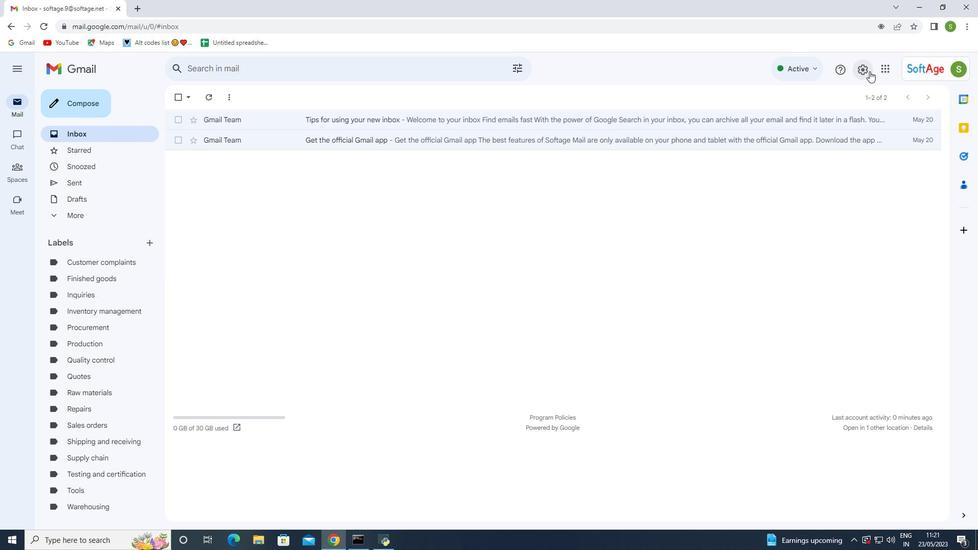 
Action: Mouse pressed left at (867, 69)
